 Task: Look for Airbnb properties in Trincomalee, Sri Lanka from 8th December, 2023 to 15th December, 2023 for 9 adults. Place can be shared room with 5 bedrooms having 9 beds and 5 bathrooms. Property type can be flat. Amenities needed are: wifi, TV, free parkinig on premises, gym, breakfast. Look for 3 properties as per requirement.
Action: Key pressed trincom
Screenshot: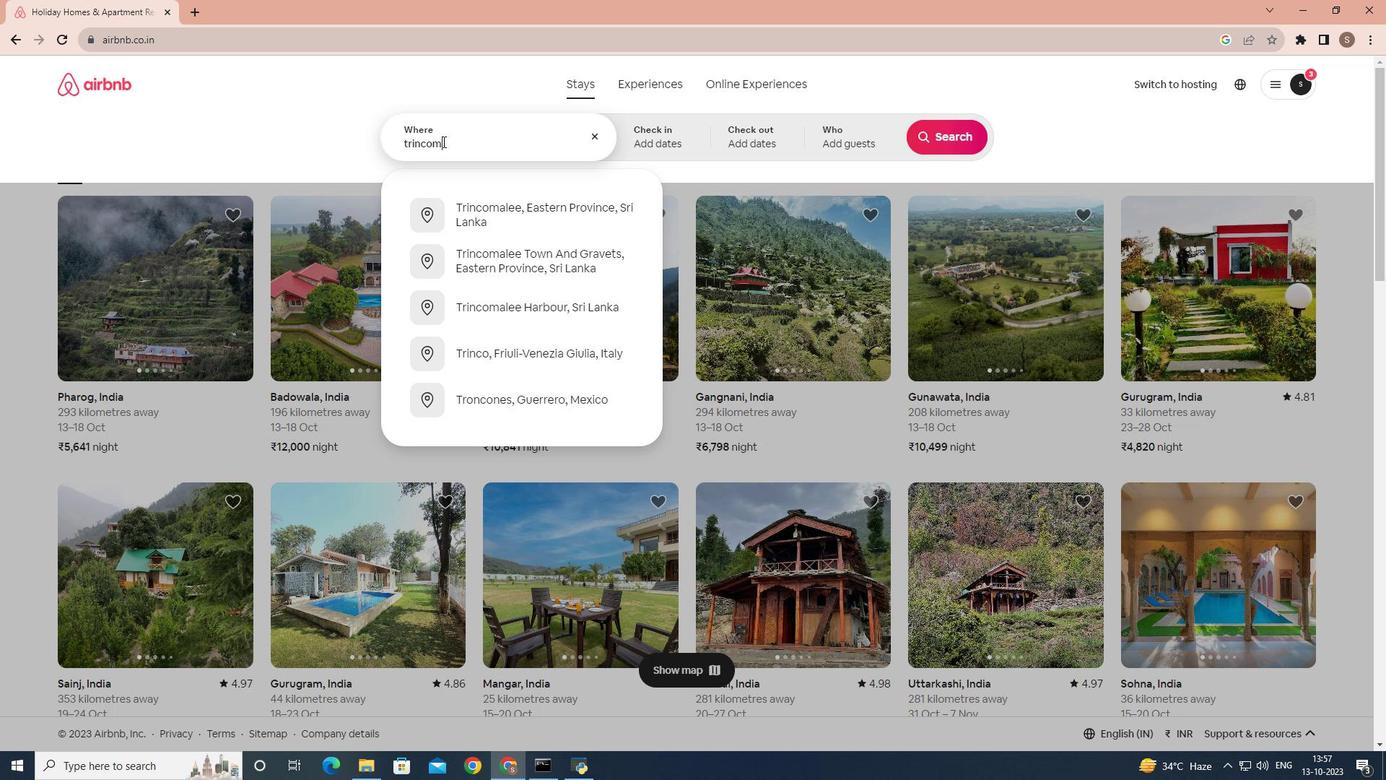 
Action: Mouse moved to (590, 216)
Screenshot: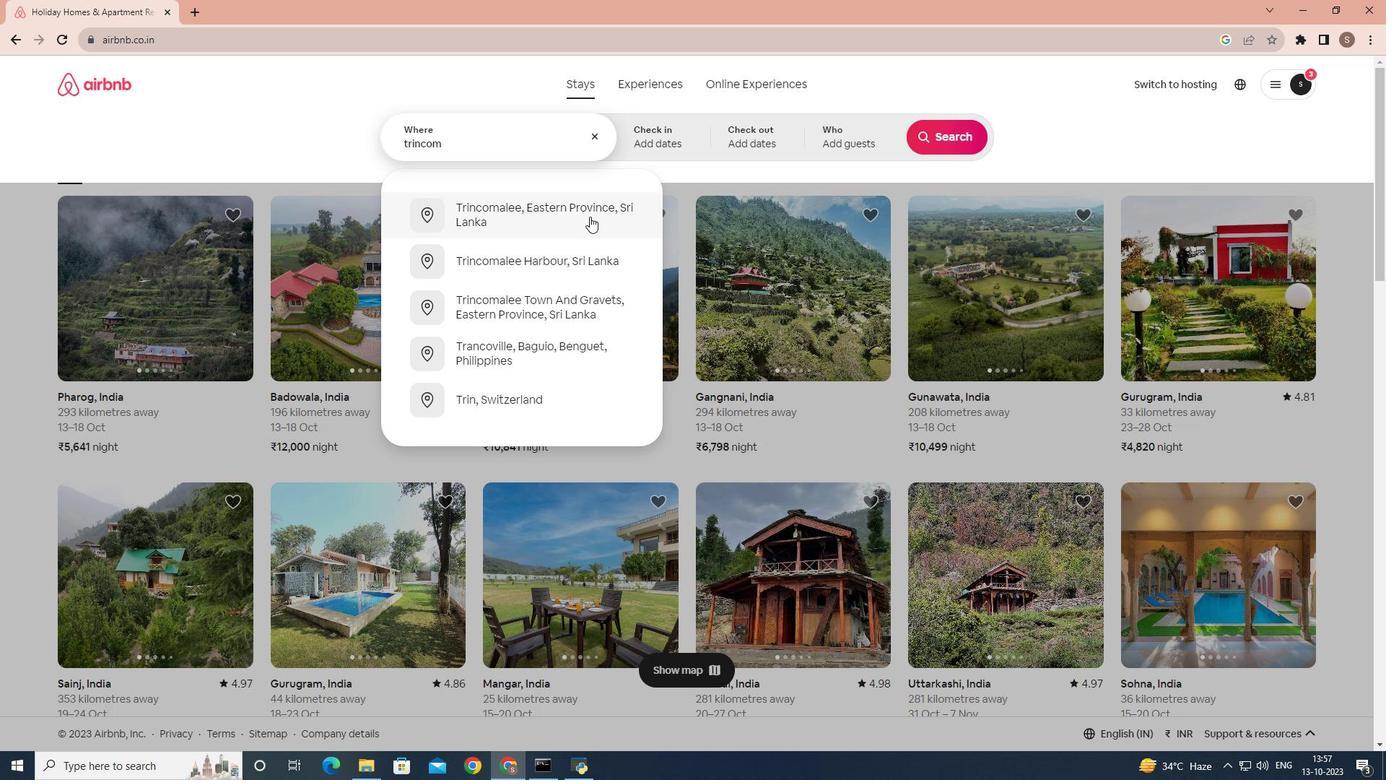 
Action: Mouse pressed left at (590, 216)
Screenshot: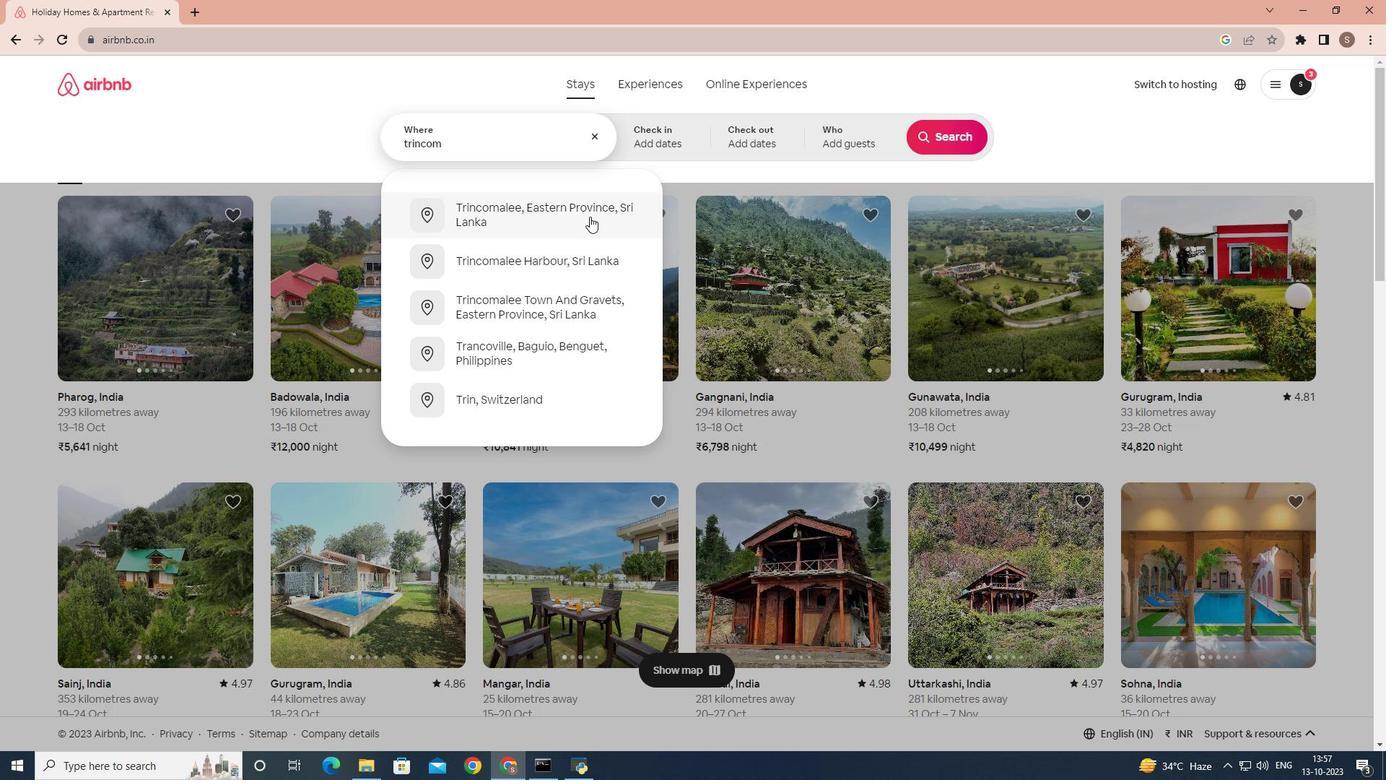 
Action: Mouse moved to (941, 256)
Screenshot: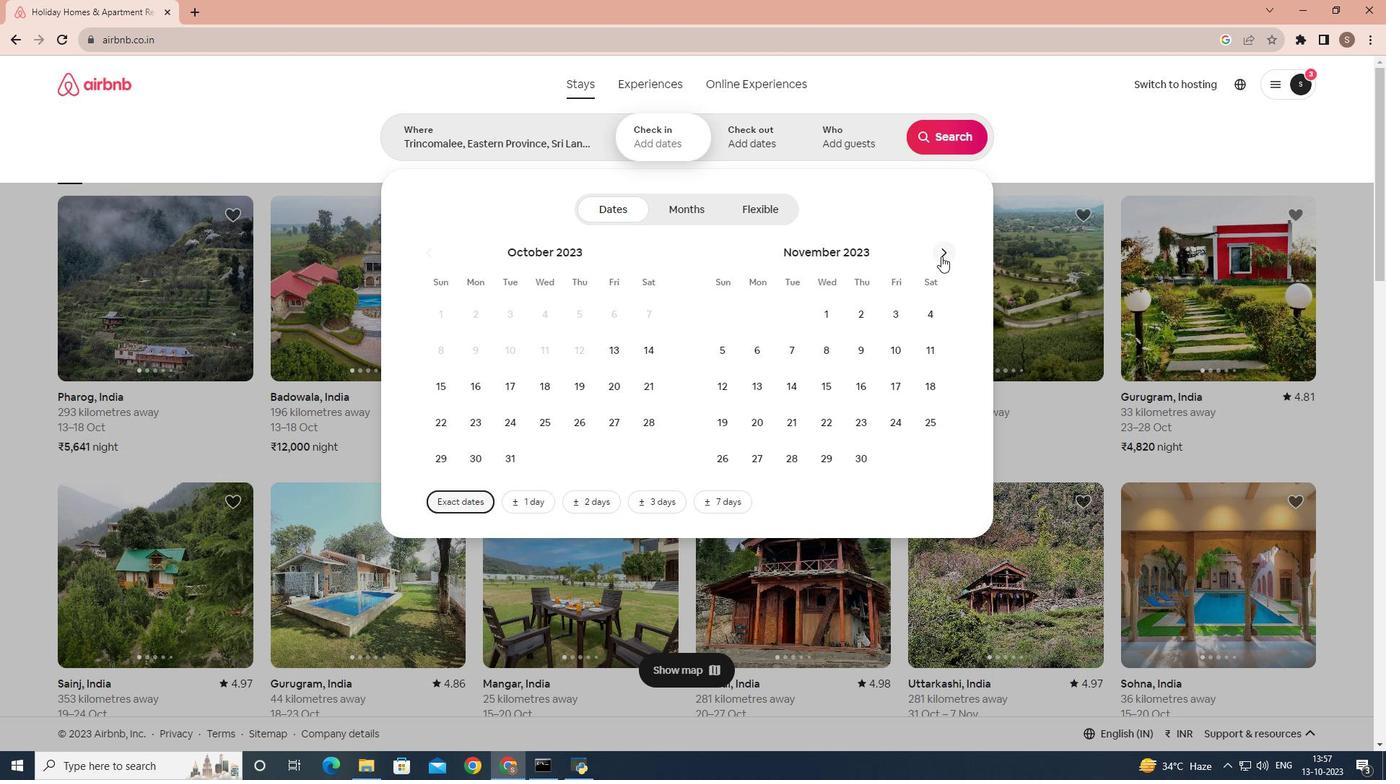 
Action: Mouse pressed left at (941, 256)
Screenshot: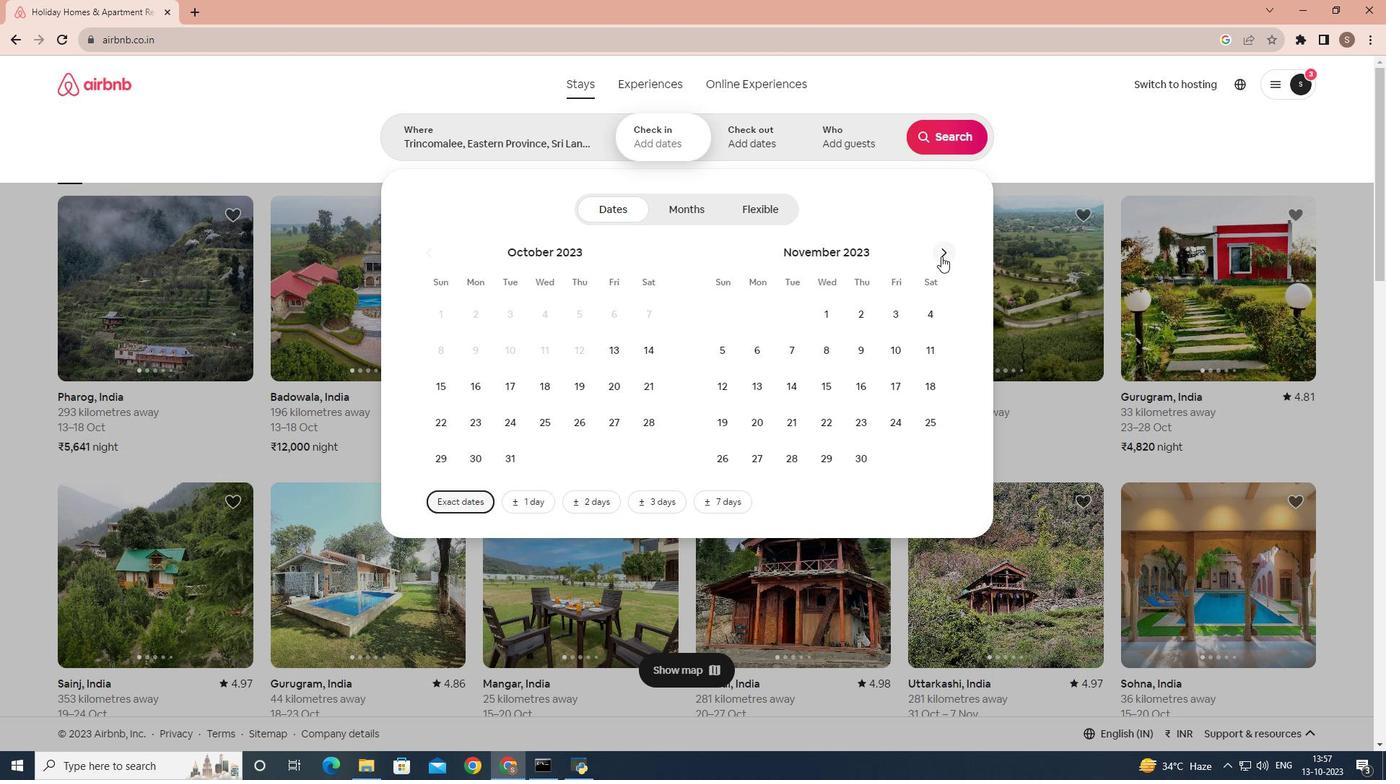 
Action: Mouse moved to (905, 360)
Screenshot: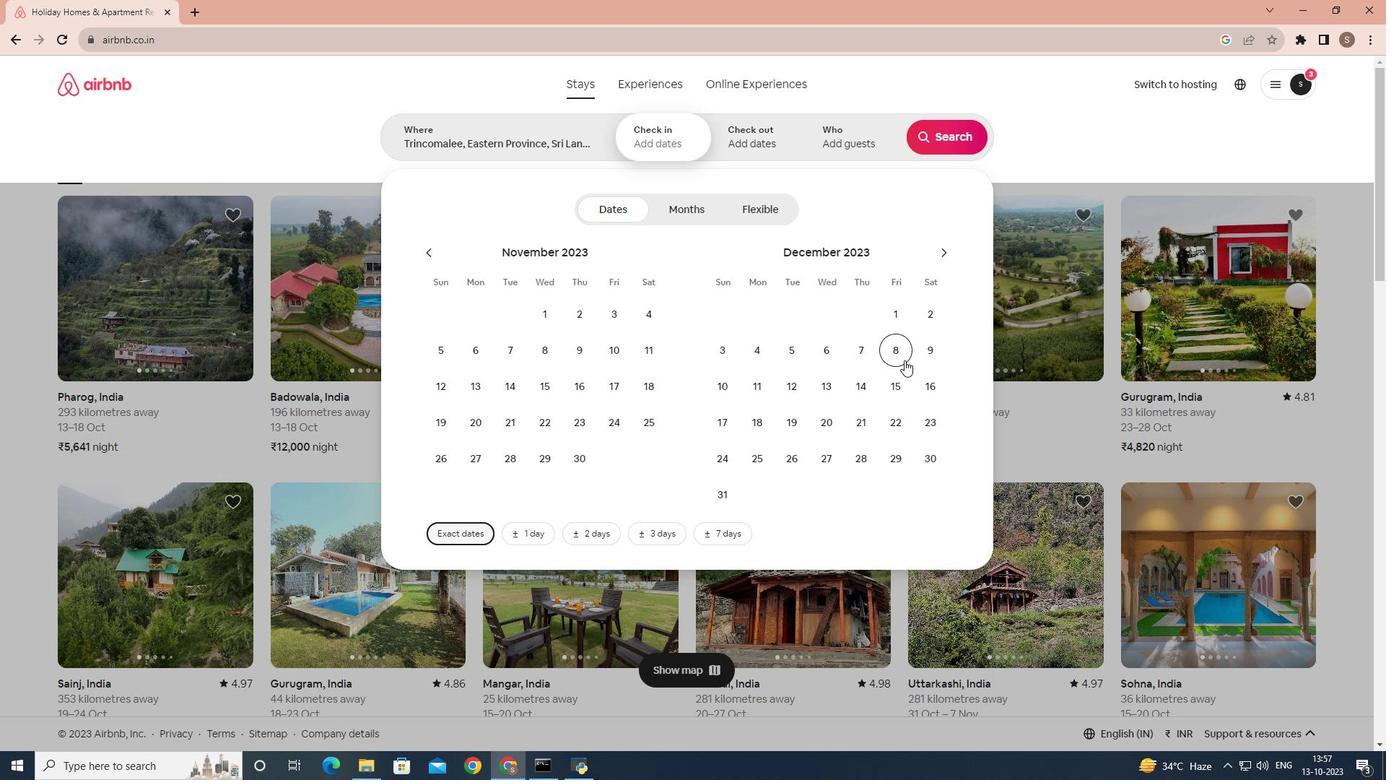 
Action: Mouse pressed left at (905, 360)
Screenshot: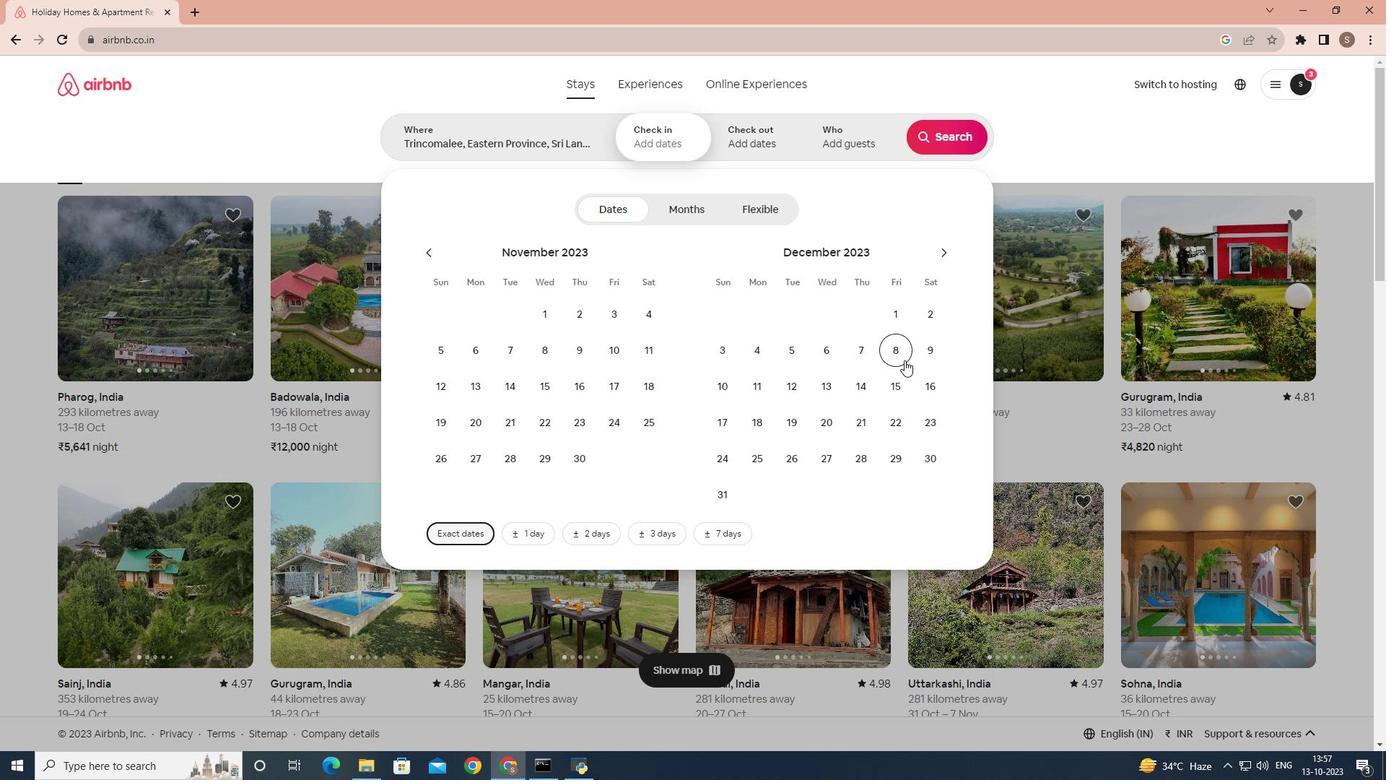 
Action: Mouse moved to (890, 392)
Screenshot: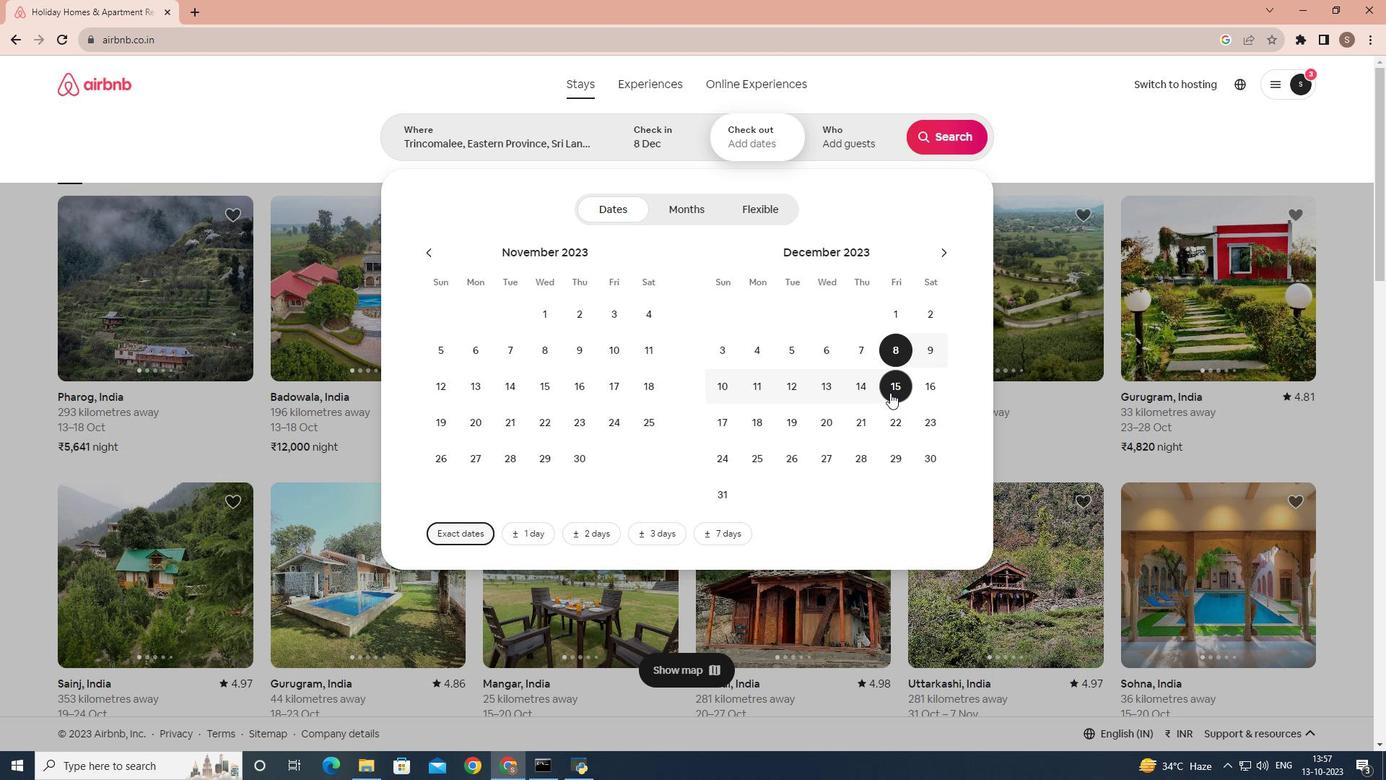 
Action: Mouse pressed left at (890, 392)
Screenshot: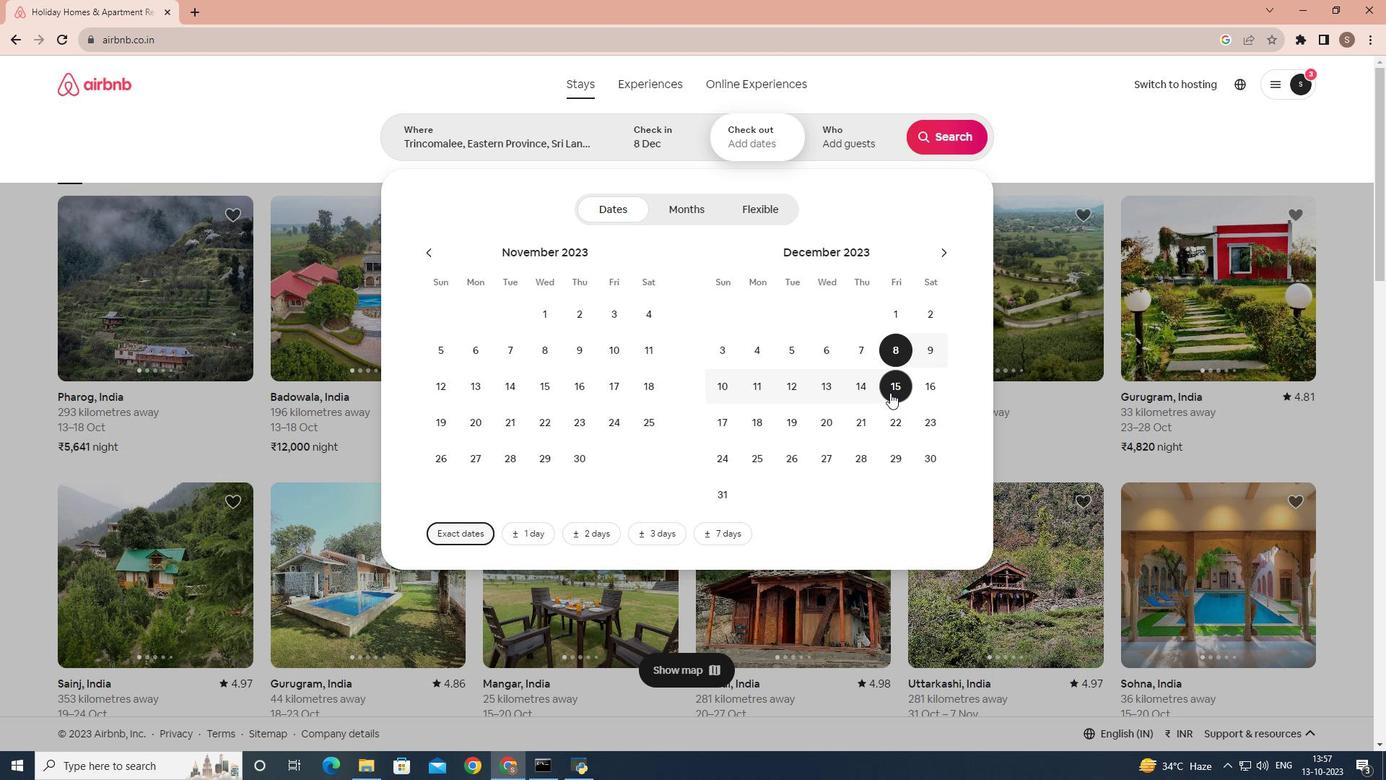 
Action: Mouse moved to (863, 126)
Screenshot: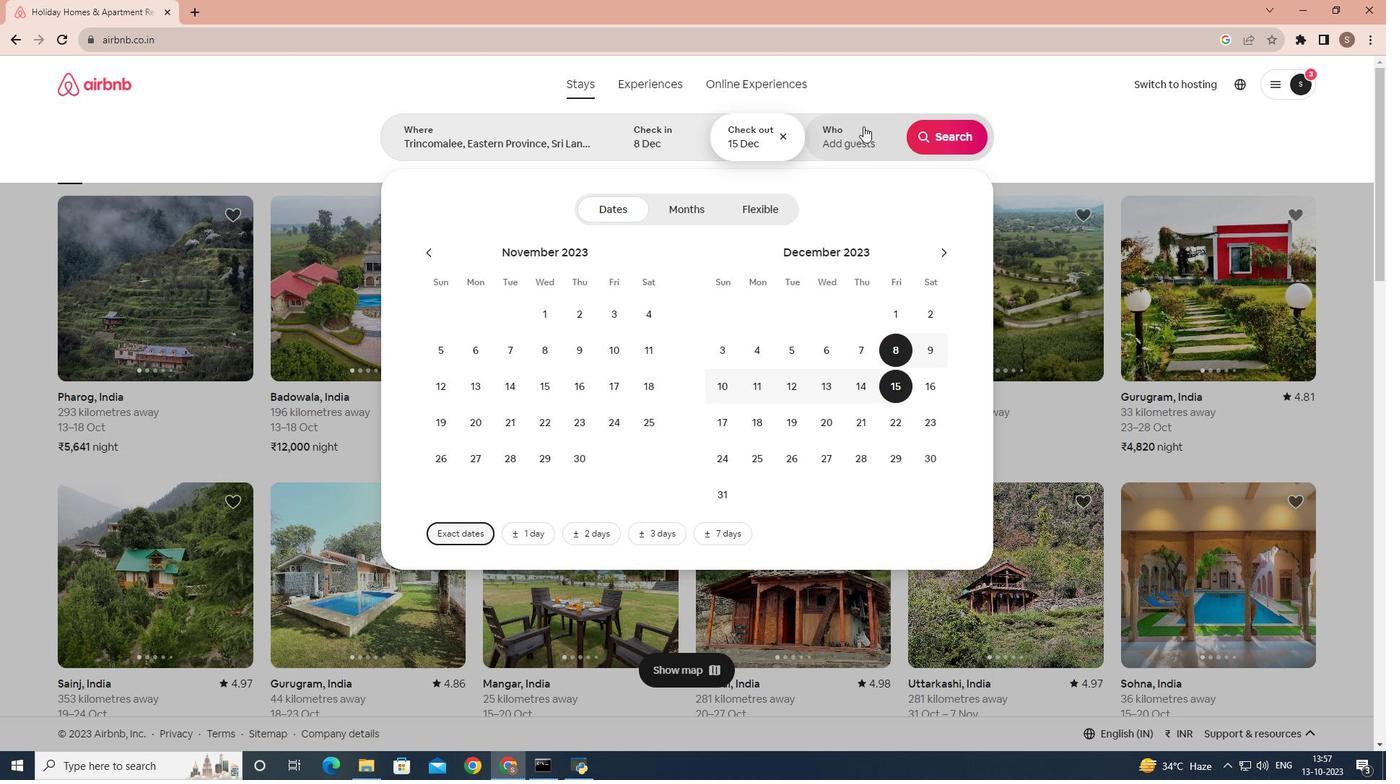 
Action: Mouse pressed left at (863, 126)
Screenshot: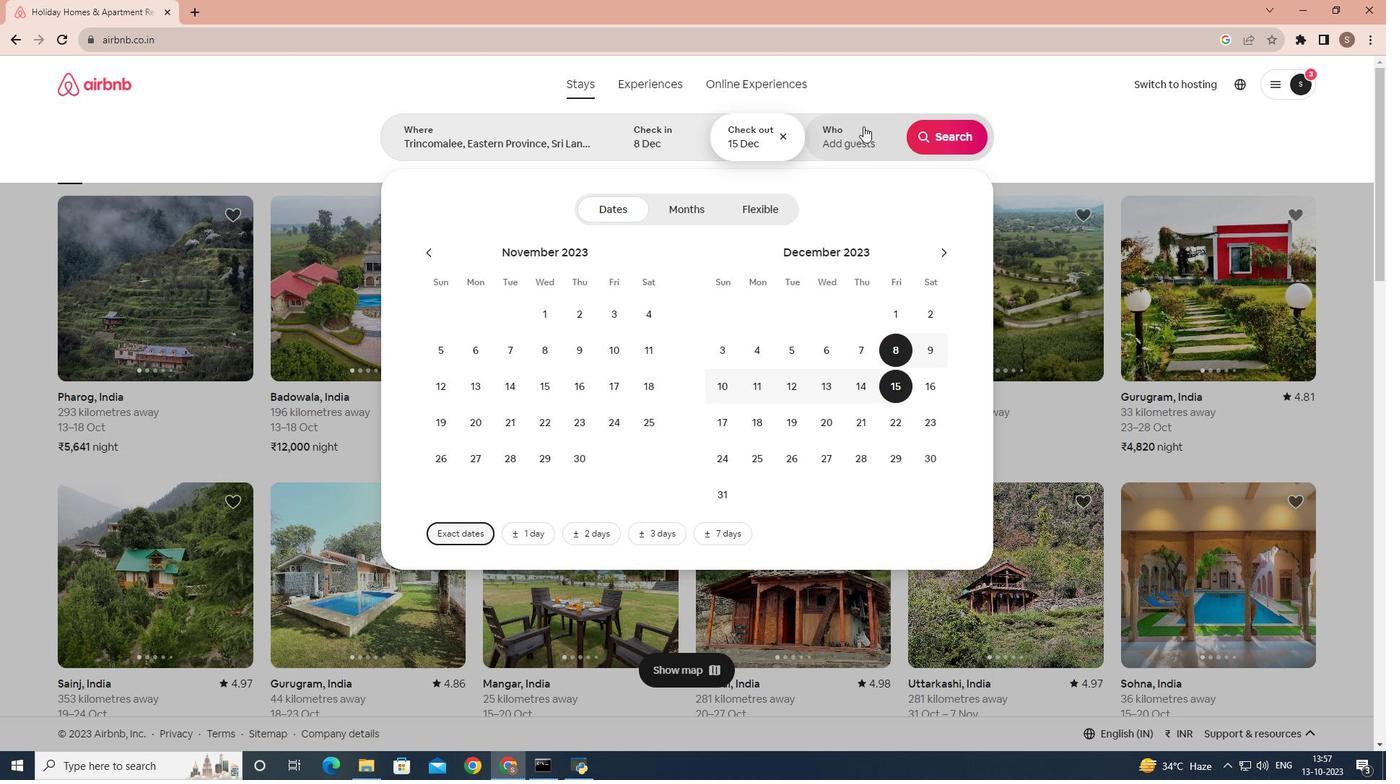 
Action: Mouse moved to (959, 215)
Screenshot: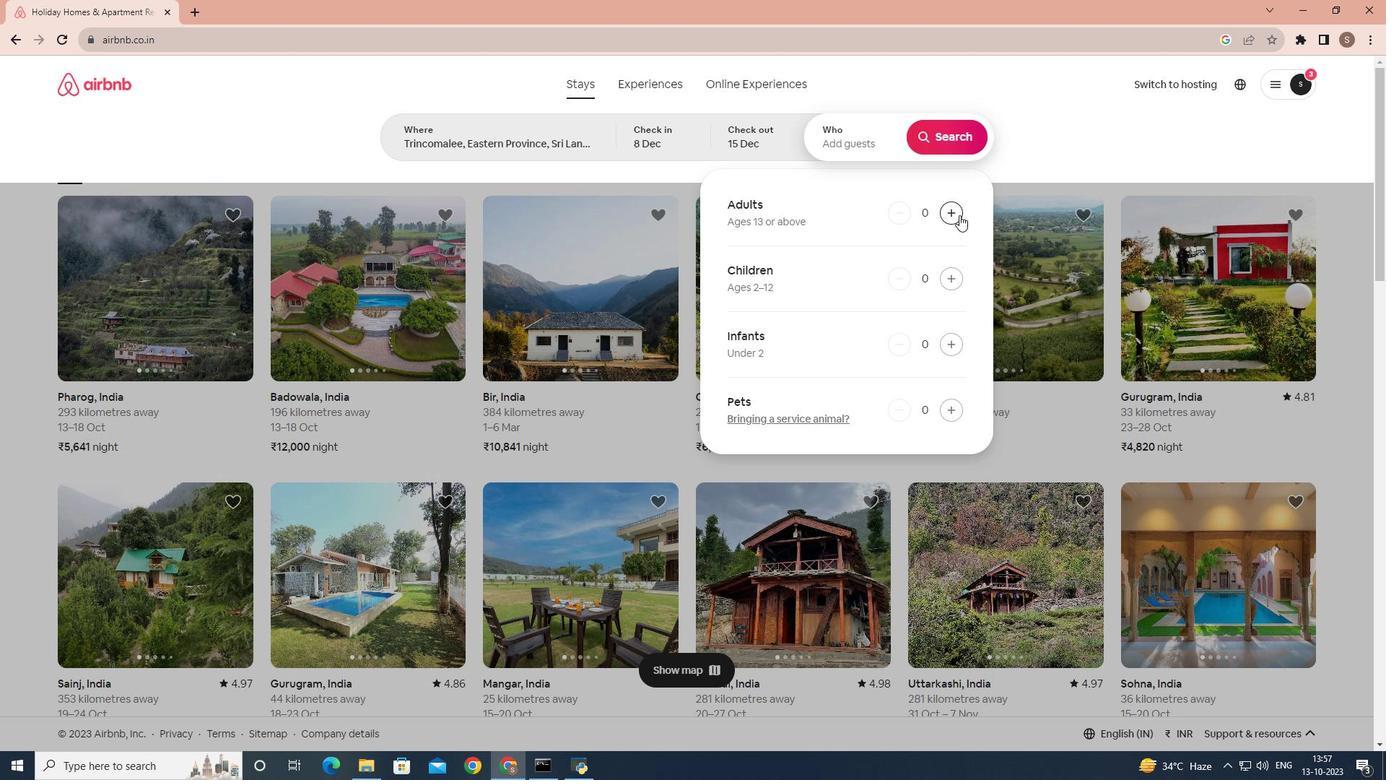 
Action: Mouse pressed left at (959, 215)
Screenshot: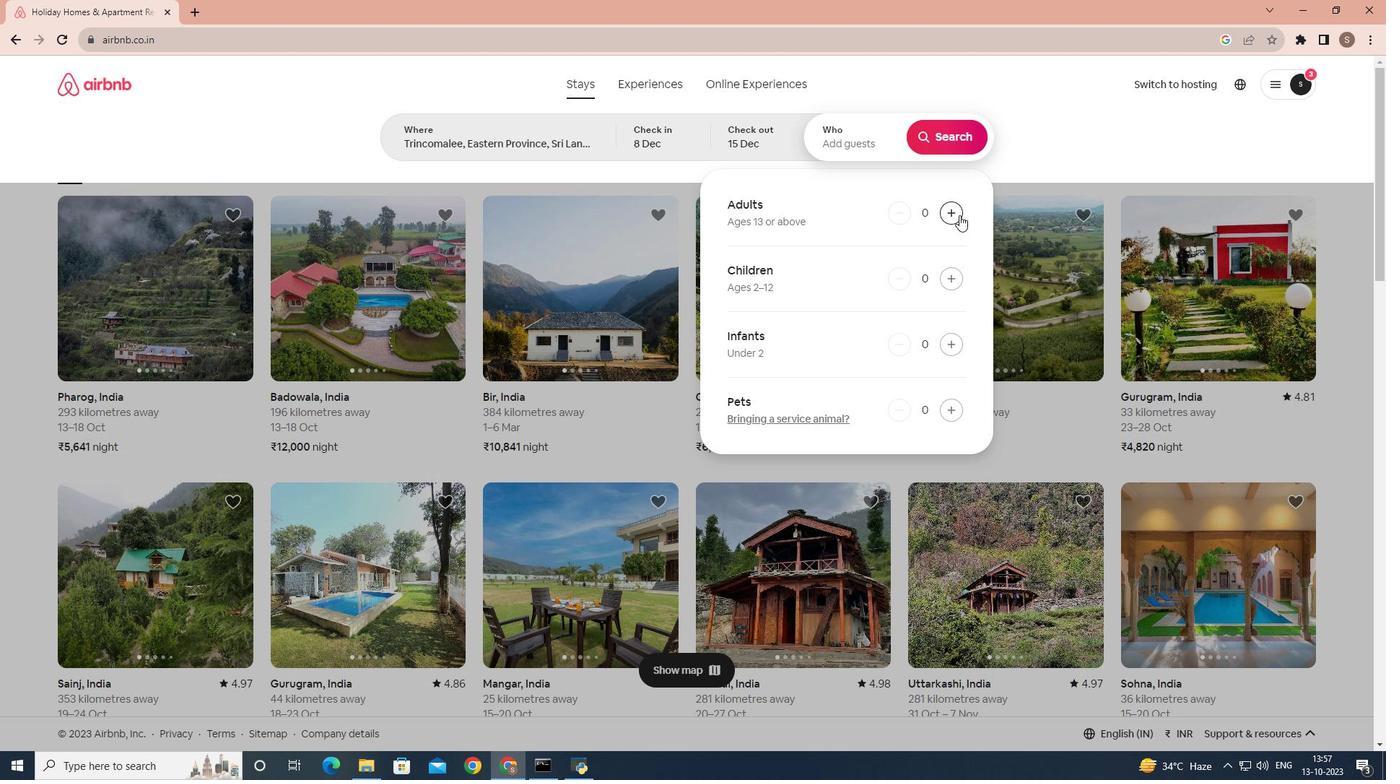 
Action: Mouse pressed left at (959, 215)
Screenshot: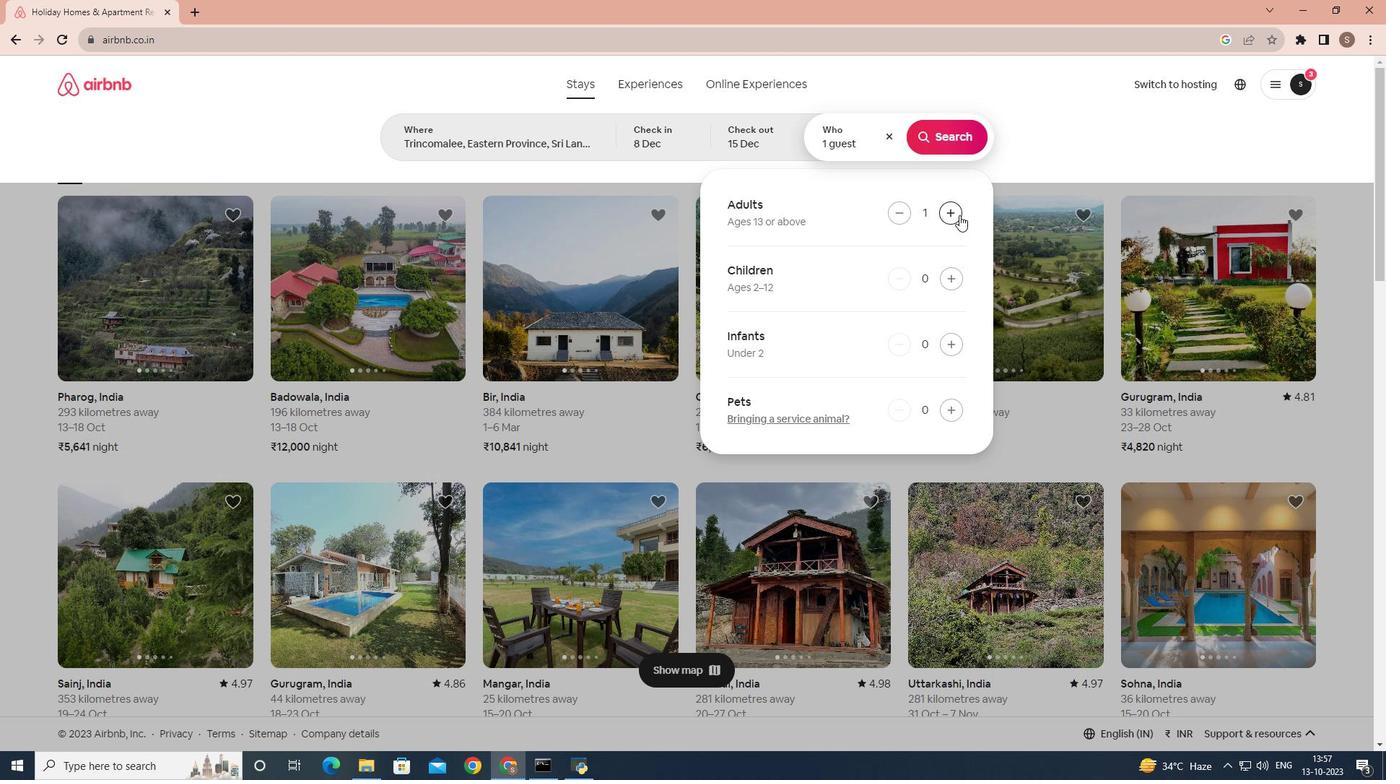 
Action: Mouse pressed left at (959, 215)
Screenshot: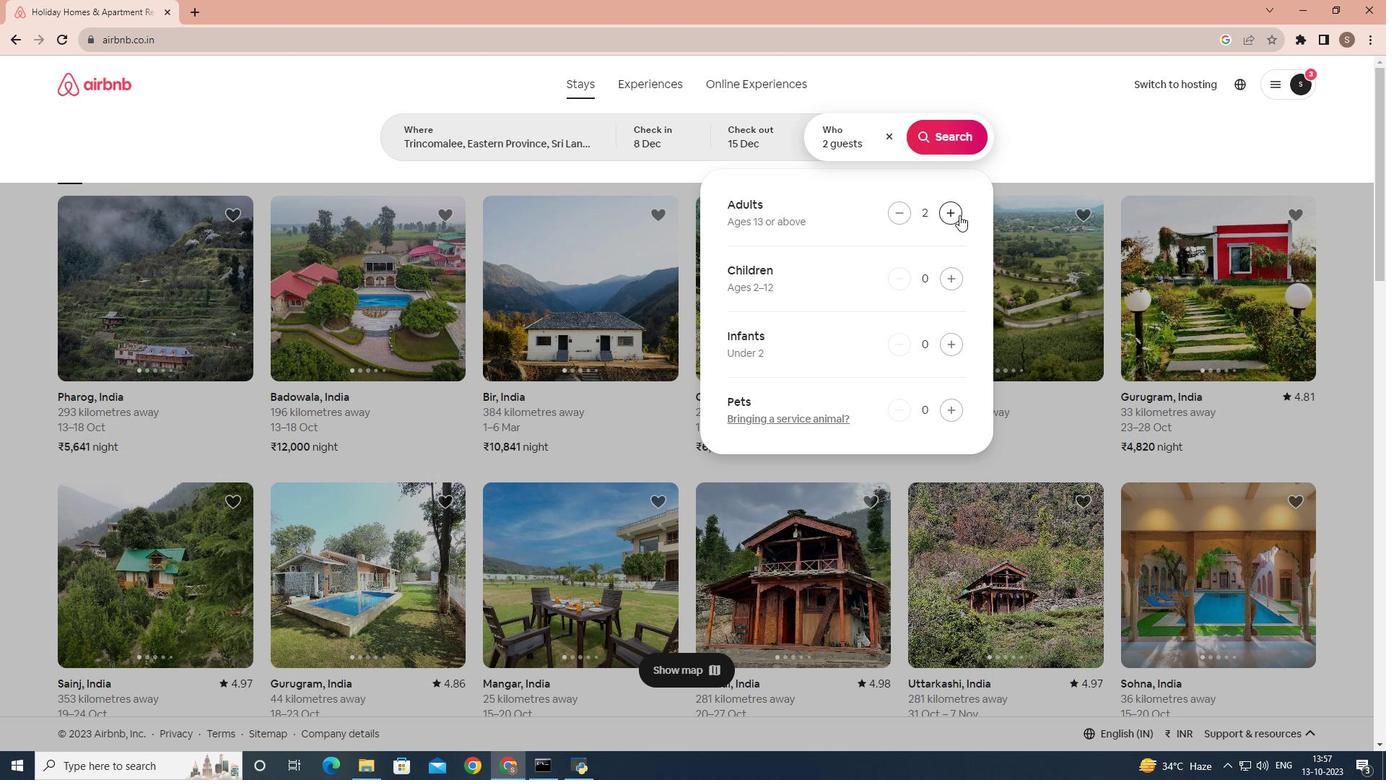 
Action: Mouse pressed left at (959, 215)
Screenshot: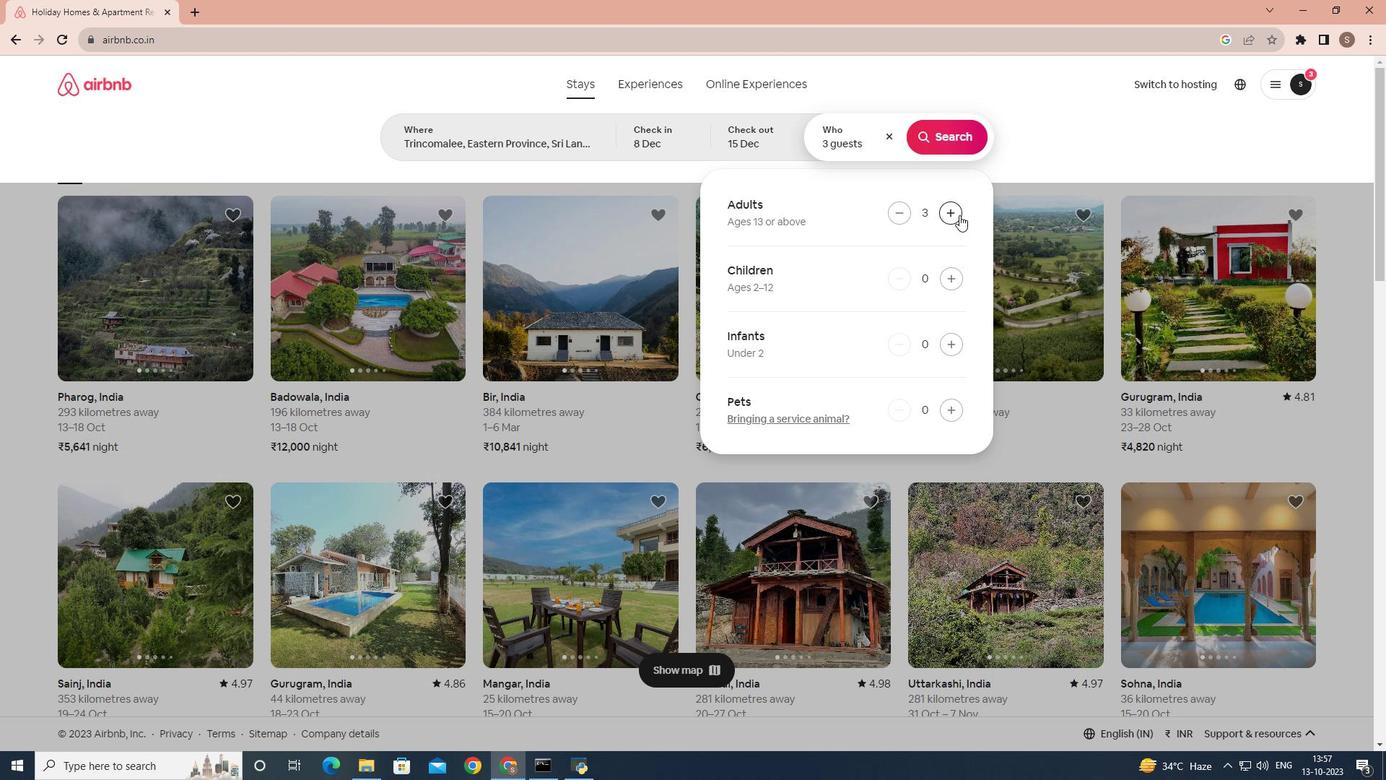 
Action: Mouse pressed left at (959, 215)
Screenshot: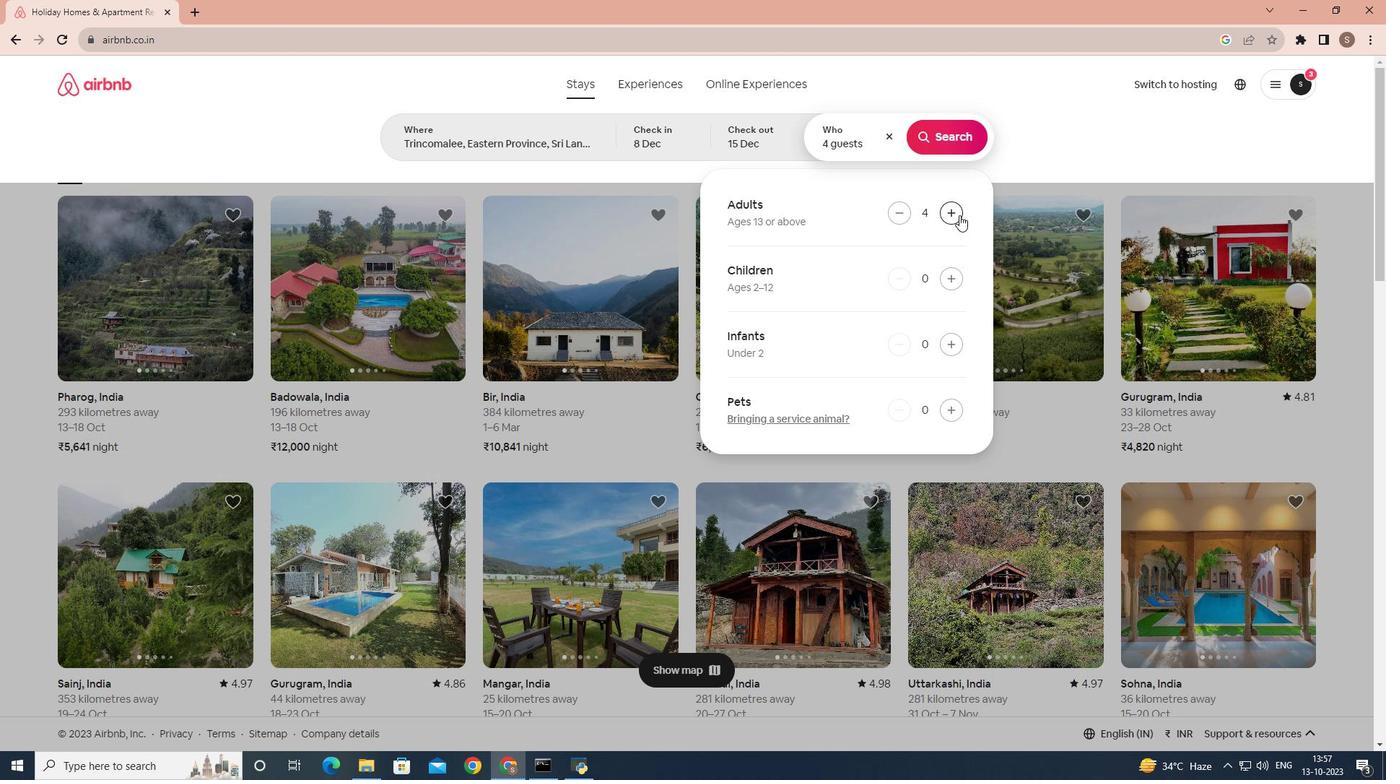 
Action: Mouse pressed left at (959, 215)
Screenshot: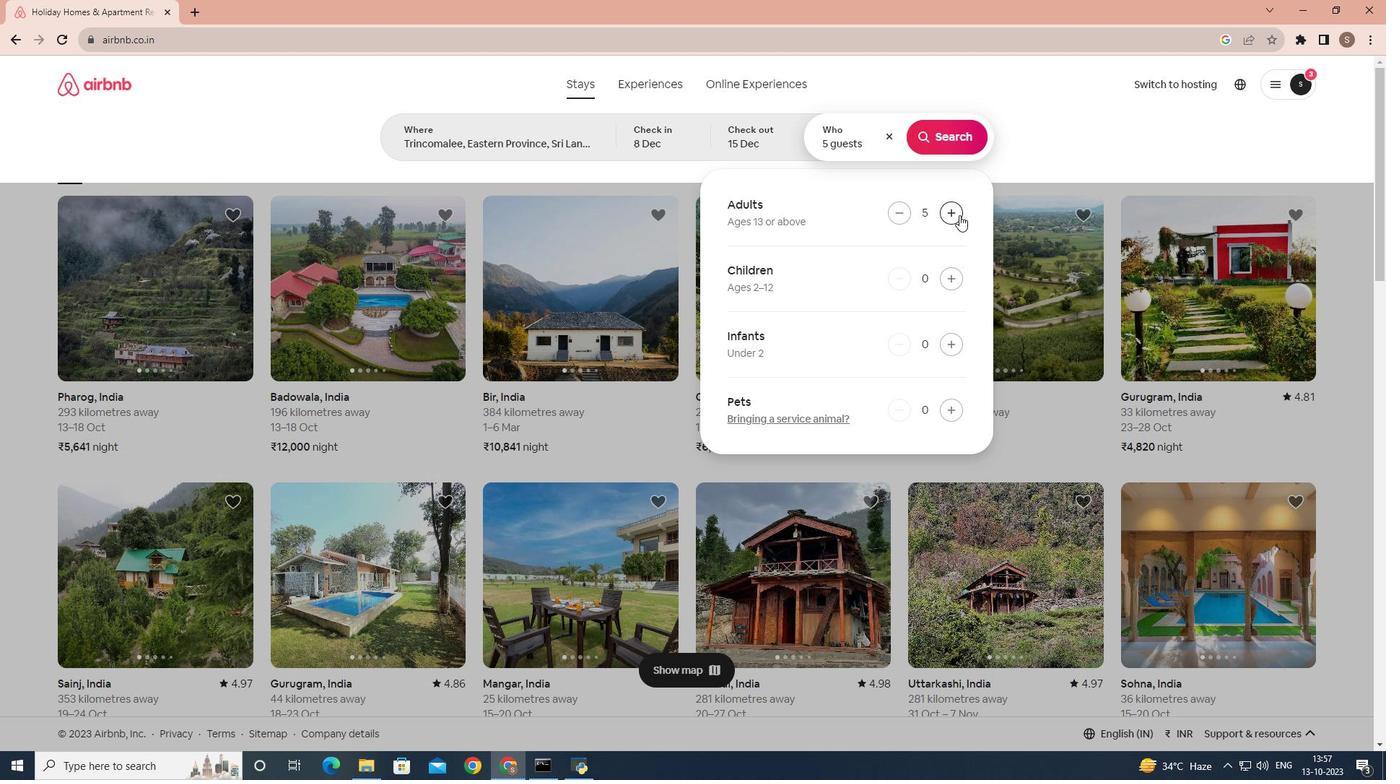 
Action: Mouse pressed left at (959, 215)
Screenshot: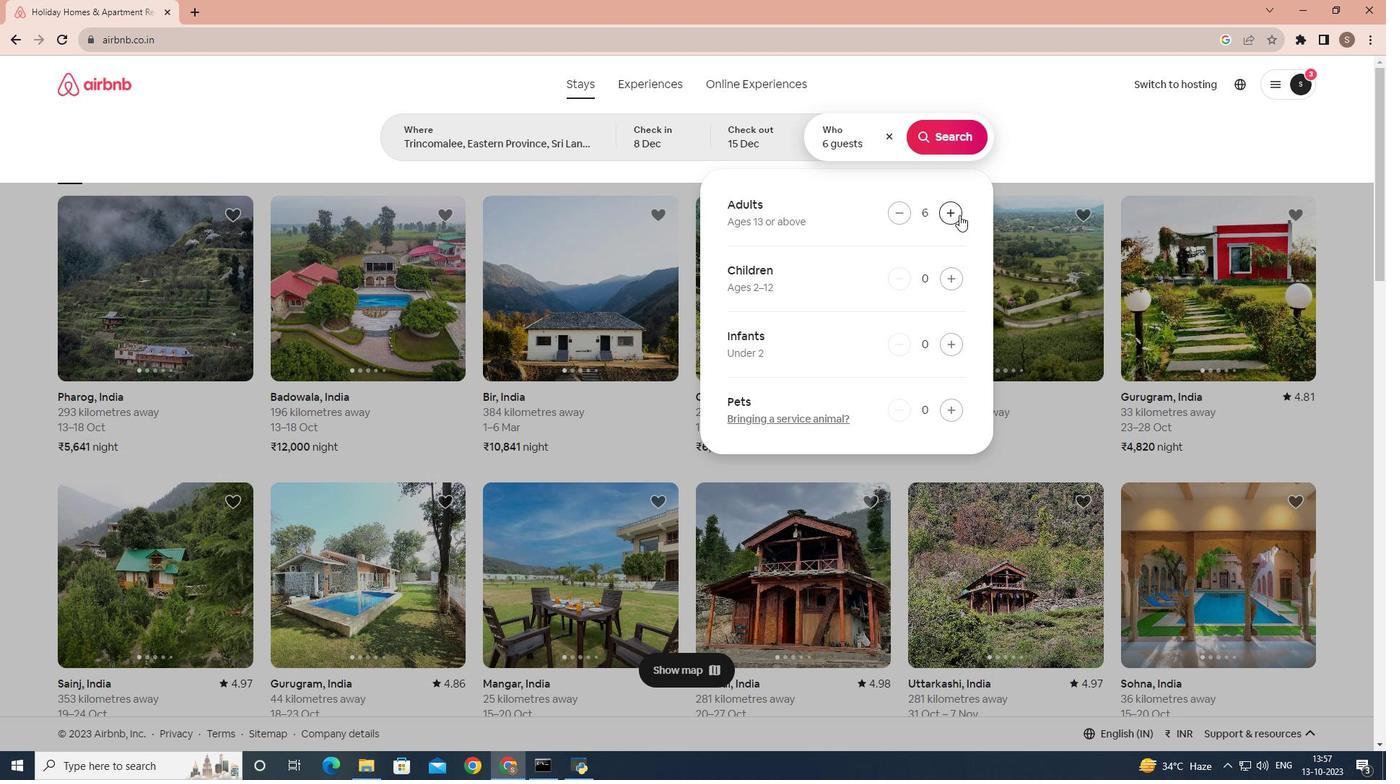 
Action: Mouse moved to (959, 215)
Screenshot: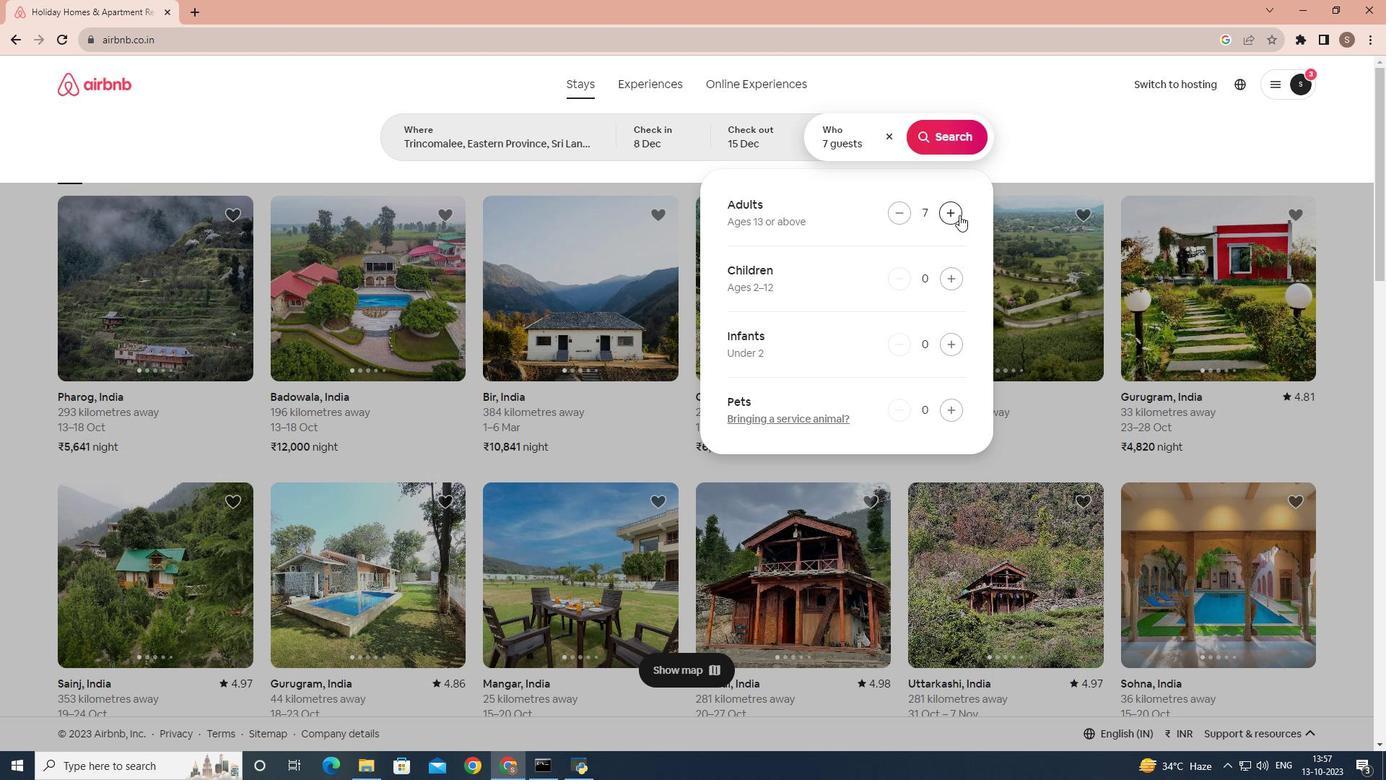 
Action: Mouse pressed left at (959, 215)
Screenshot: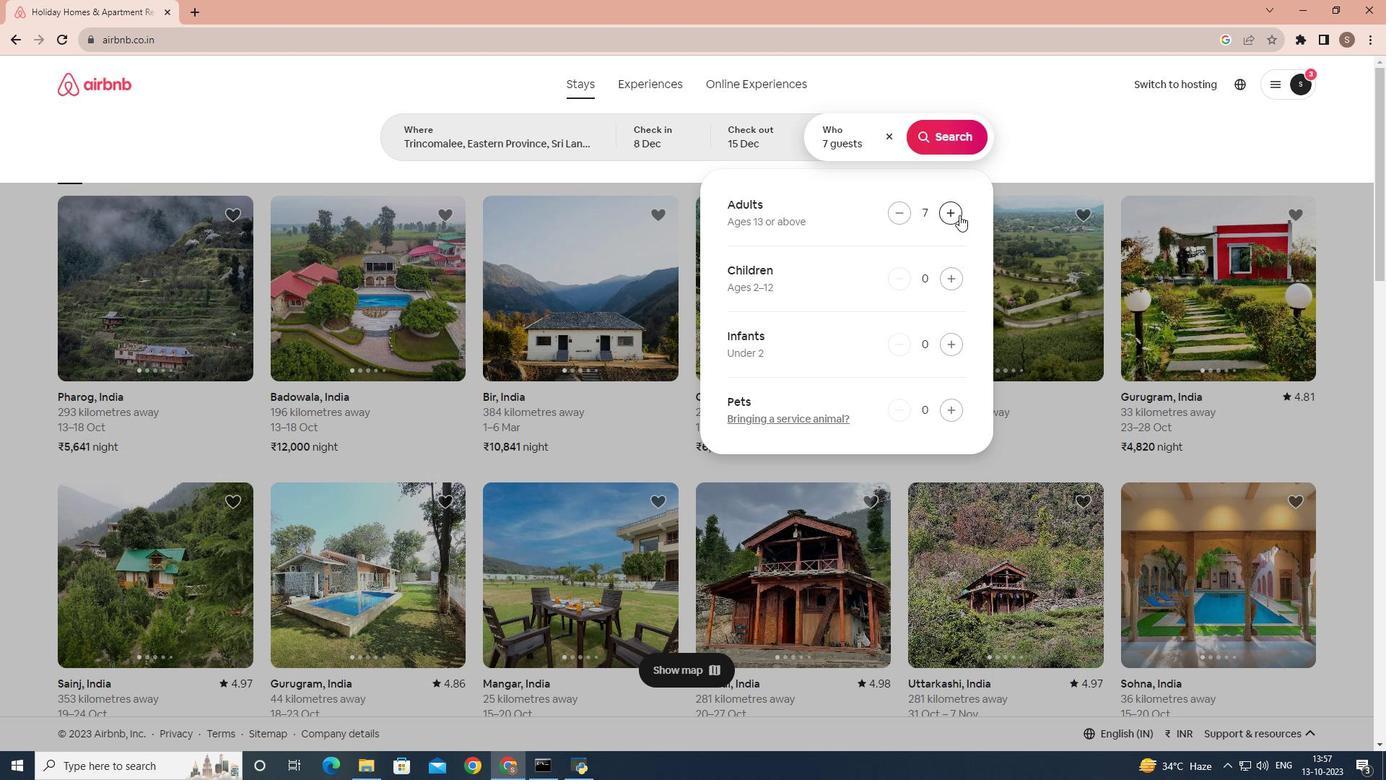 
Action: Mouse pressed left at (959, 215)
Screenshot: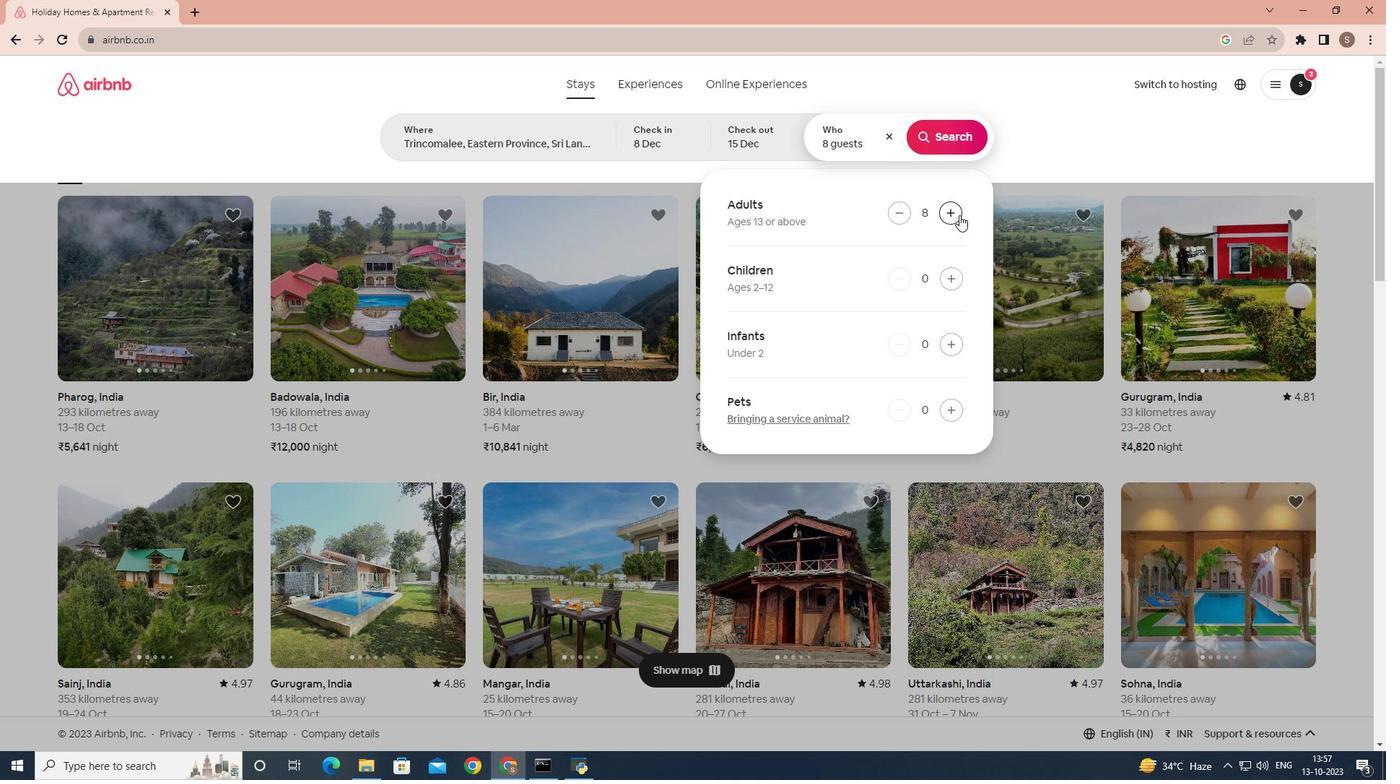 
Action: Mouse moved to (964, 153)
Screenshot: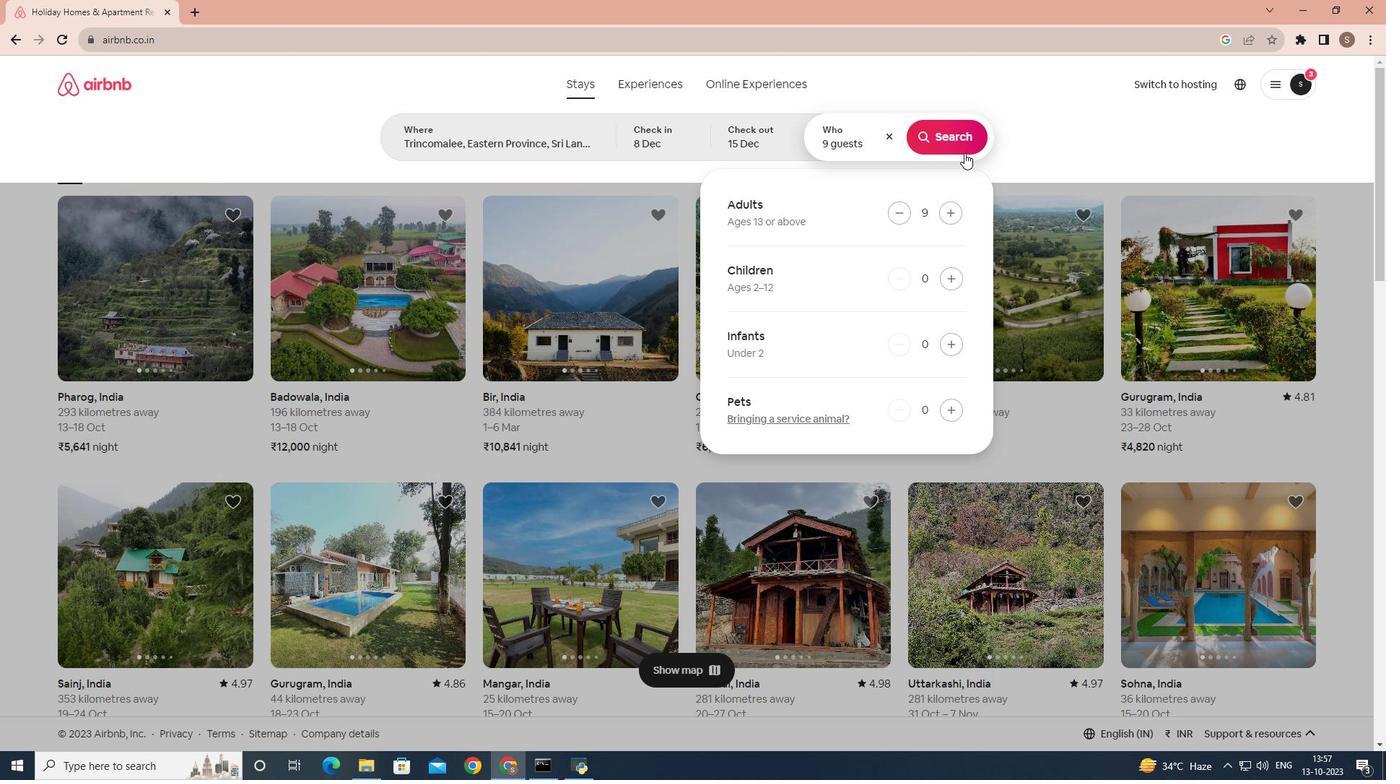 
Action: Mouse pressed left at (964, 153)
Screenshot: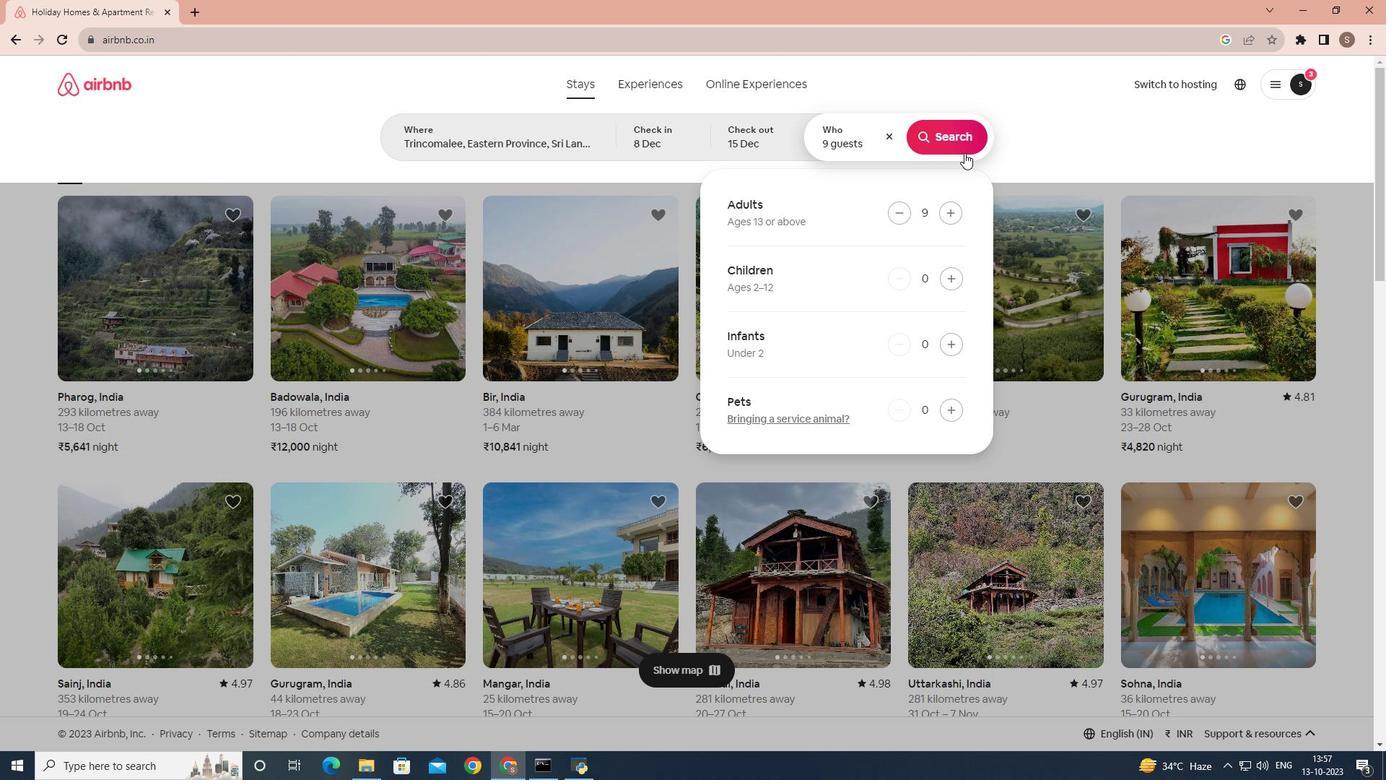 
Action: Mouse moved to (1159, 144)
Screenshot: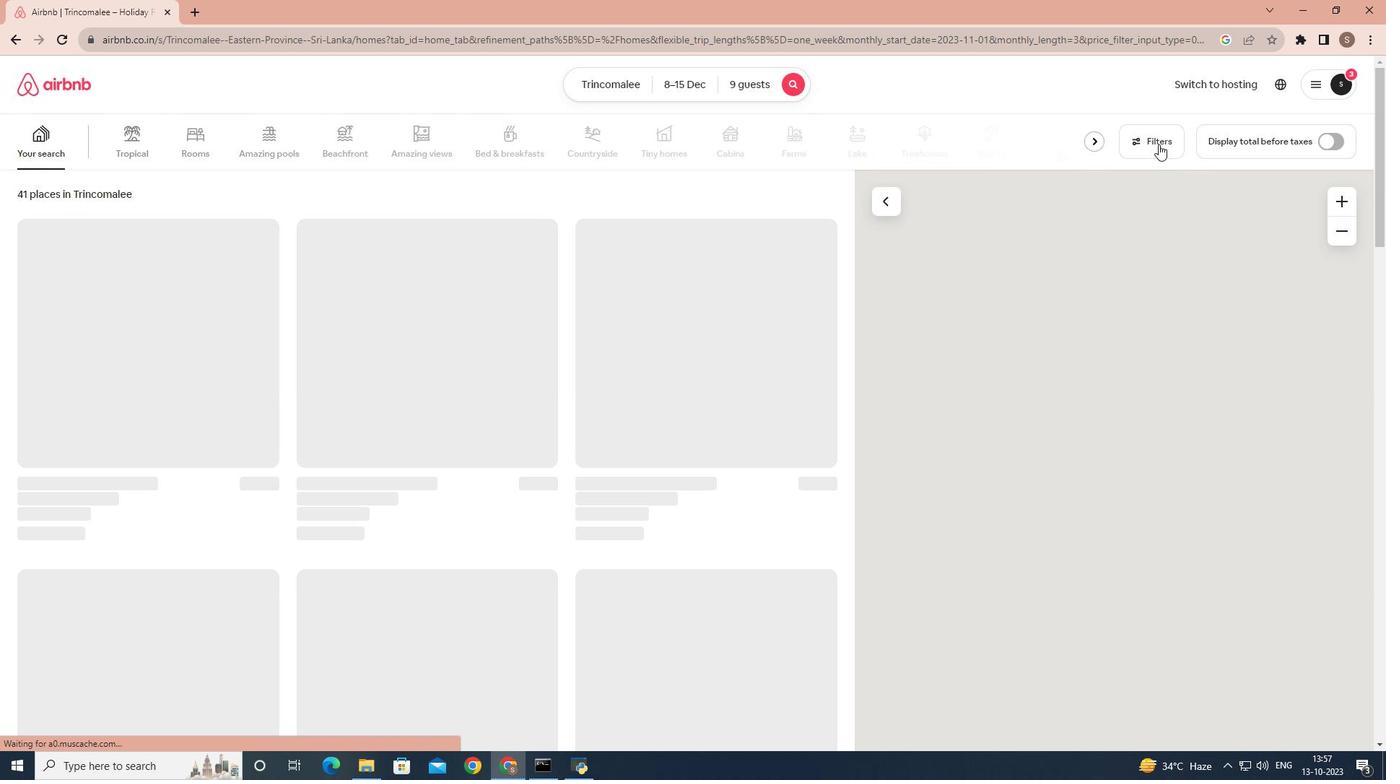 
Action: Mouse pressed left at (1159, 144)
Screenshot: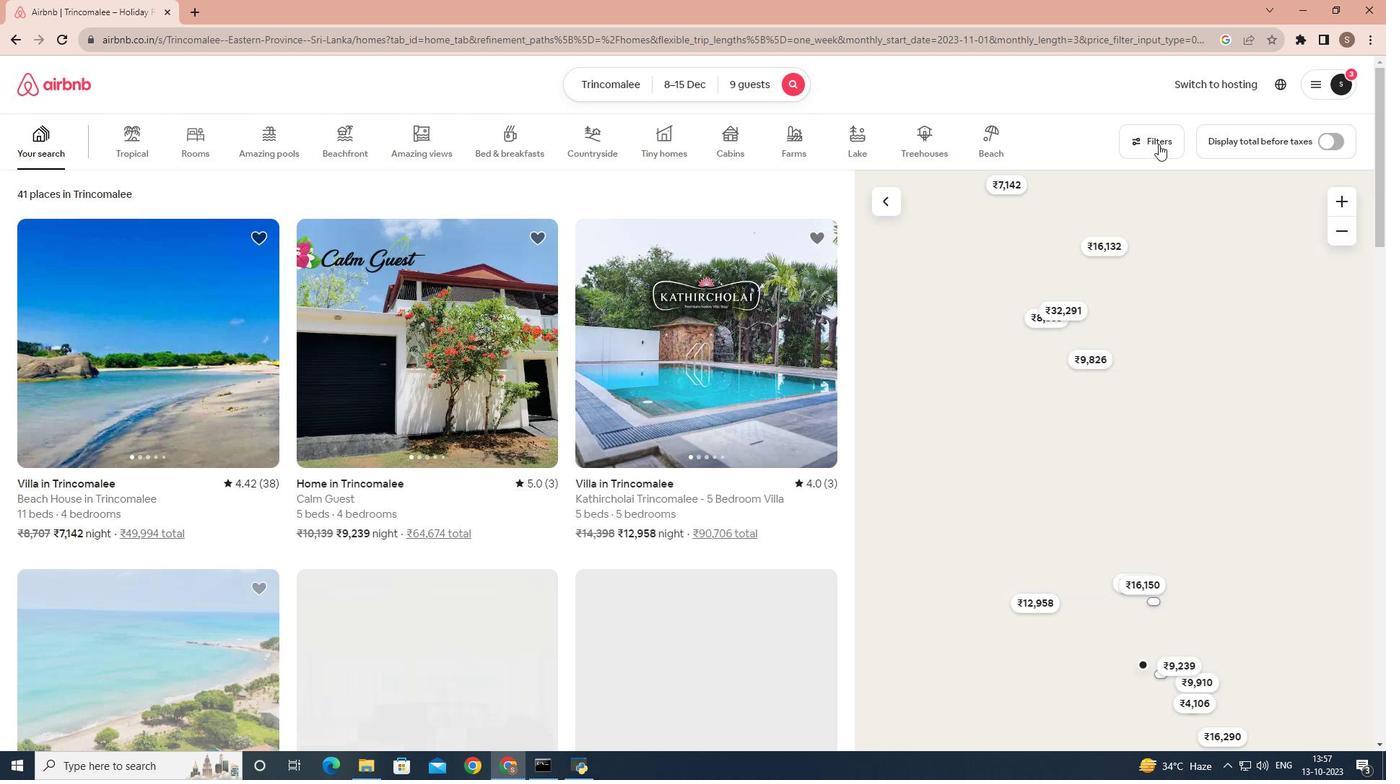 
Action: Mouse moved to (416, 390)
Screenshot: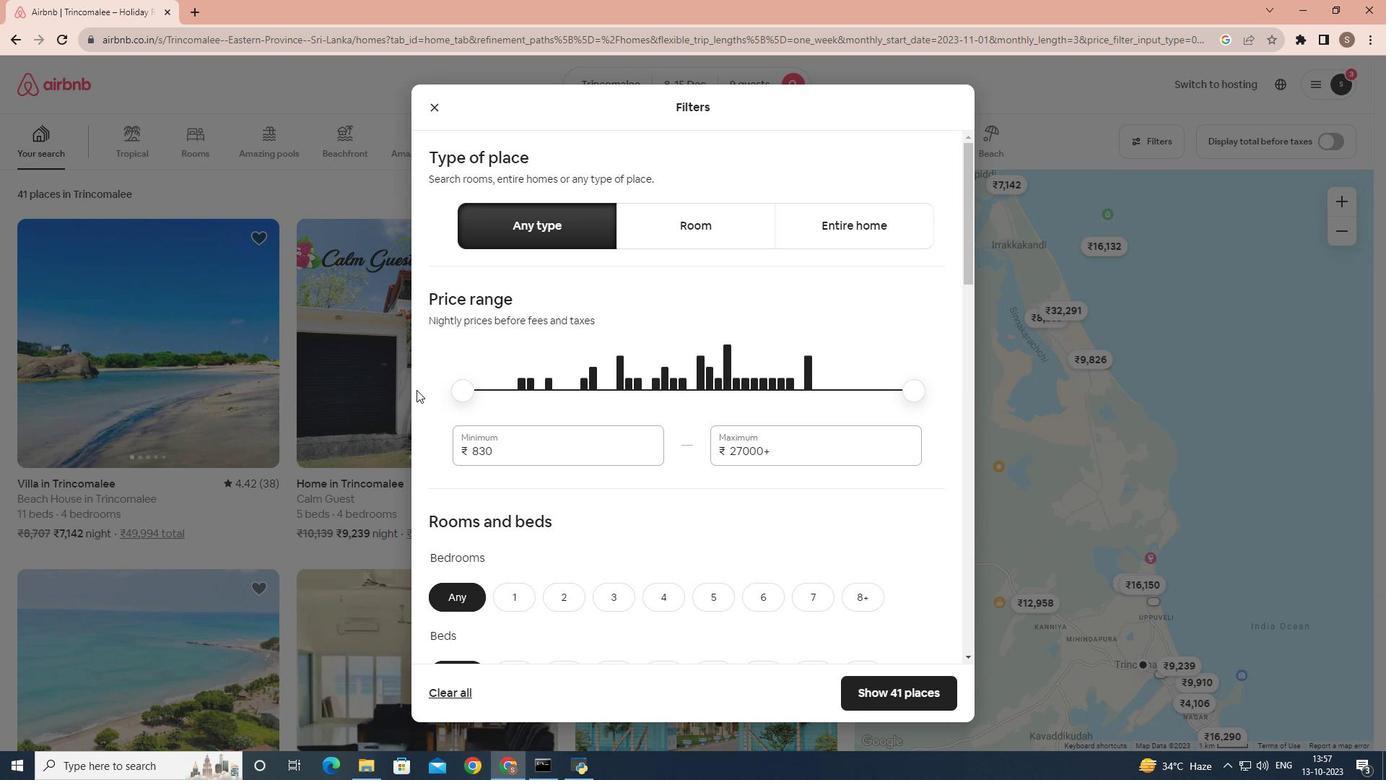 
Action: Mouse scrolled (416, 389) with delta (0, 0)
Screenshot: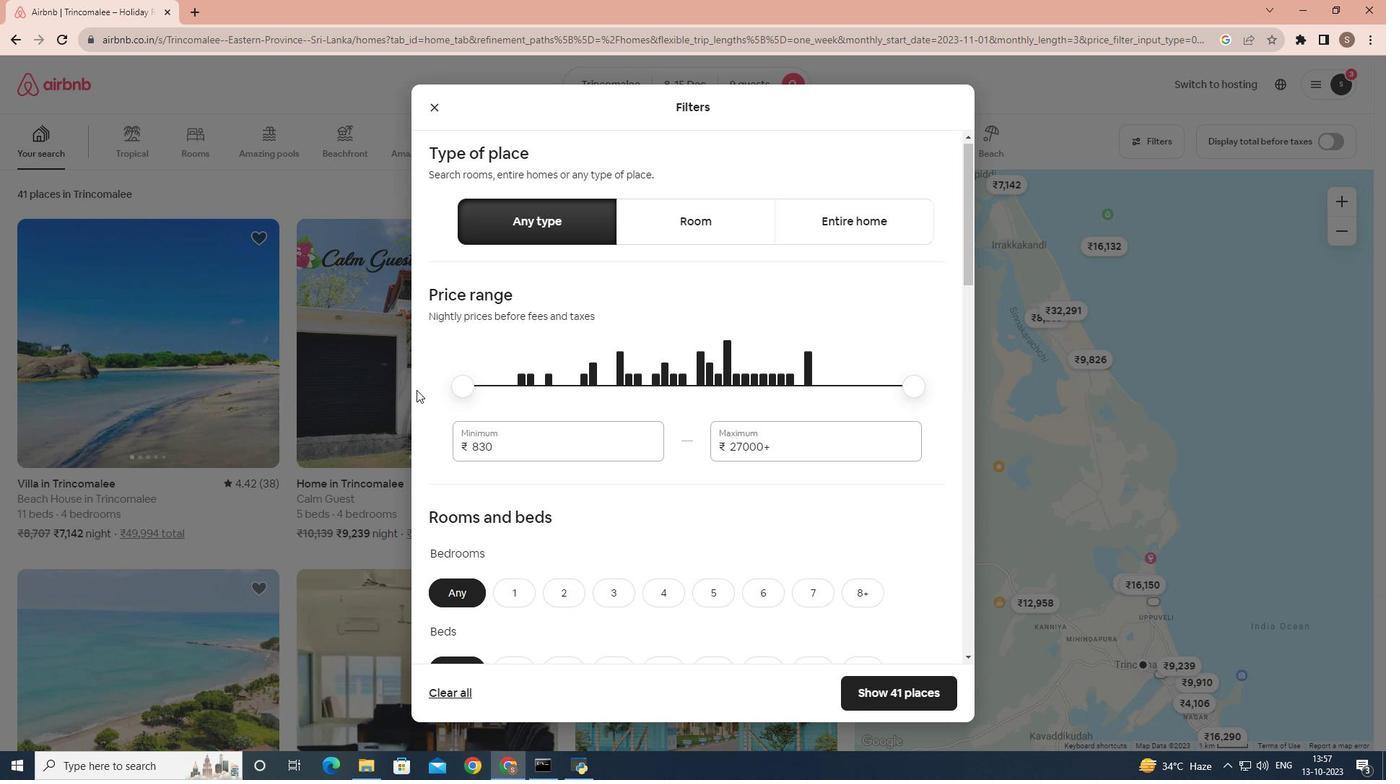 
Action: Mouse scrolled (416, 389) with delta (0, 0)
Screenshot: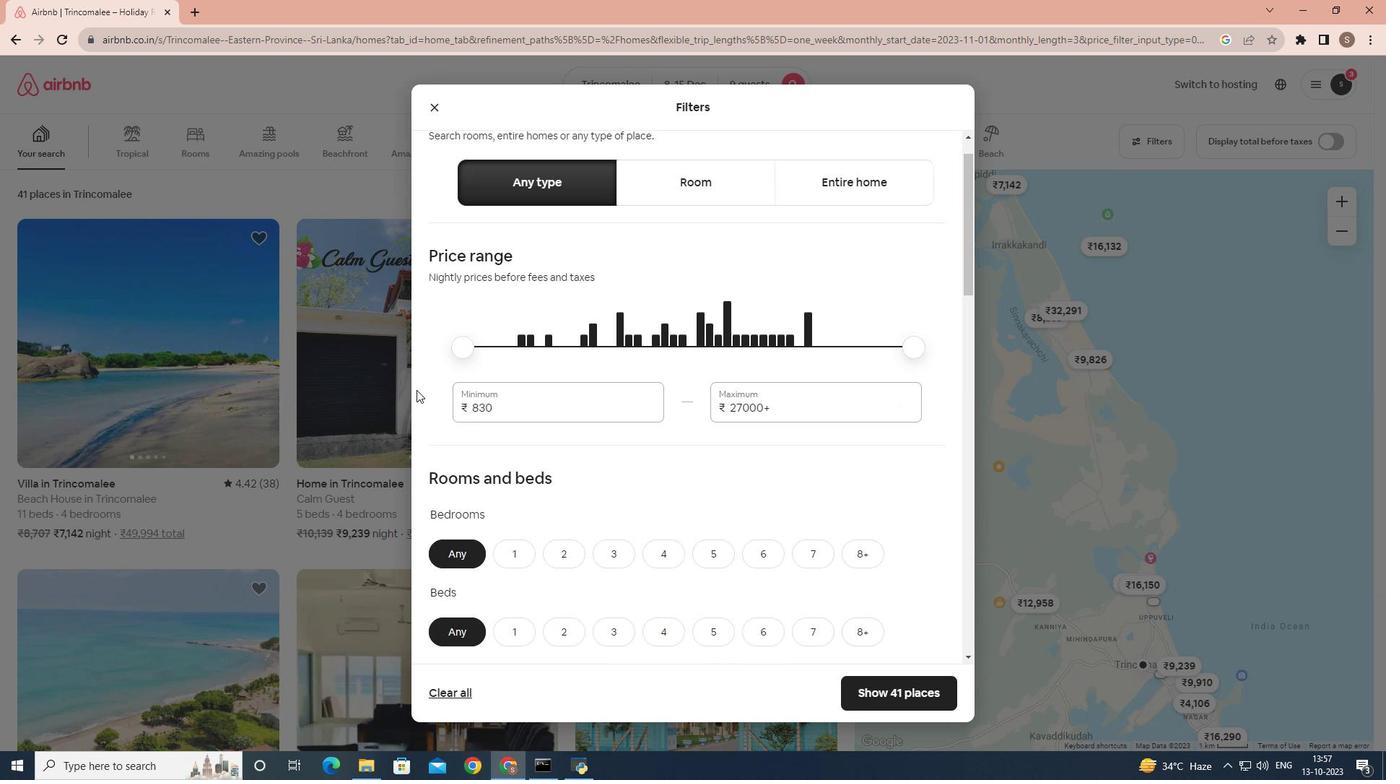 
Action: Mouse scrolled (416, 389) with delta (0, 0)
Screenshot: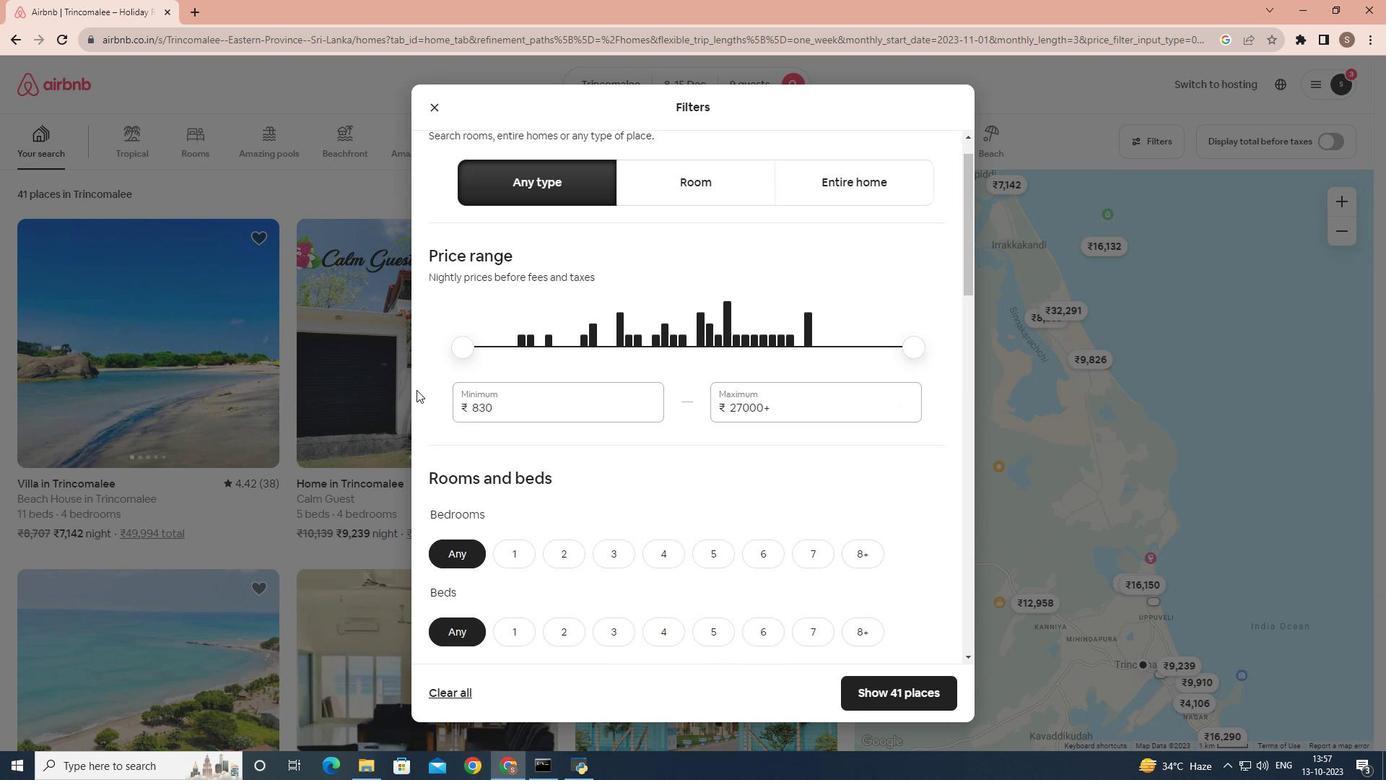 
Action: Mouse moved to (696, 379)
Screenshot: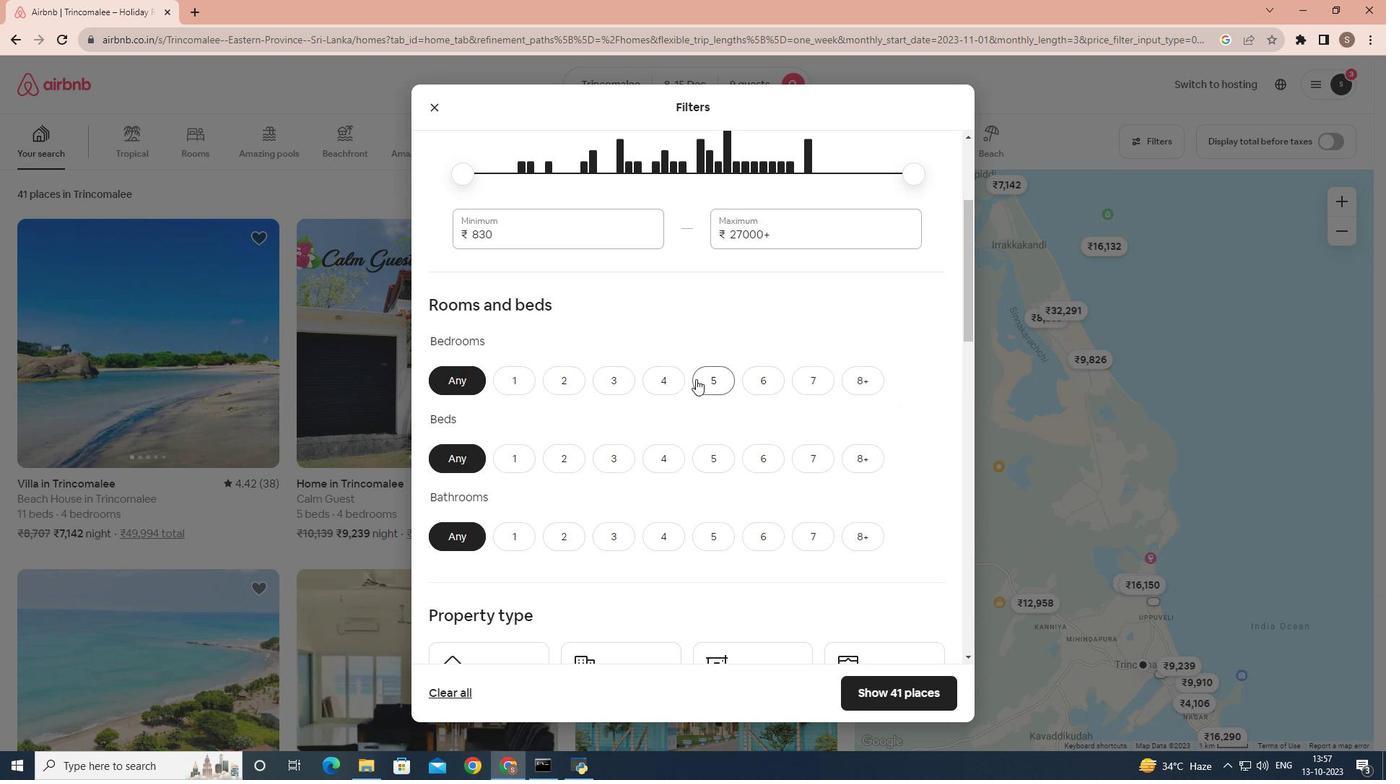 
Action: Mouse pressed left at (696, 379)
Screenshot: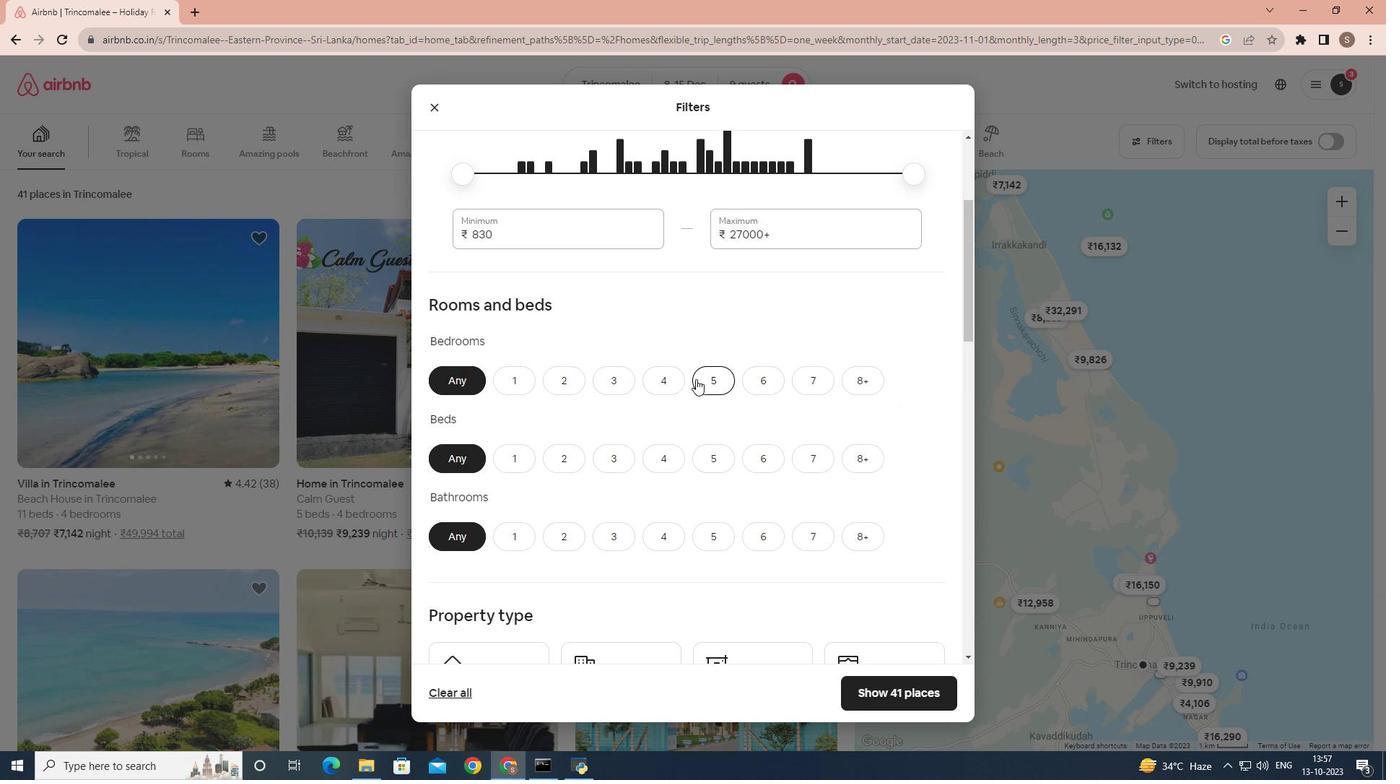 
Action: Mouse moved to (863, 458)
Screenshot: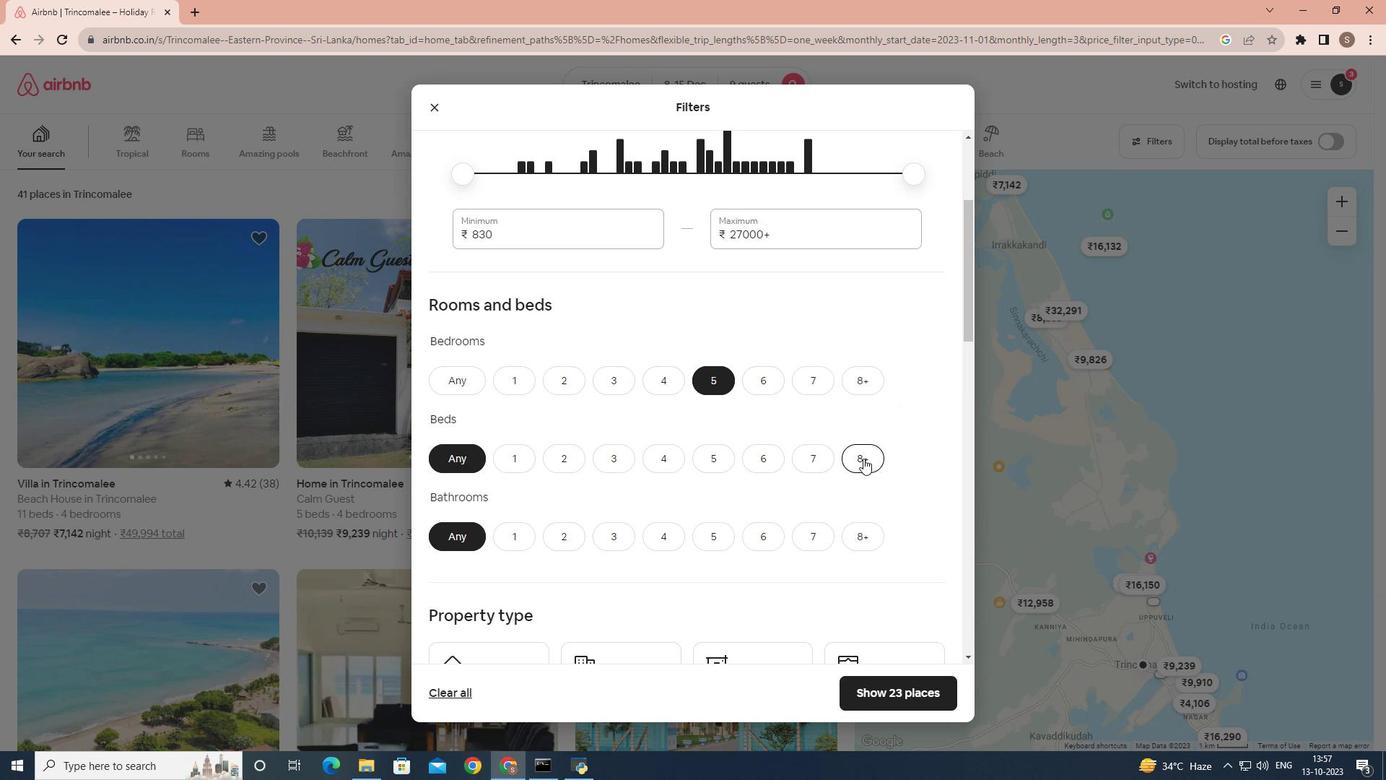 
Action: Mouse pressed left at (863, 458)
Screenshot: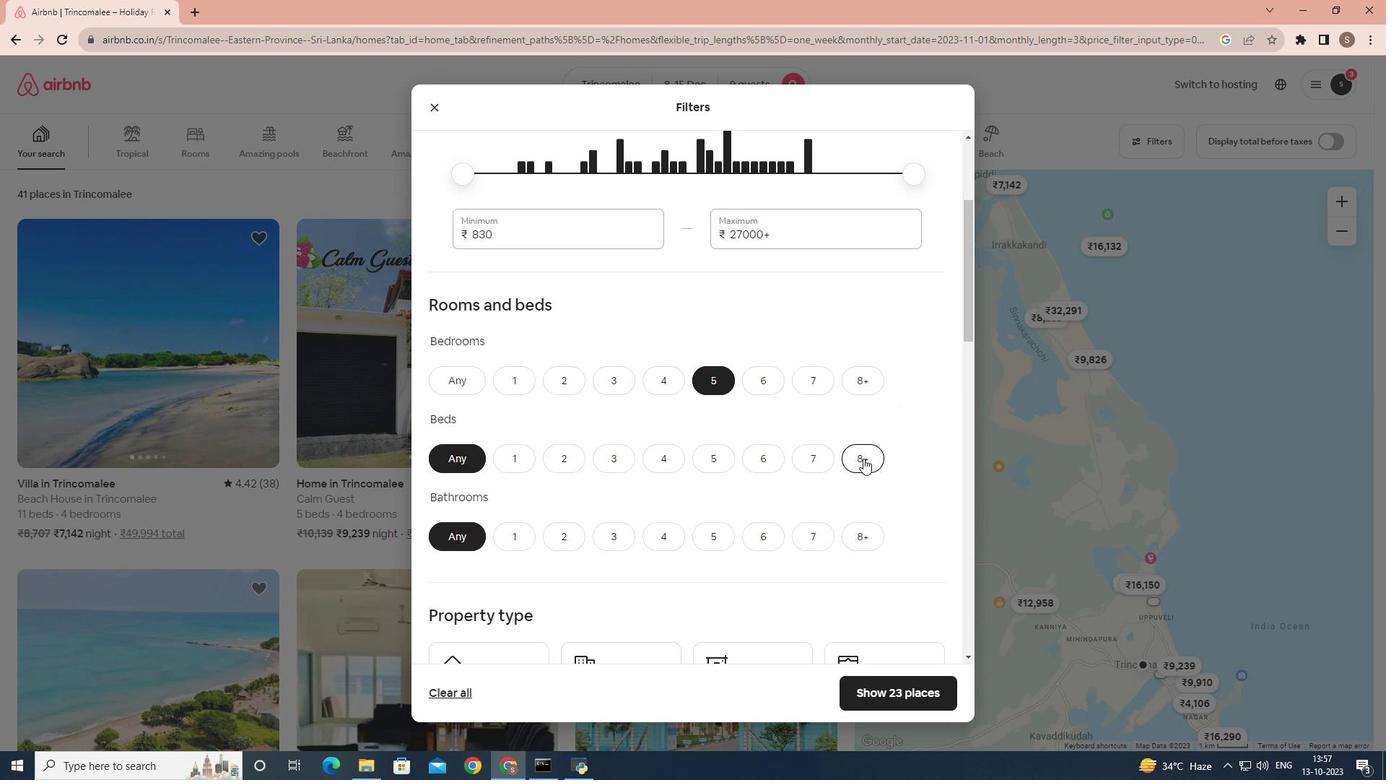 
Action: Mouse moved to (736, 540)
Screenshot: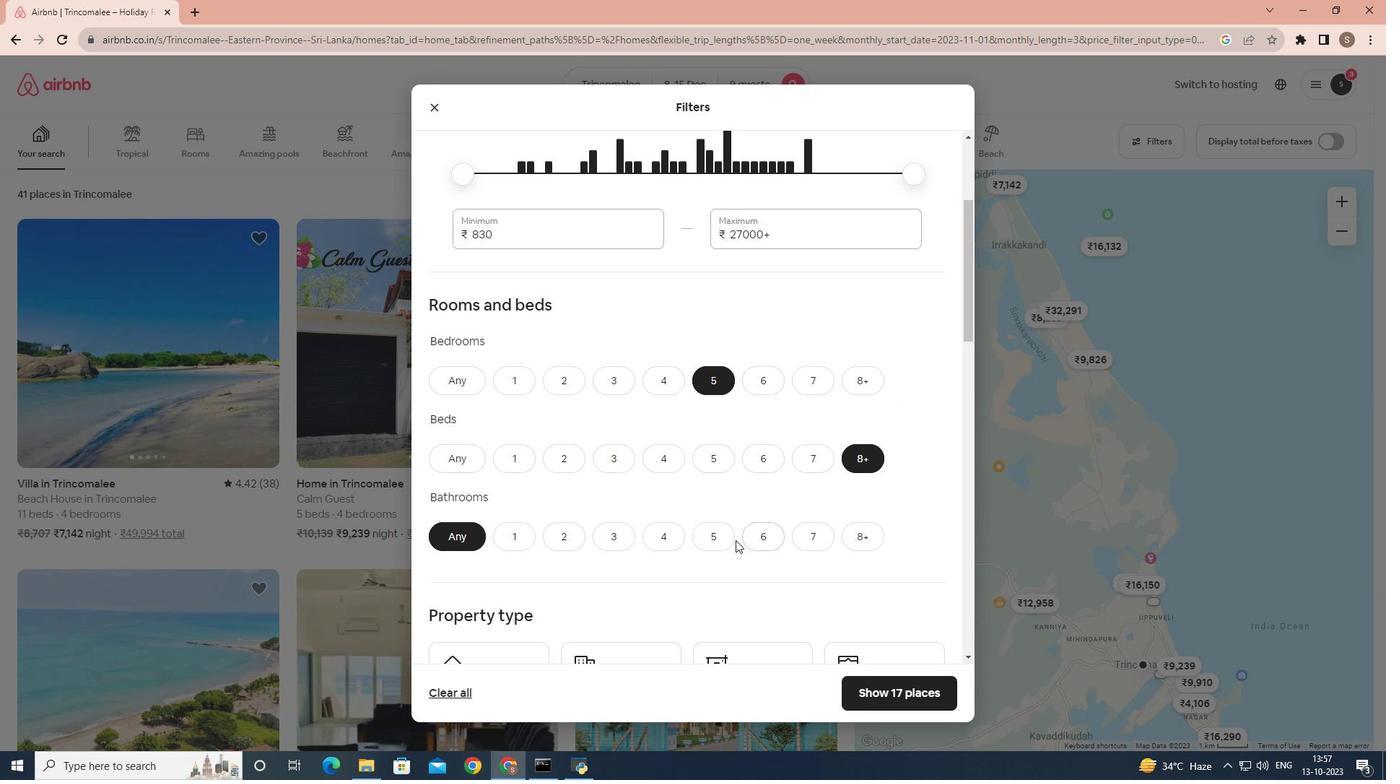 
Action: Mouse pressed left at (736, 540)
Screenshot: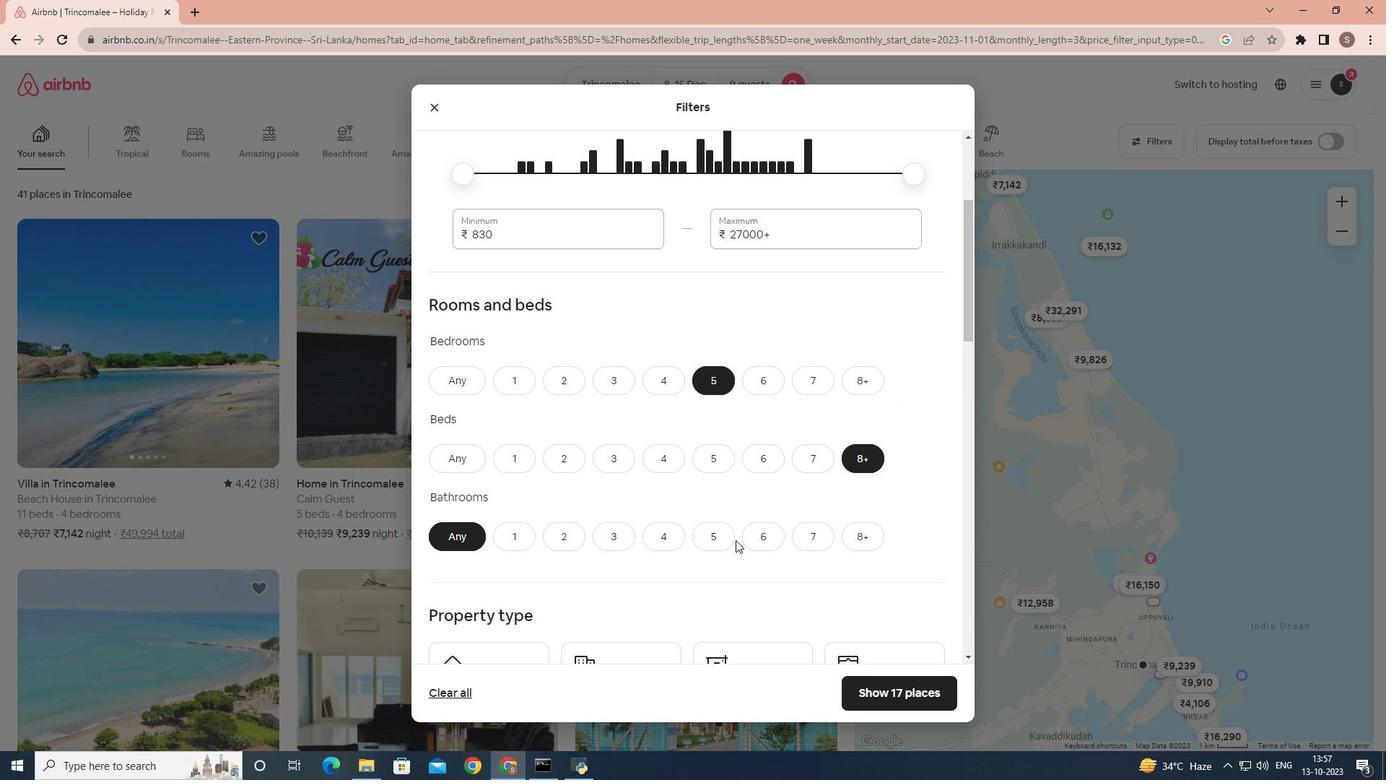 
Action: Mouse moved to (728, 541)
Screenshot: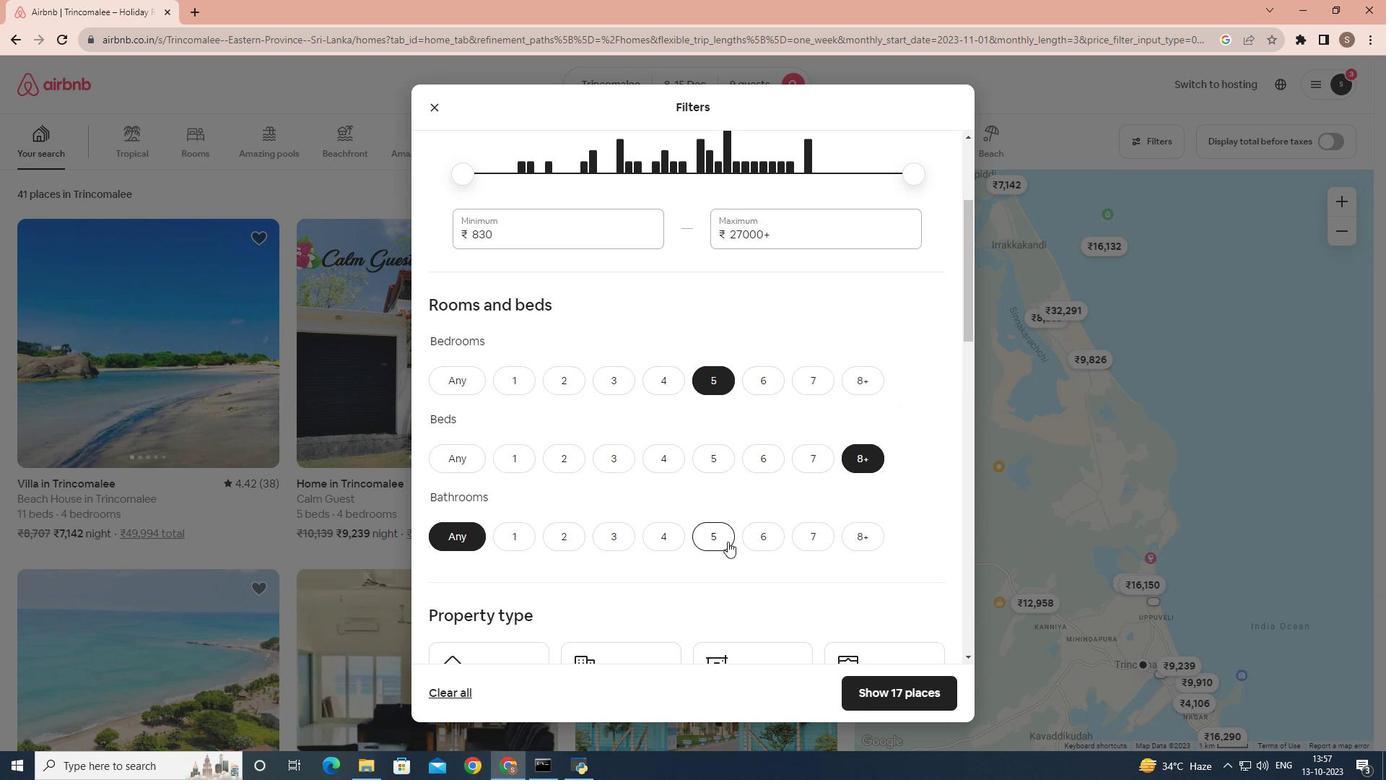 
Action: Mouse pressed left at (728, 541)
Screenshot: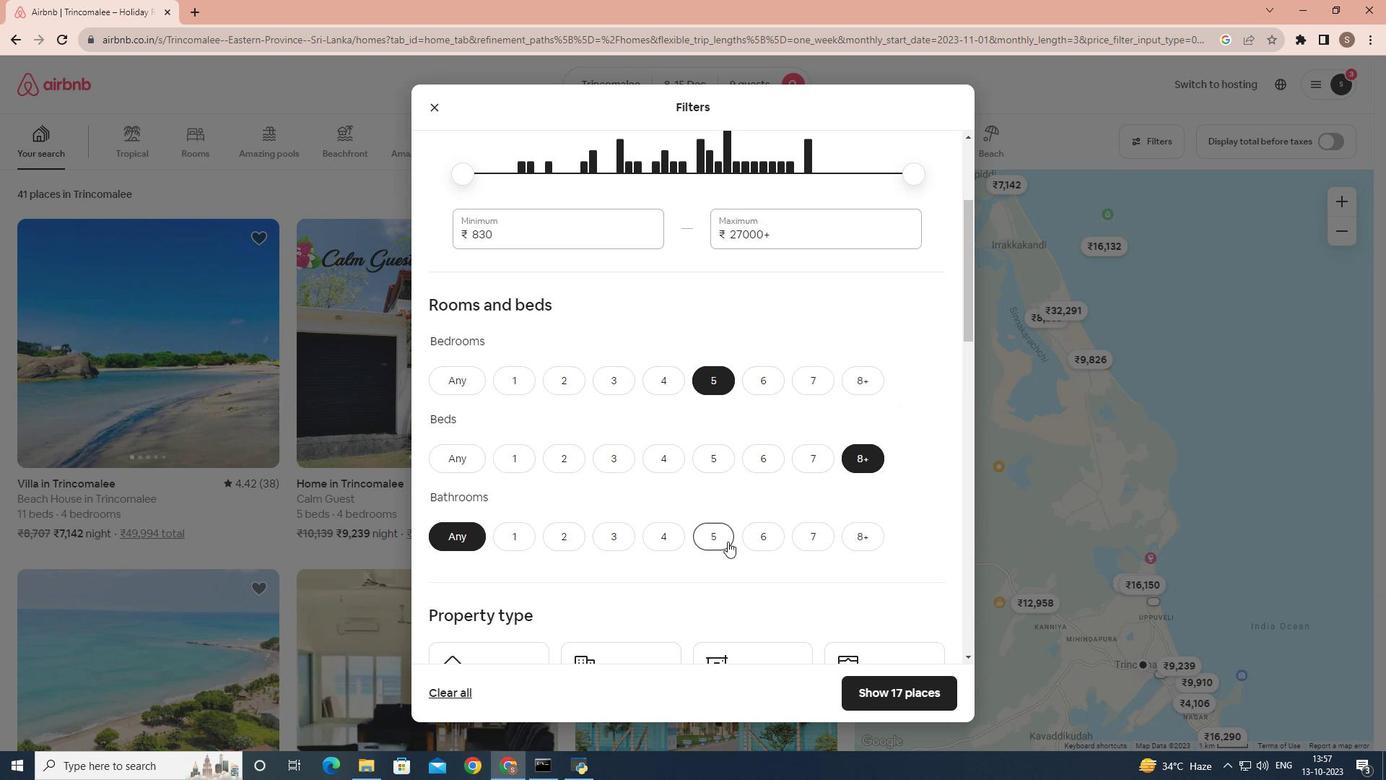 
Action: Mouse moved to (668, 462)
Screenshot: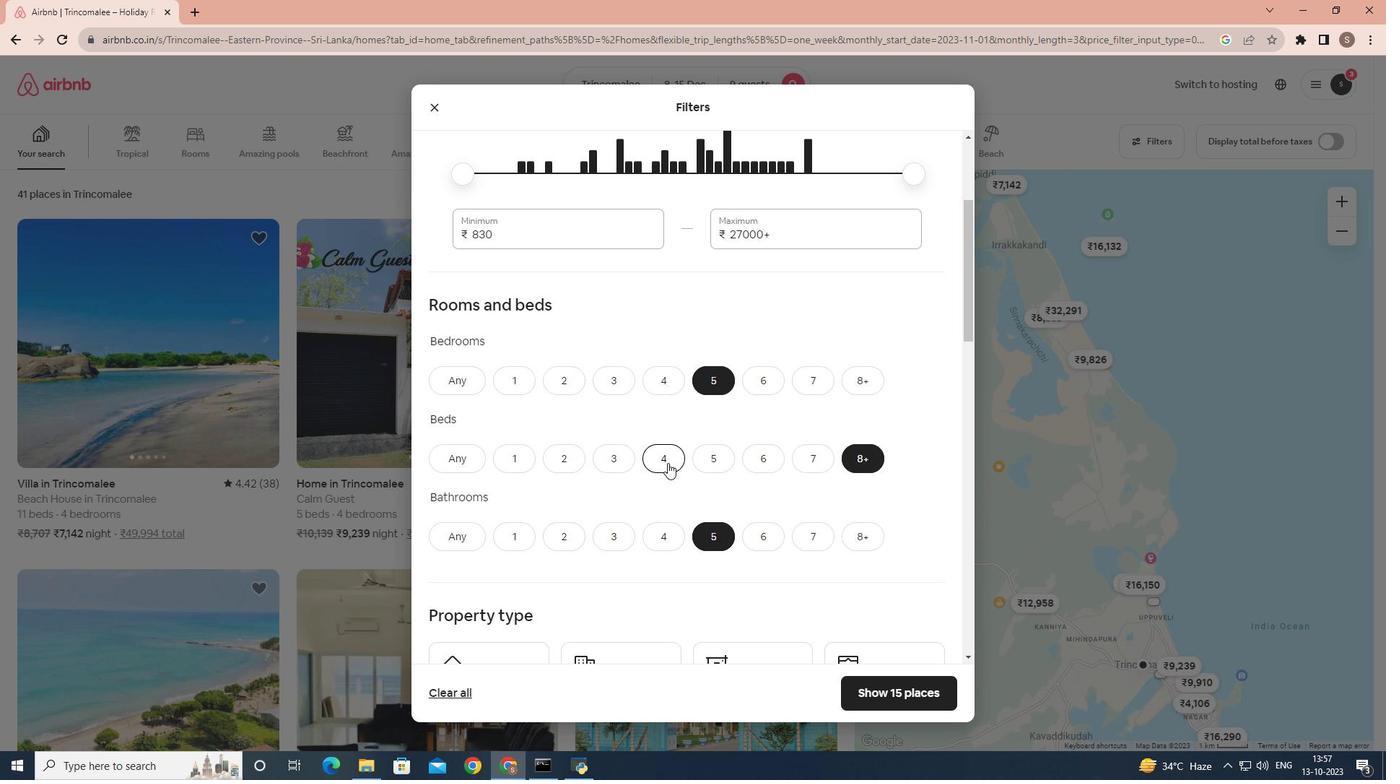 
Action: Mouse scrolled (668, 462) with delta (0, 0)
Screenshot: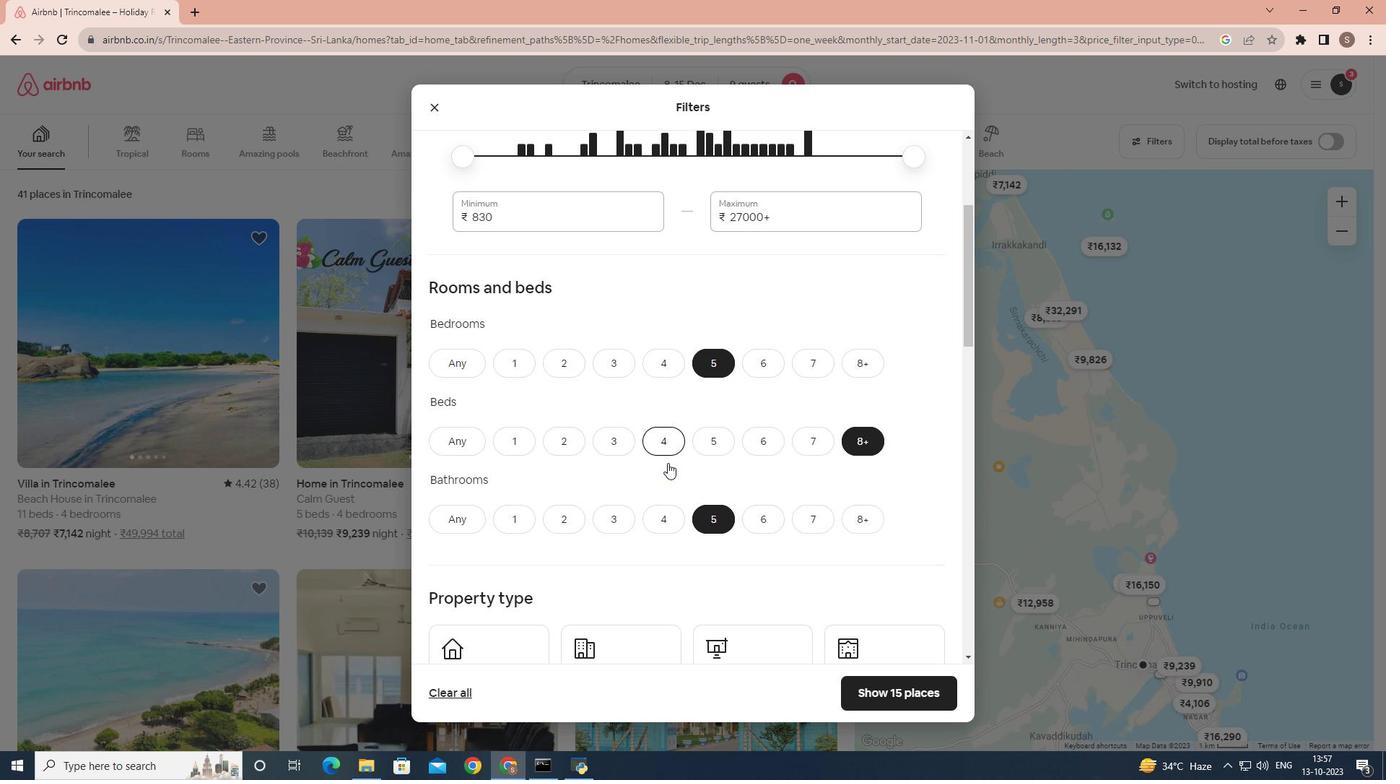 
Action: Mouse scrolled (668, 462) with delta (0, 0)
Screenshot: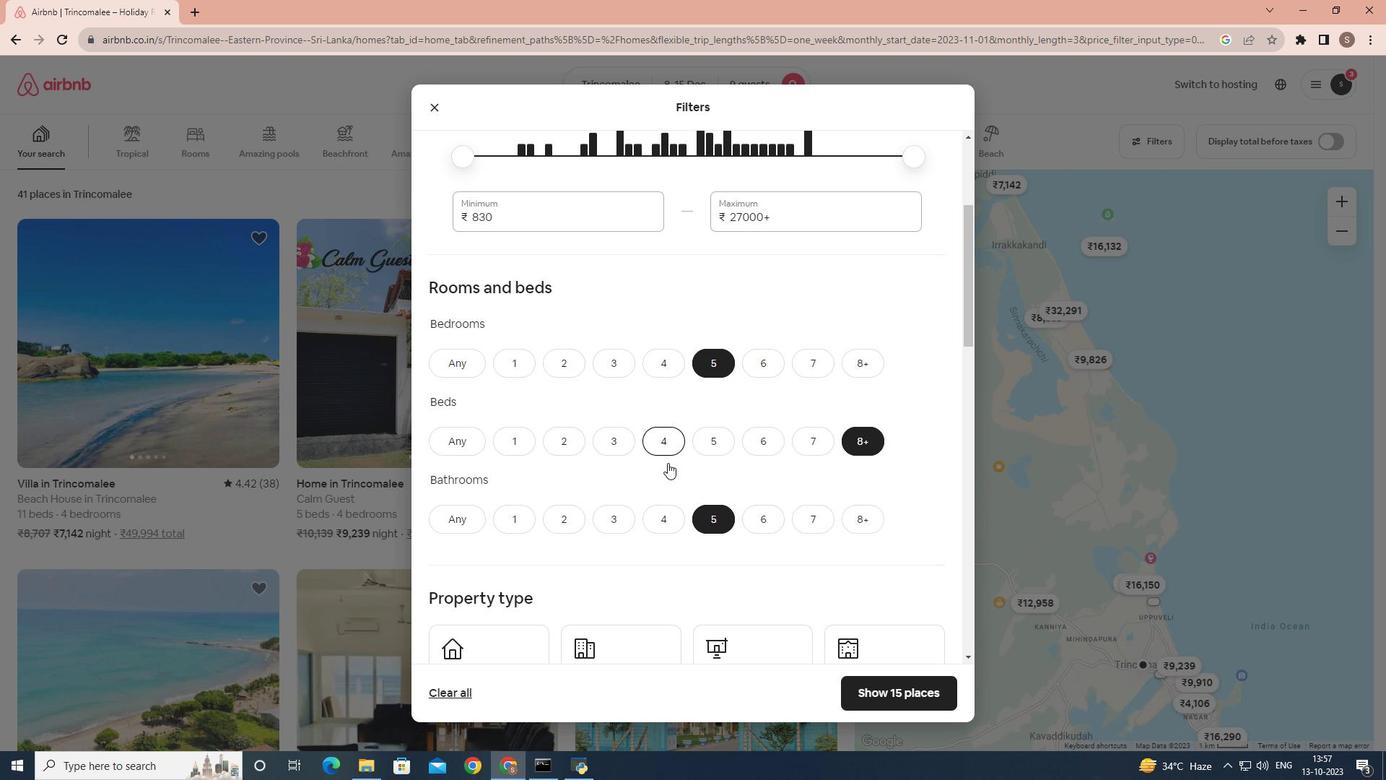 
Action: Mouse scrolled (668, 462) with delta (0, 0)
Screenshot: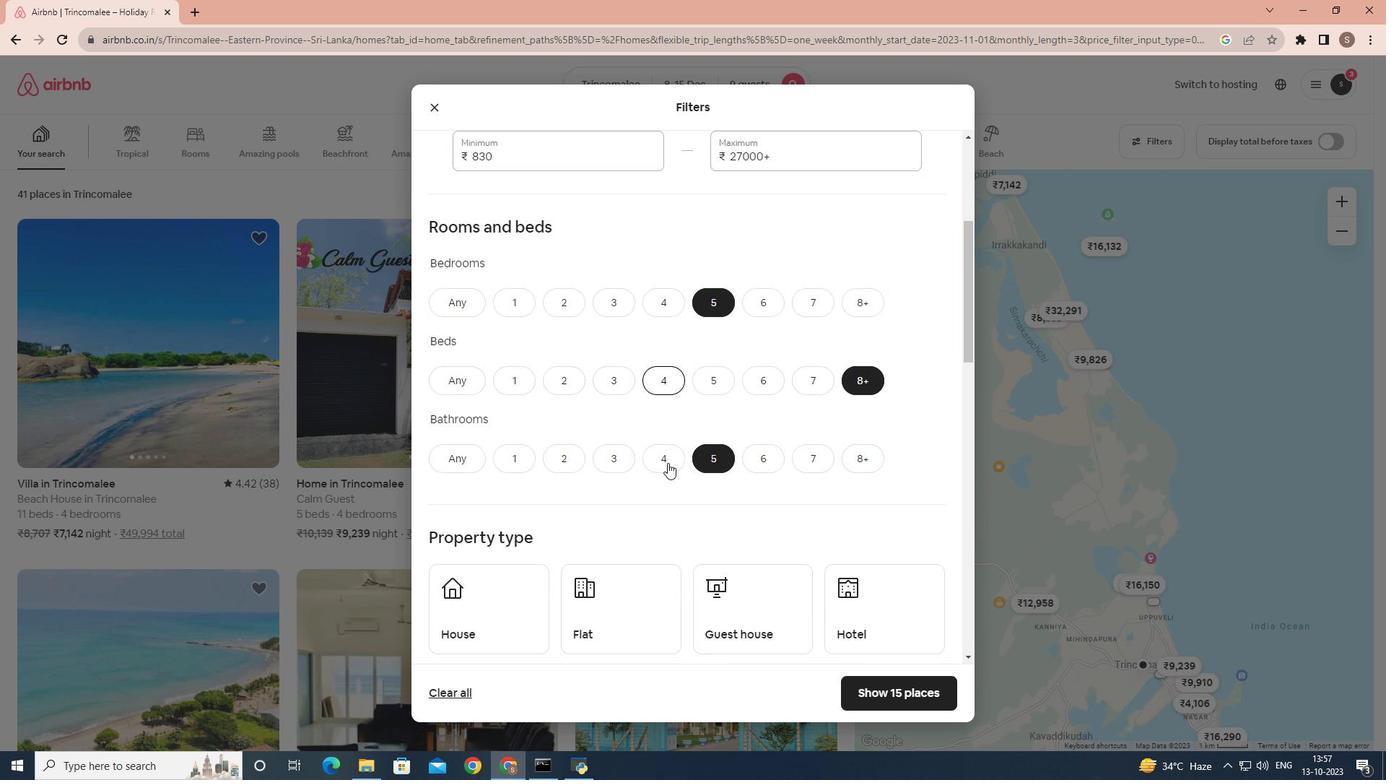 
Action: Mouse scrolled (668, 462) with delta (0, 0)
Screenshot: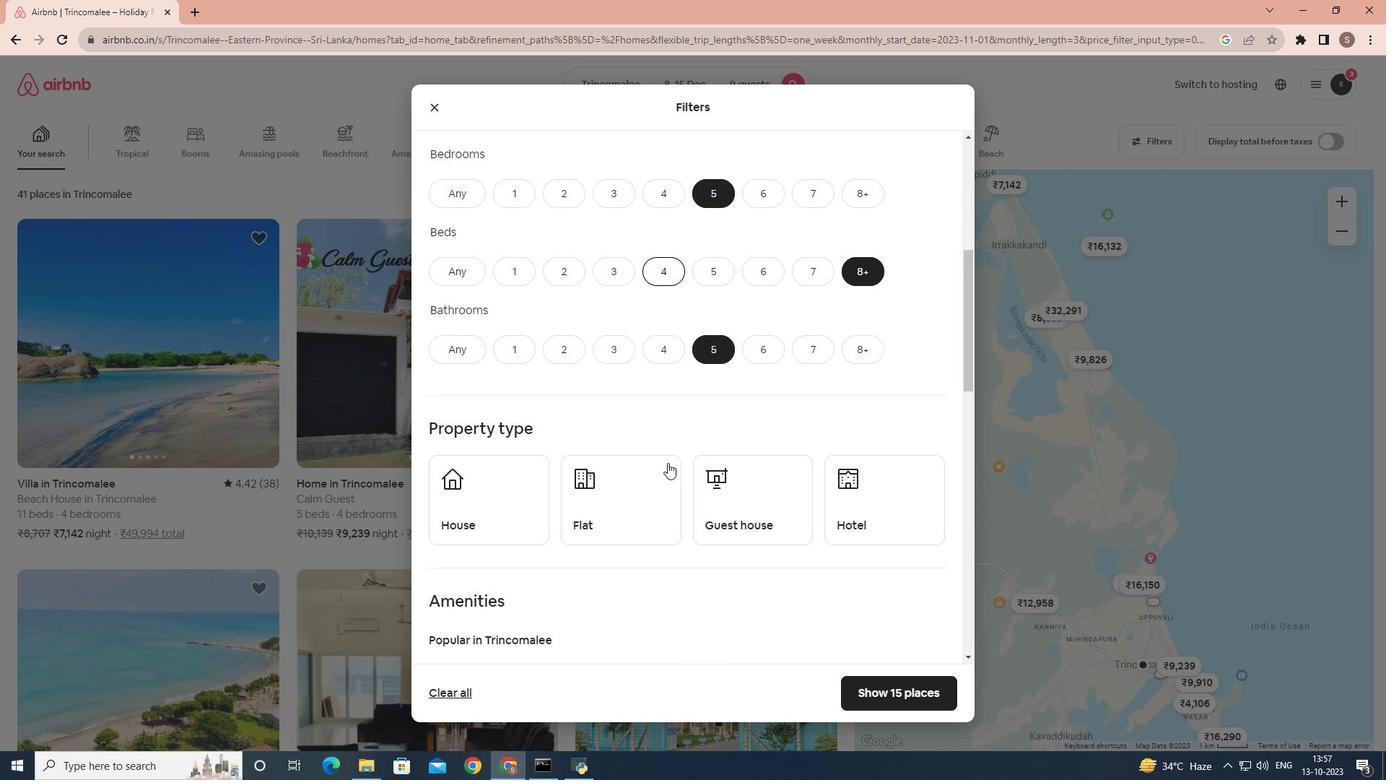 
Action: Mouse moved to (594, 400)
Screenshot: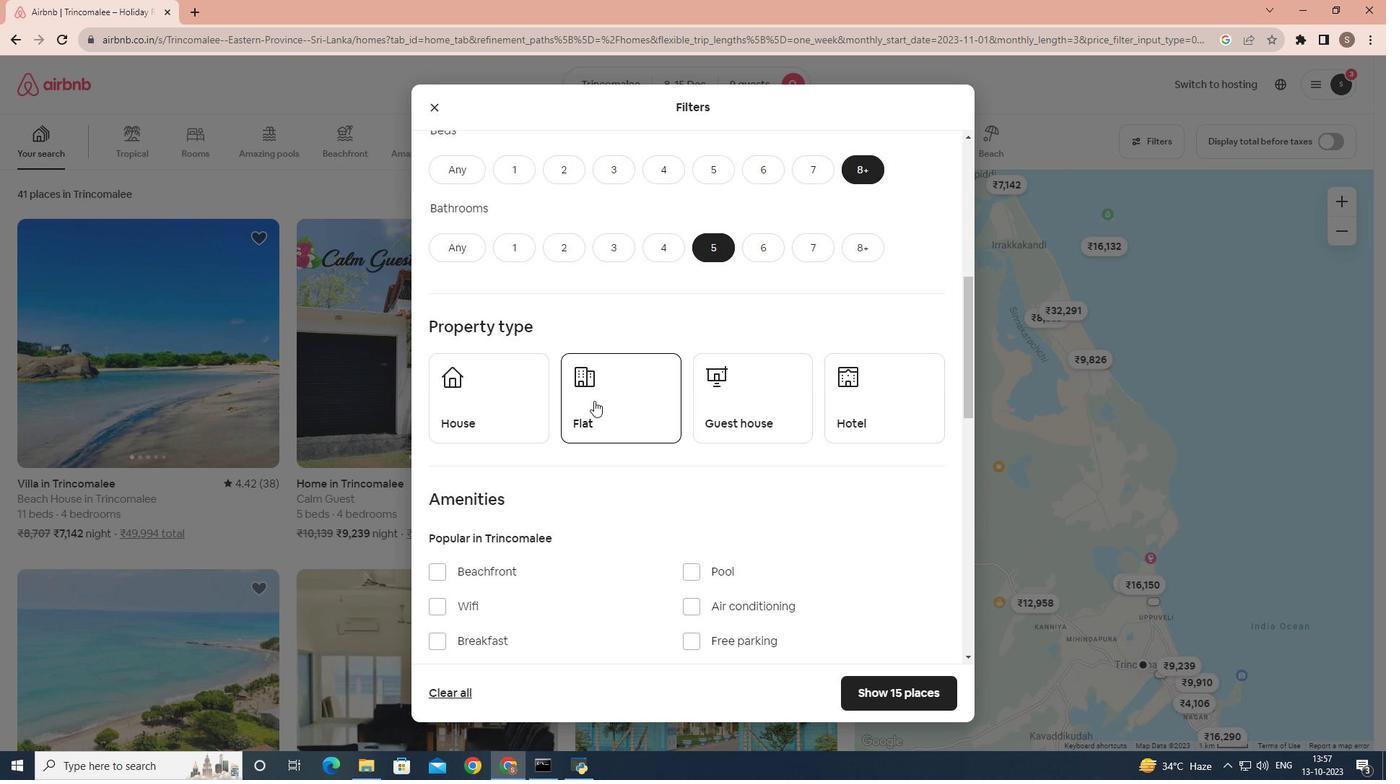 
Action: Mouse pressed left at (594, 400)
Screenshot: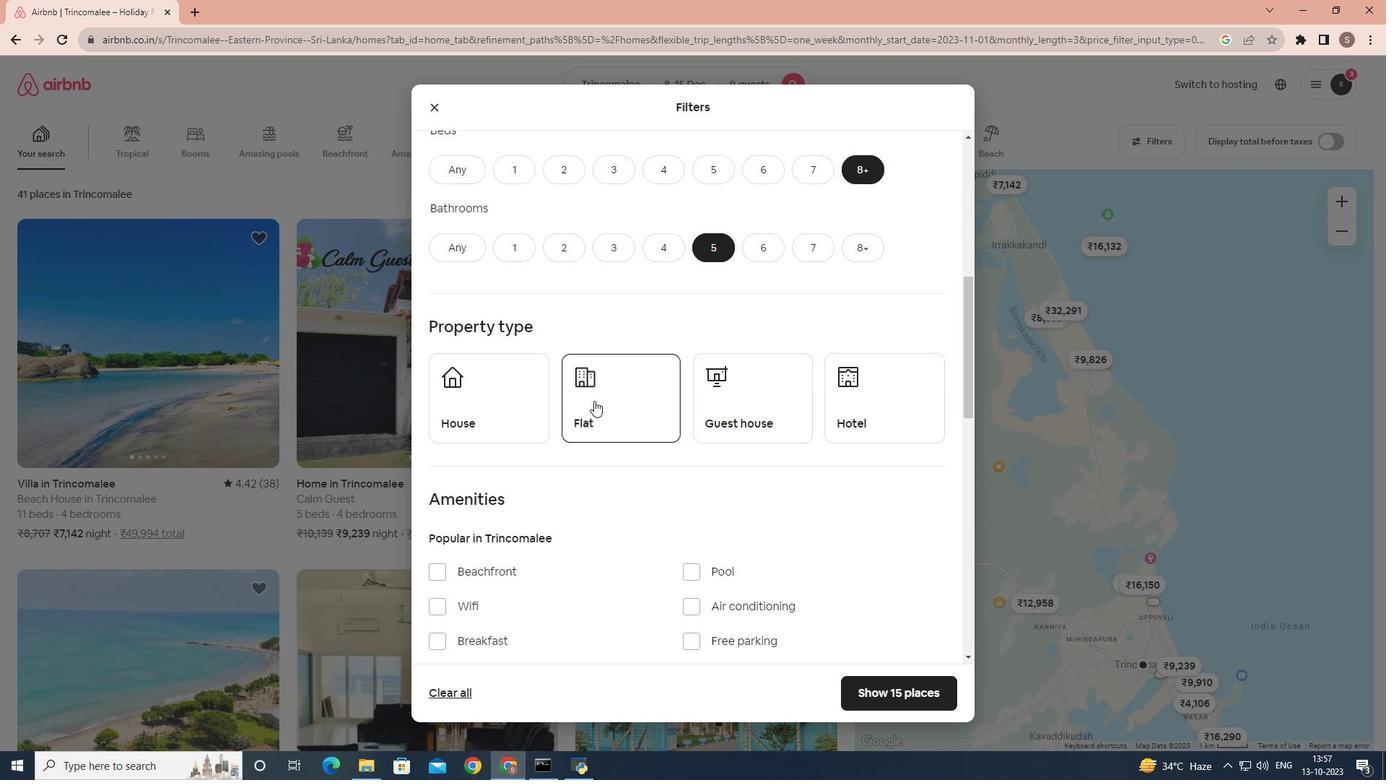 
Action: Mouse moved to (568, 509)
Screenshot: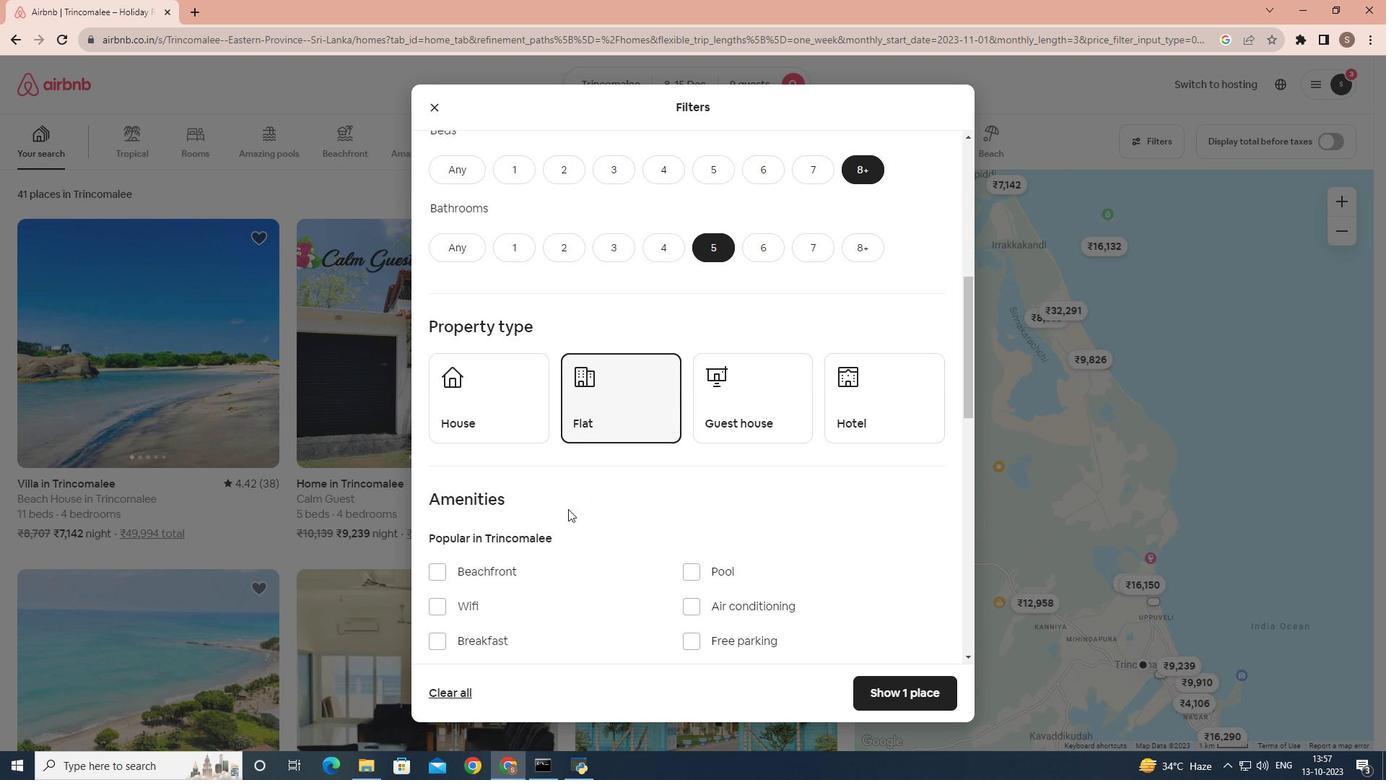 
Action: Mouse scrolled (568, 508) with delta (0, 0)
Screenshot: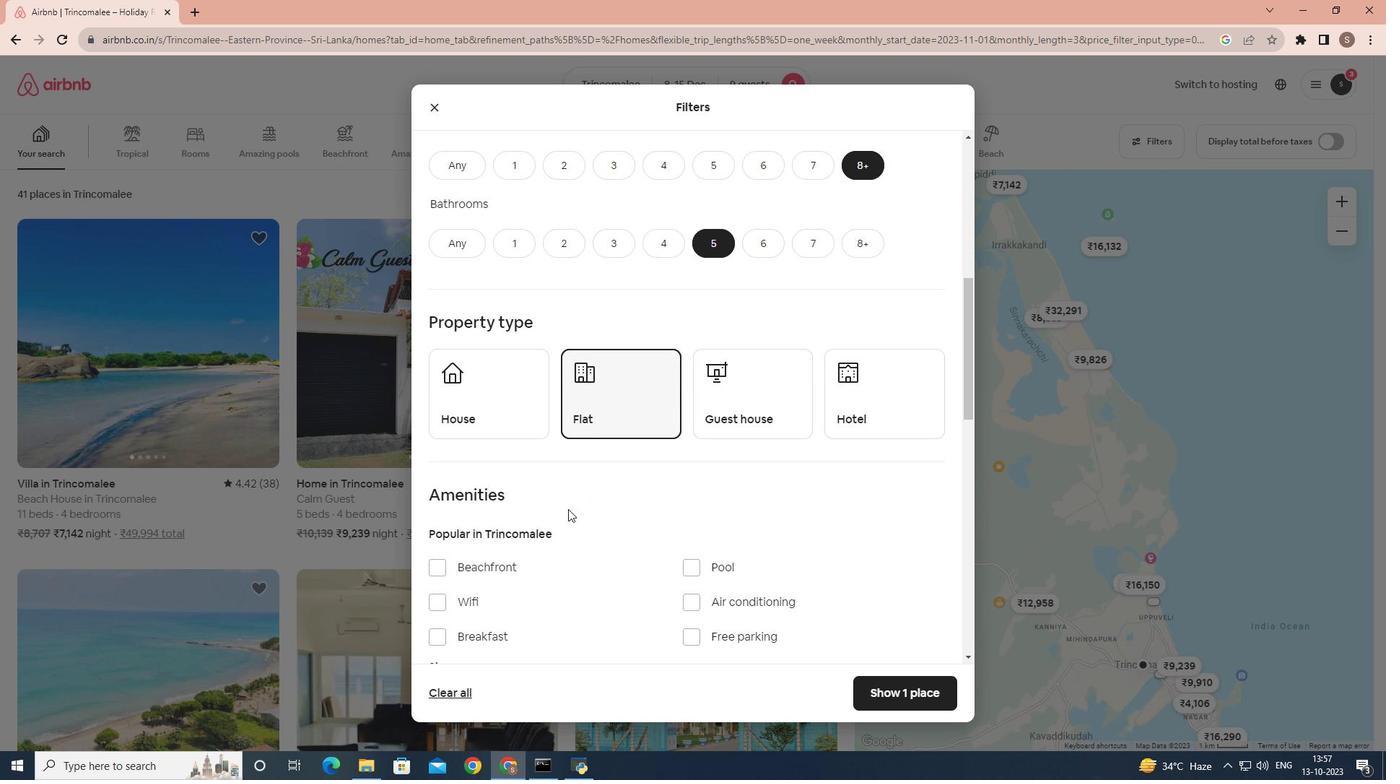 
Action: Mouse scrolled (568, 508) with delta (0, 0)
Screenshot: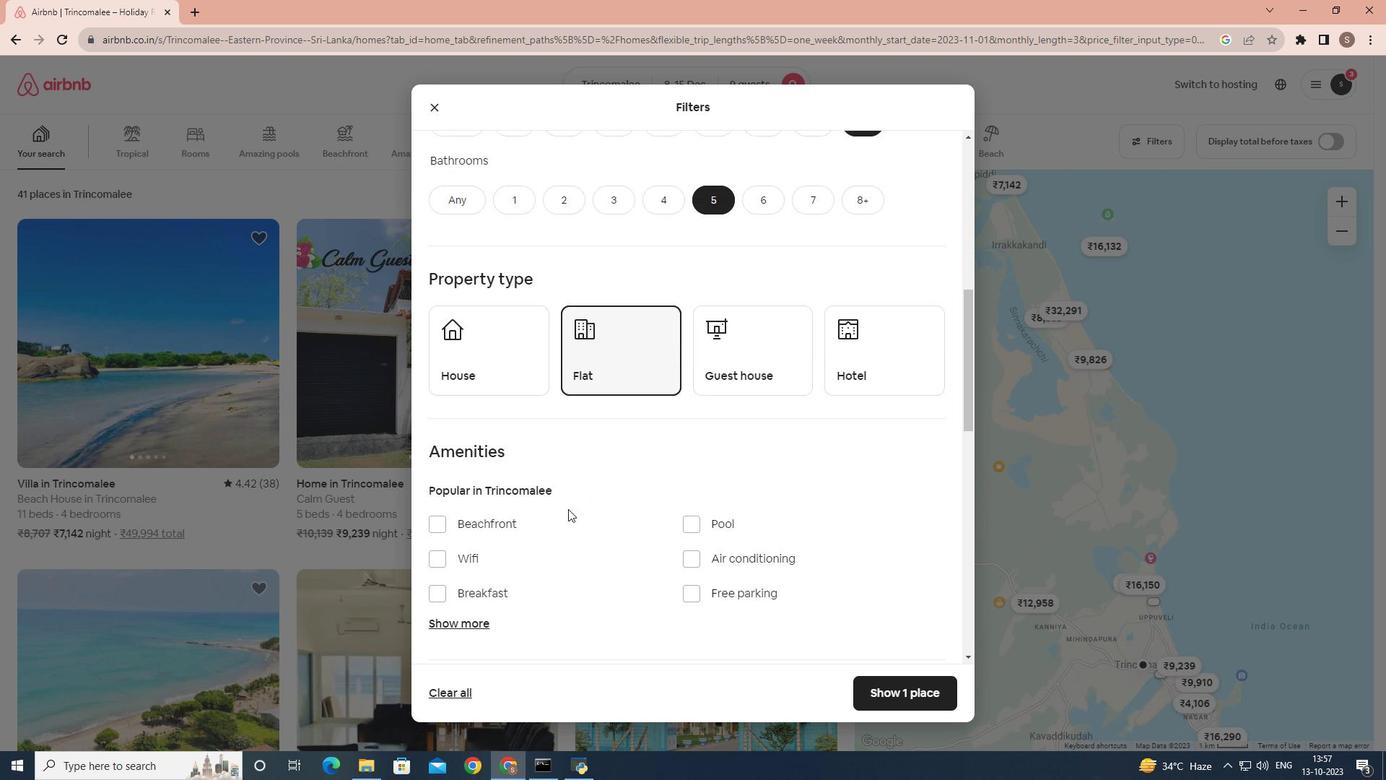 
Action: Mouse scrolled (568, 508) with delta (0, 0)
Screenshot: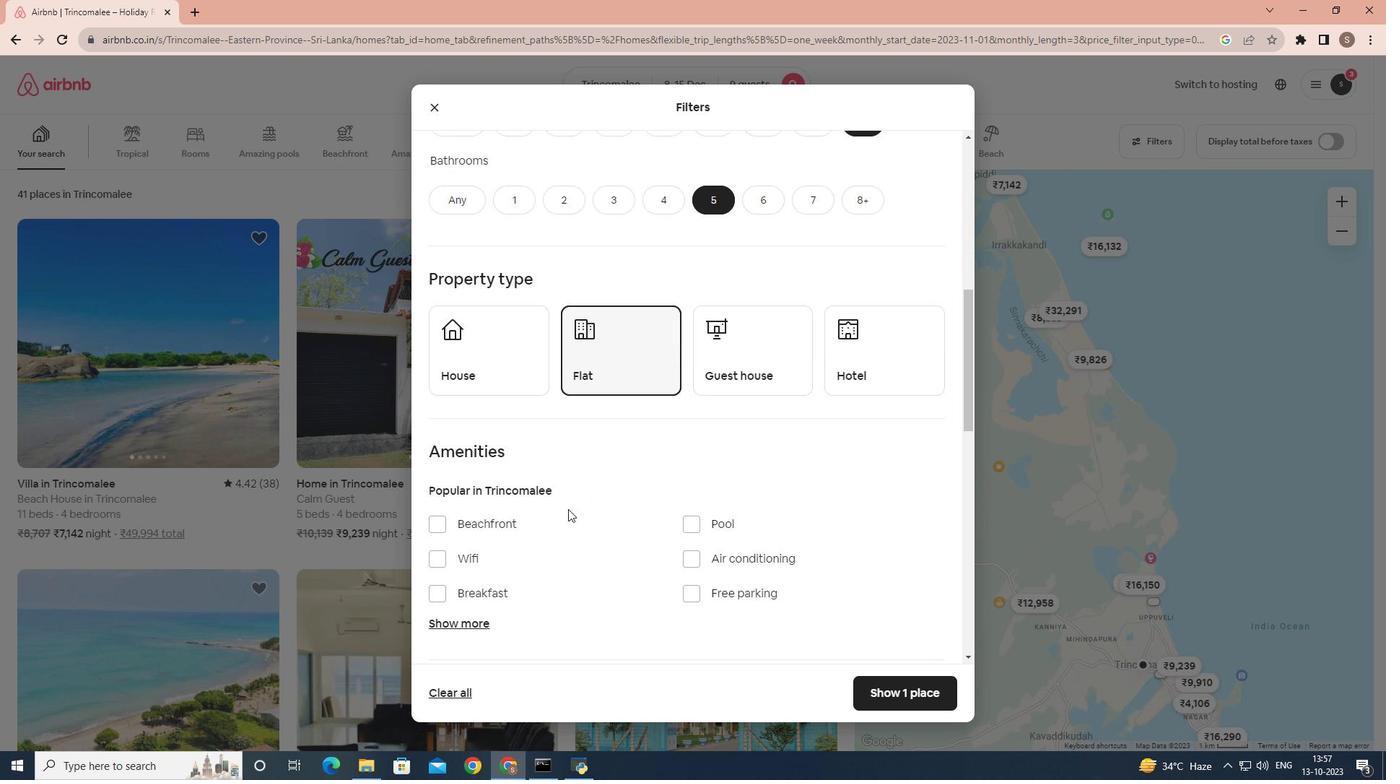 
Action: Mouse moved to (567, 496)
Screenshot: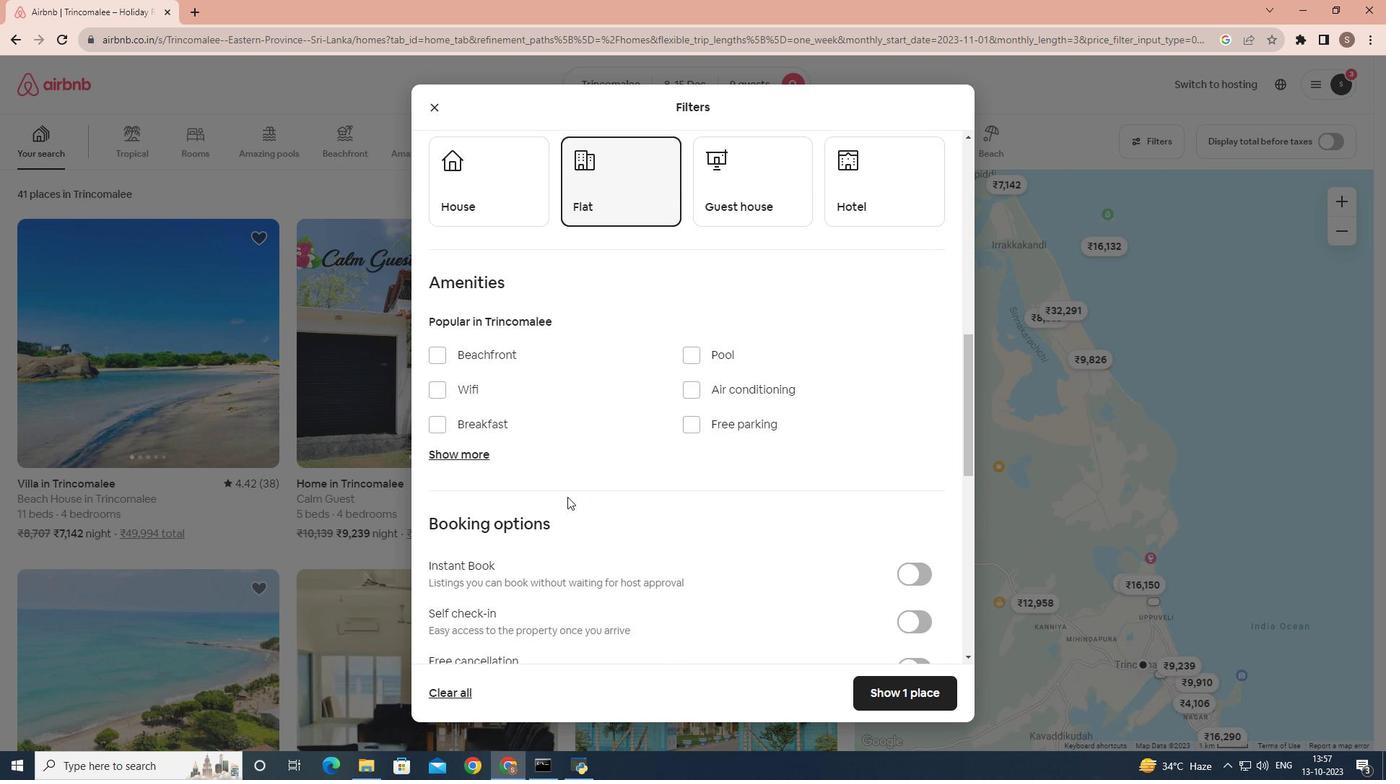 
Action: Mouse scrolled (567, 496) with delta (0, 0)
Screenshot: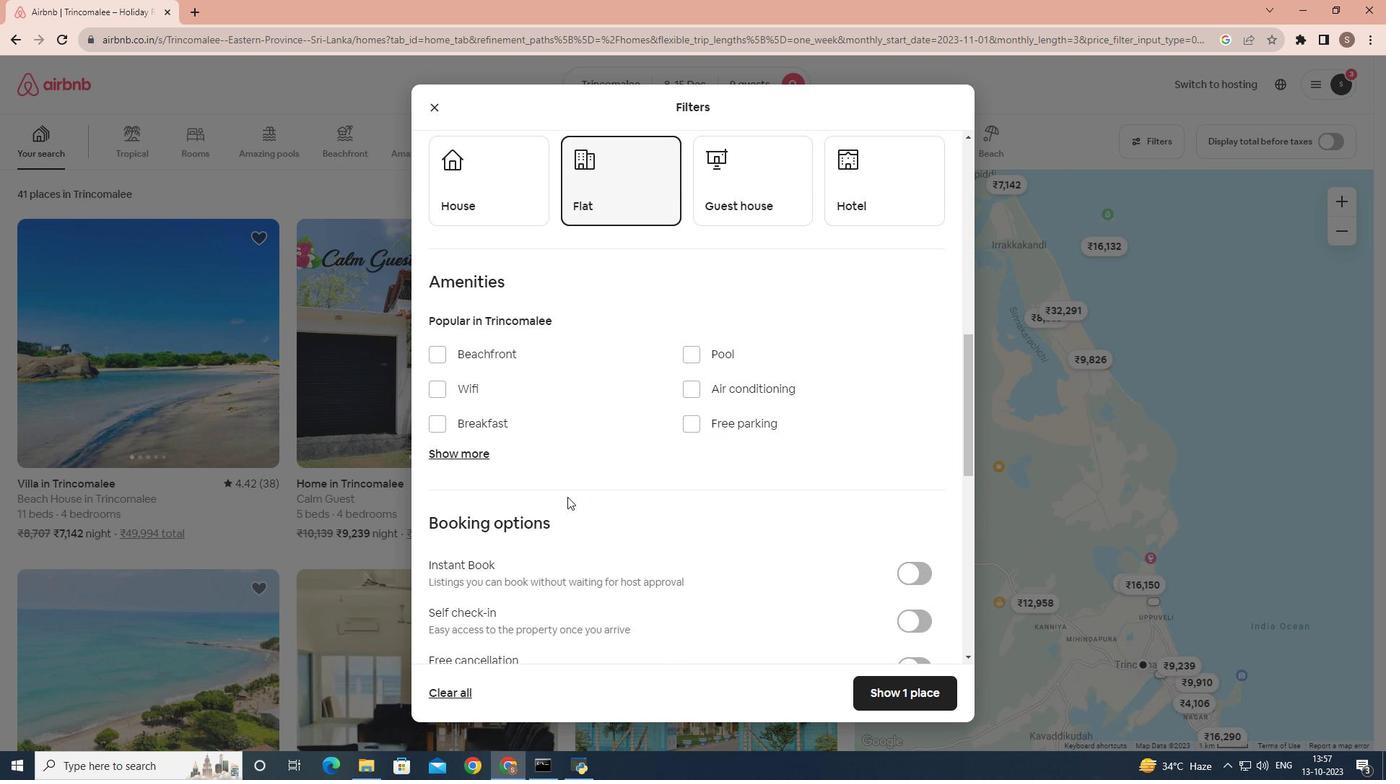 
Action: Mouse scrolled (567, 496) with delta (0, 0)
Screenshot: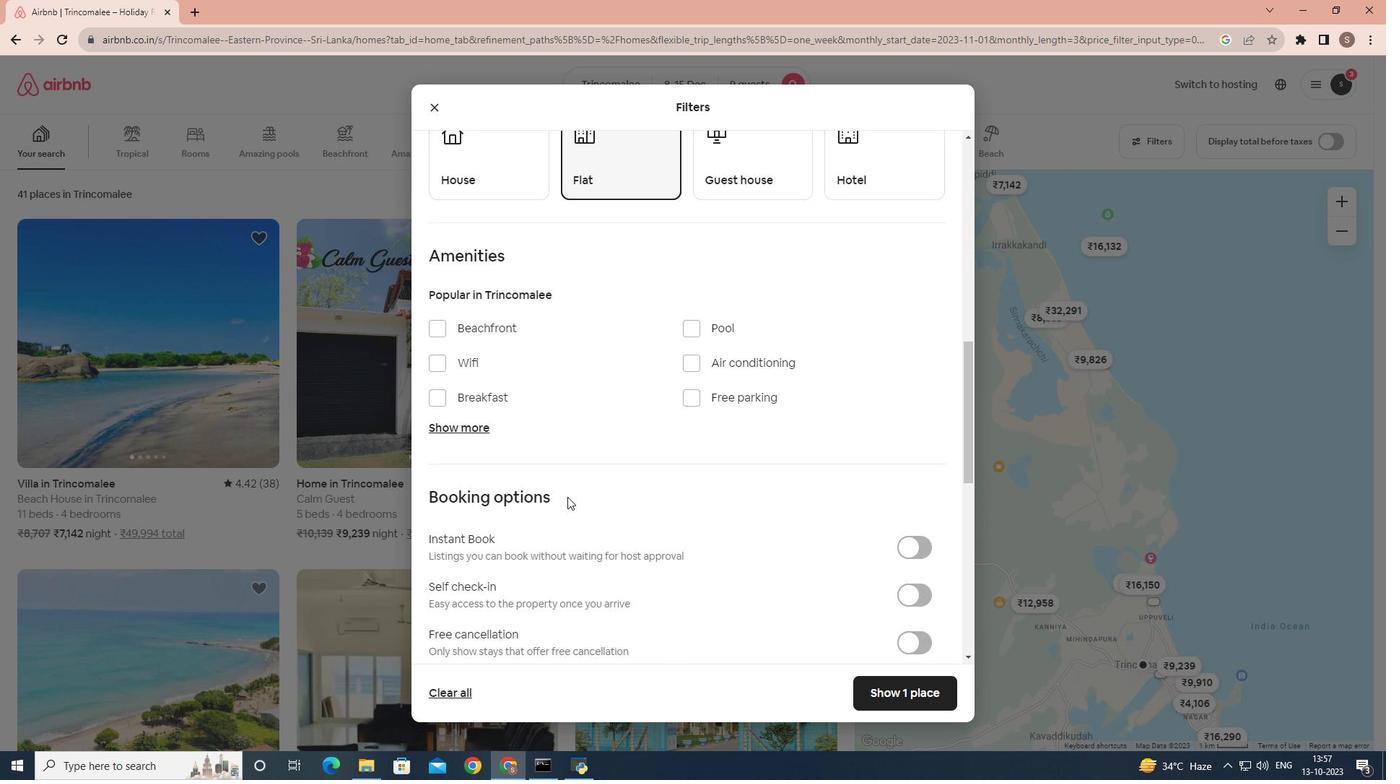 
Action: Mouse moved to (460, 250)
Screenshot: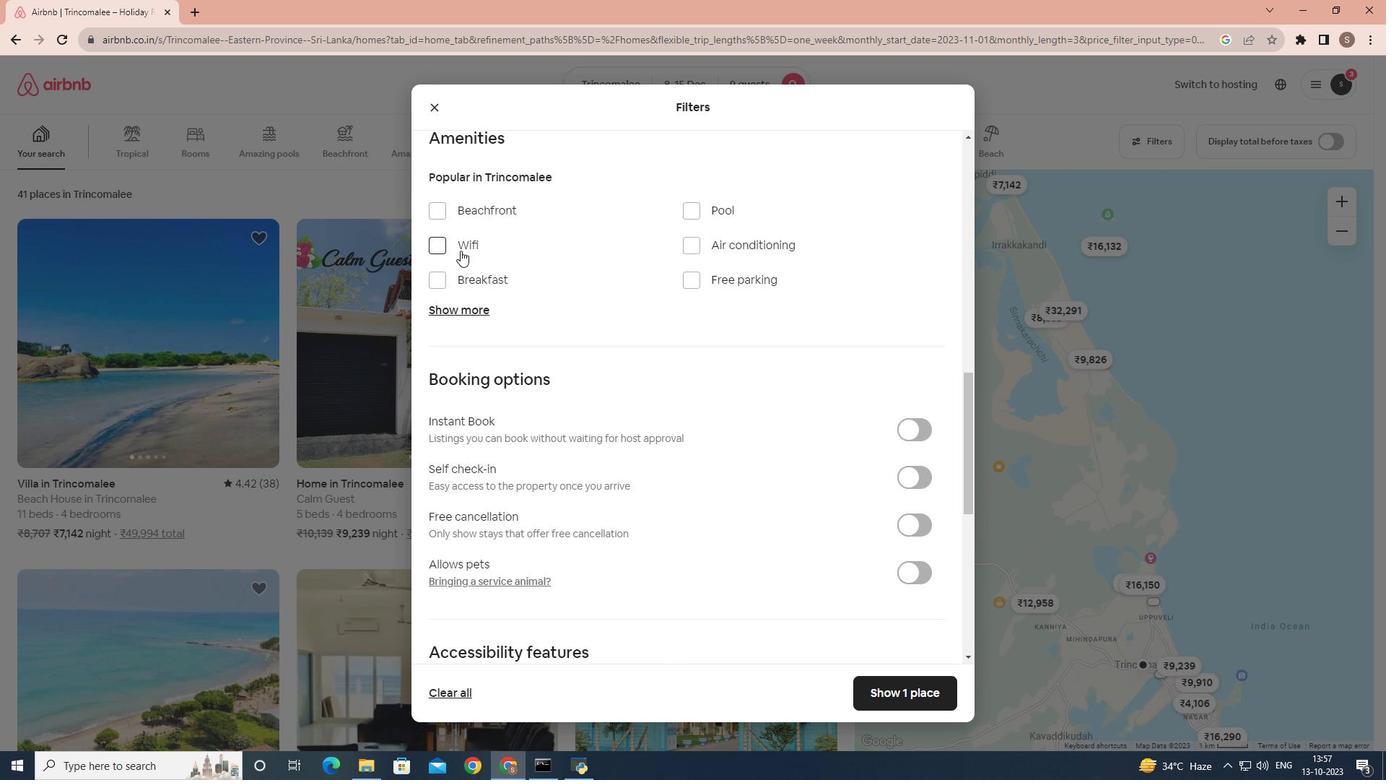
Action: Mouse pressed left at (460, 250)
Screenshot: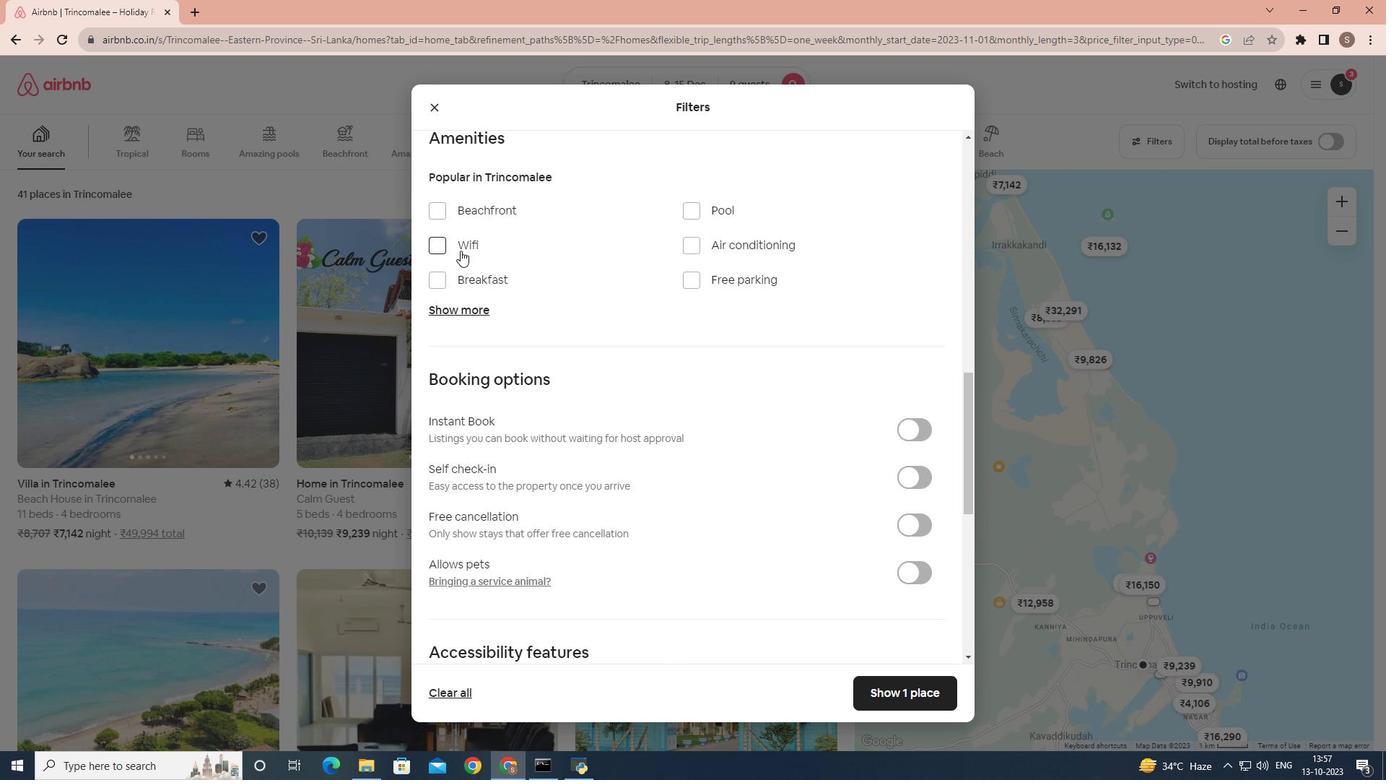 
Action: Mouse moved to (448, 306)
Screenshot: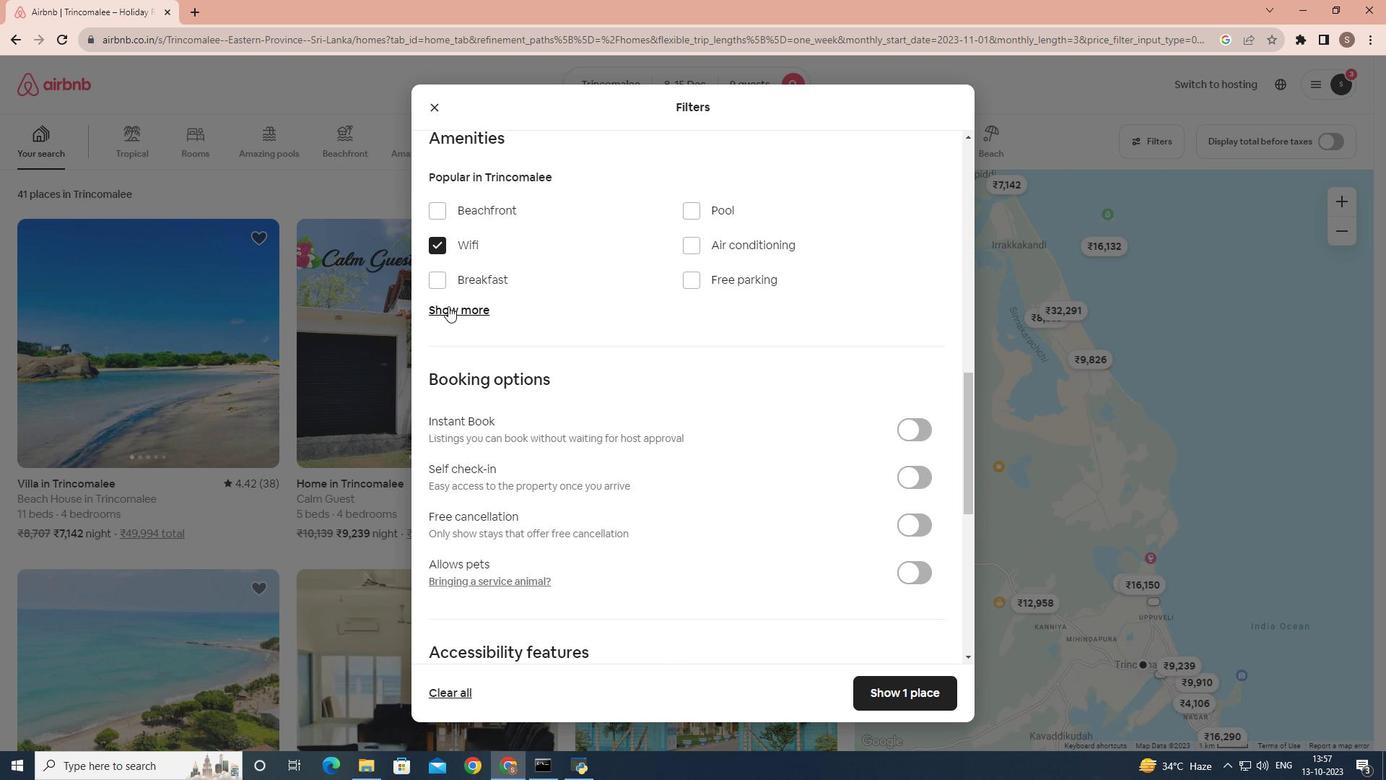 
Action: Mouse pressed left at (448, 306)
Screenshot: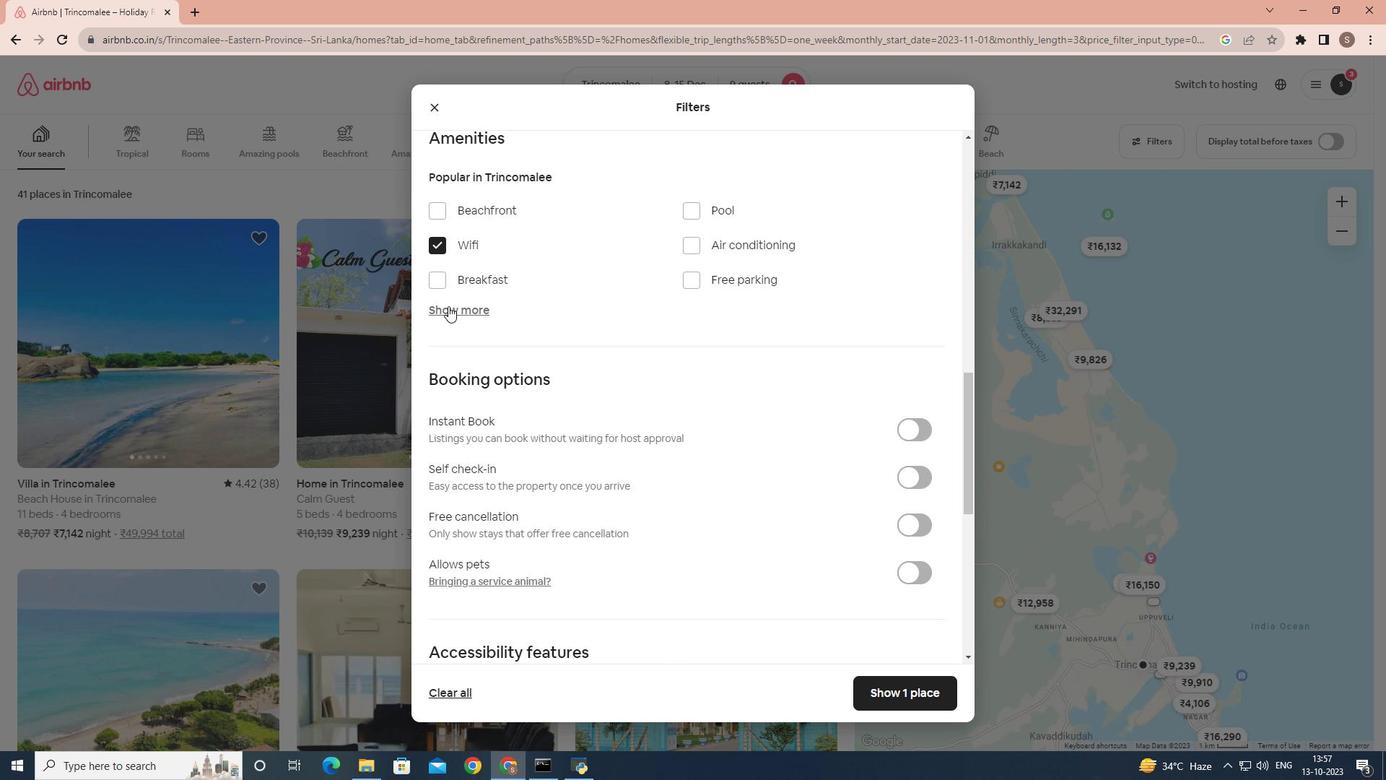 
Action: Mouse moved to (696, 428)
Screenshot: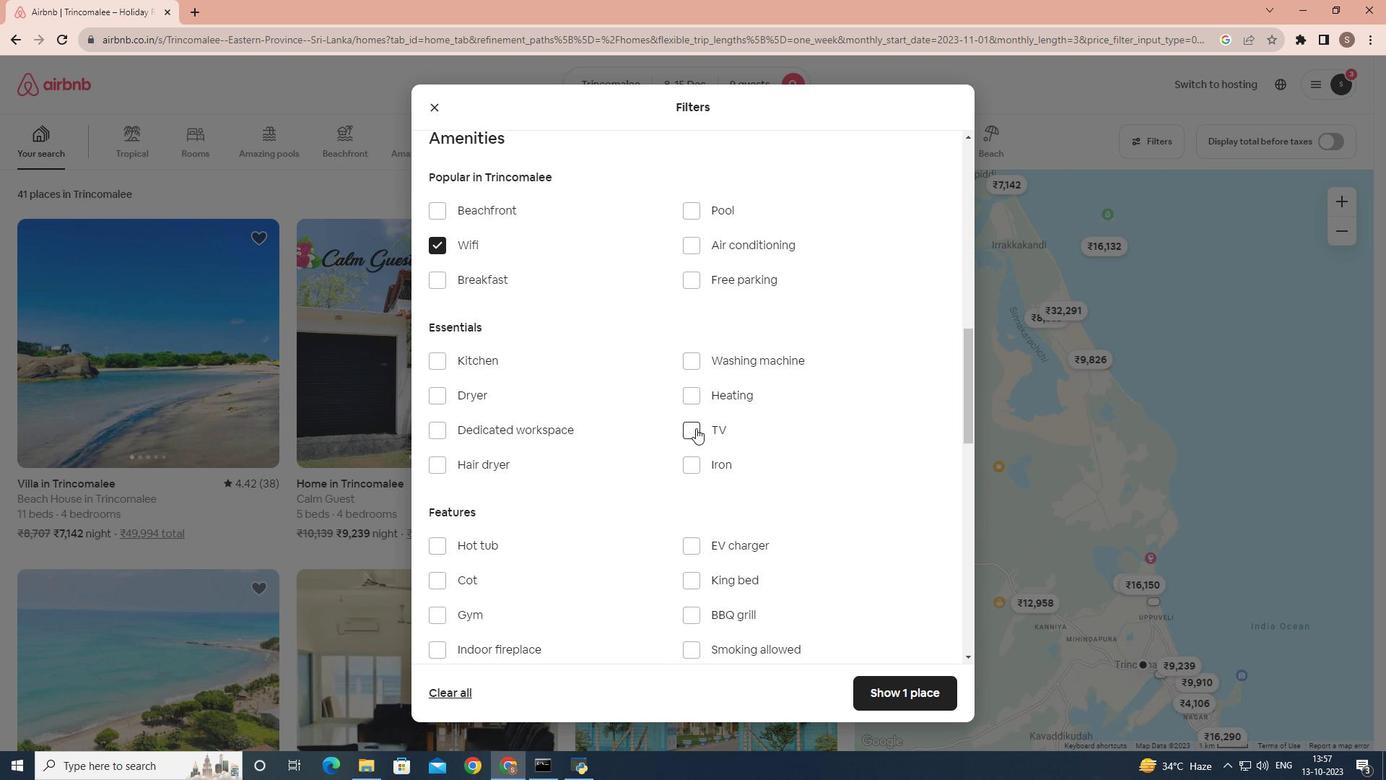 
Action: Mouse pressed left at (696, 428)
Screenshot: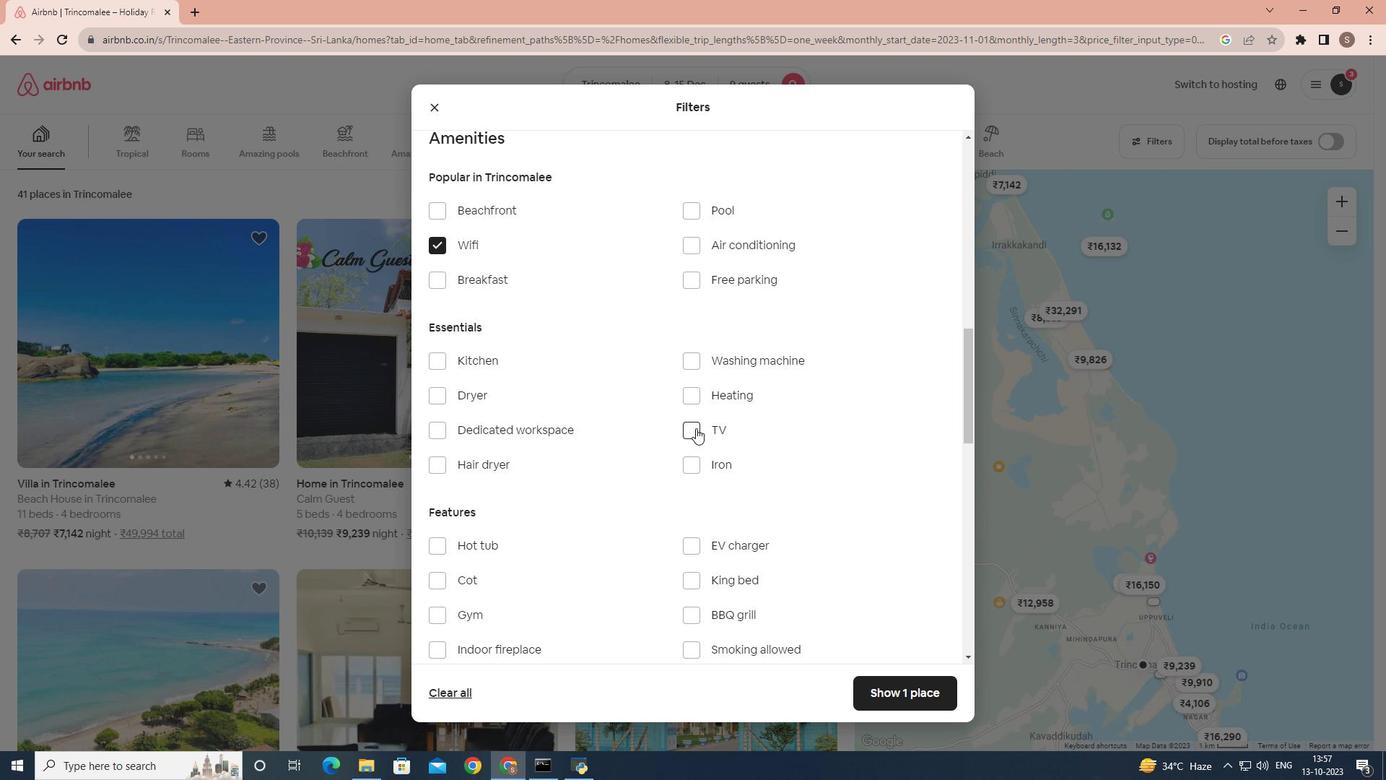 
Action: Mouse moved to (724, 274)
Screenshot: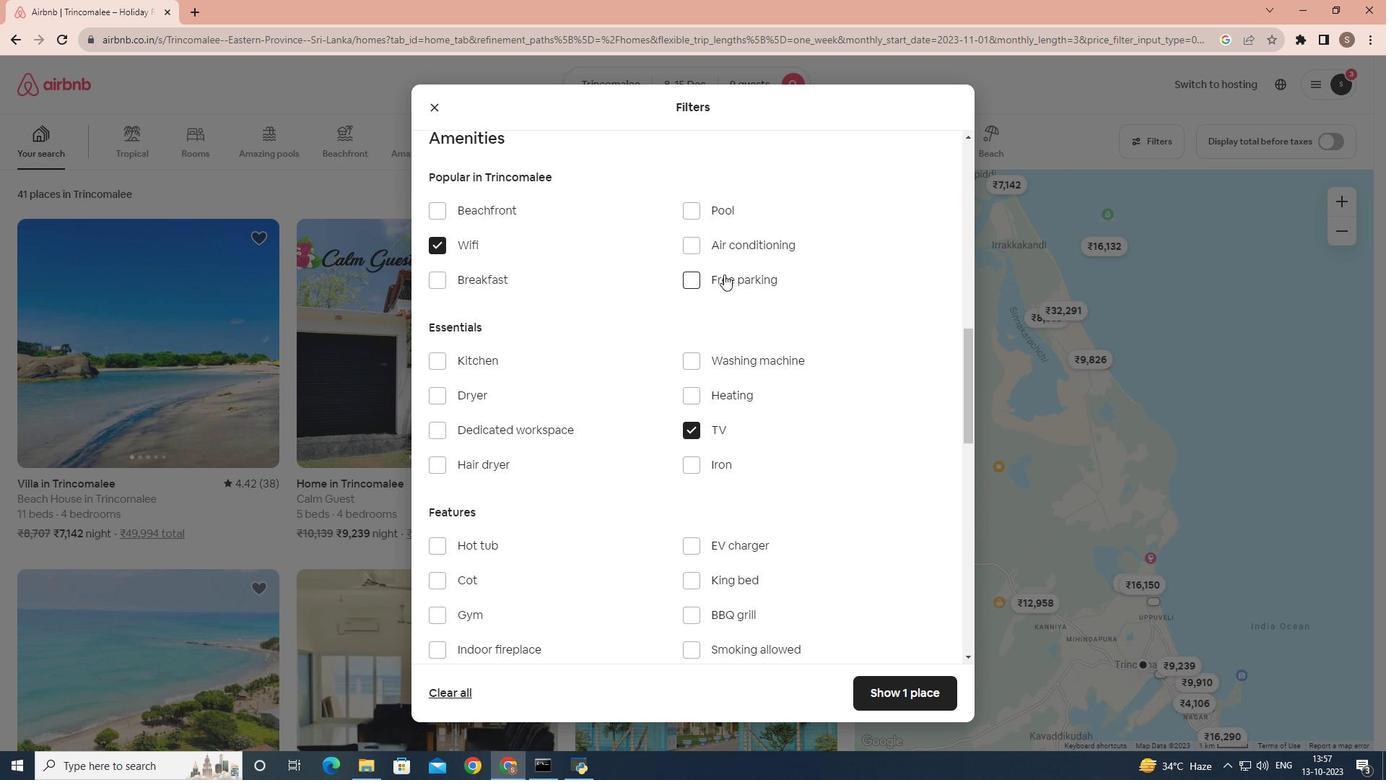 
Action: Mouse pressed left at (724, 274)
Screenshot: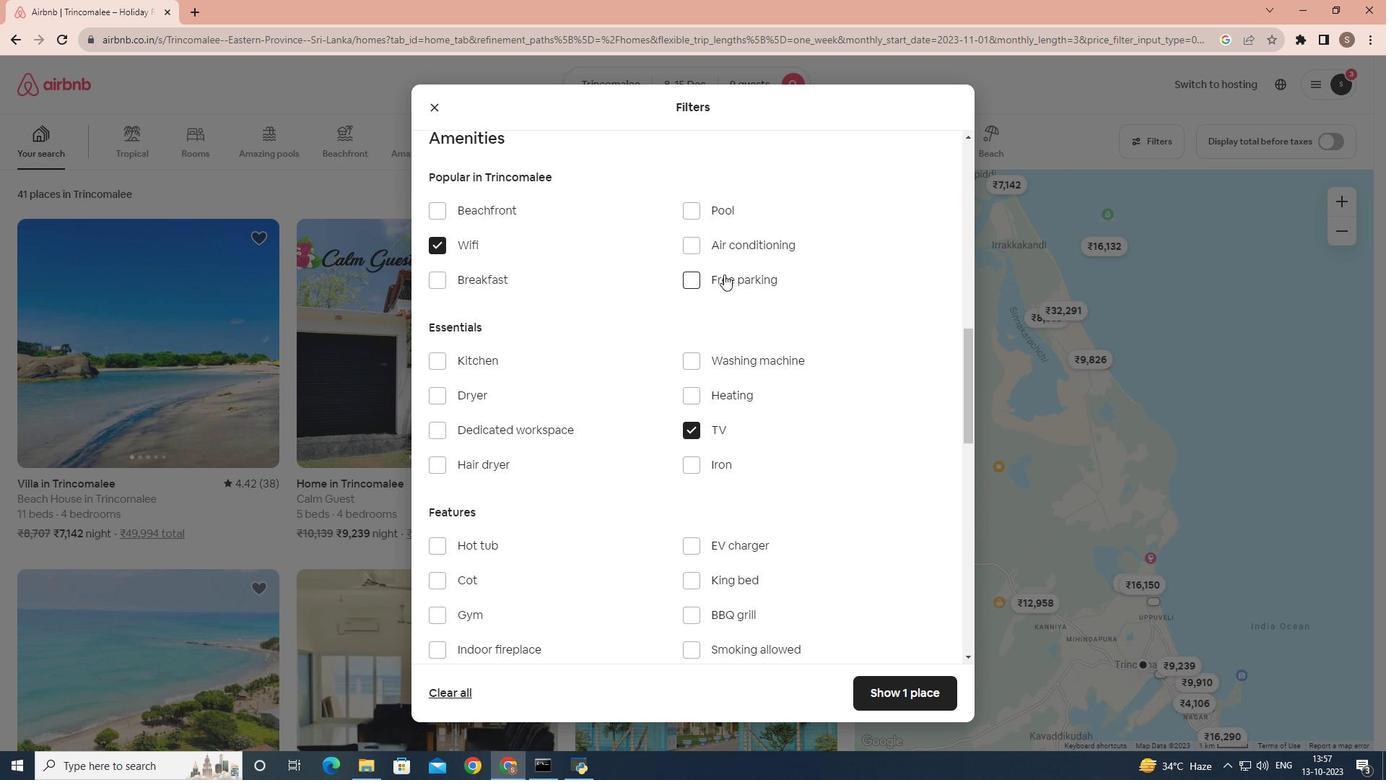 
Action: Mouse moved to (655, 400)
Screenshot: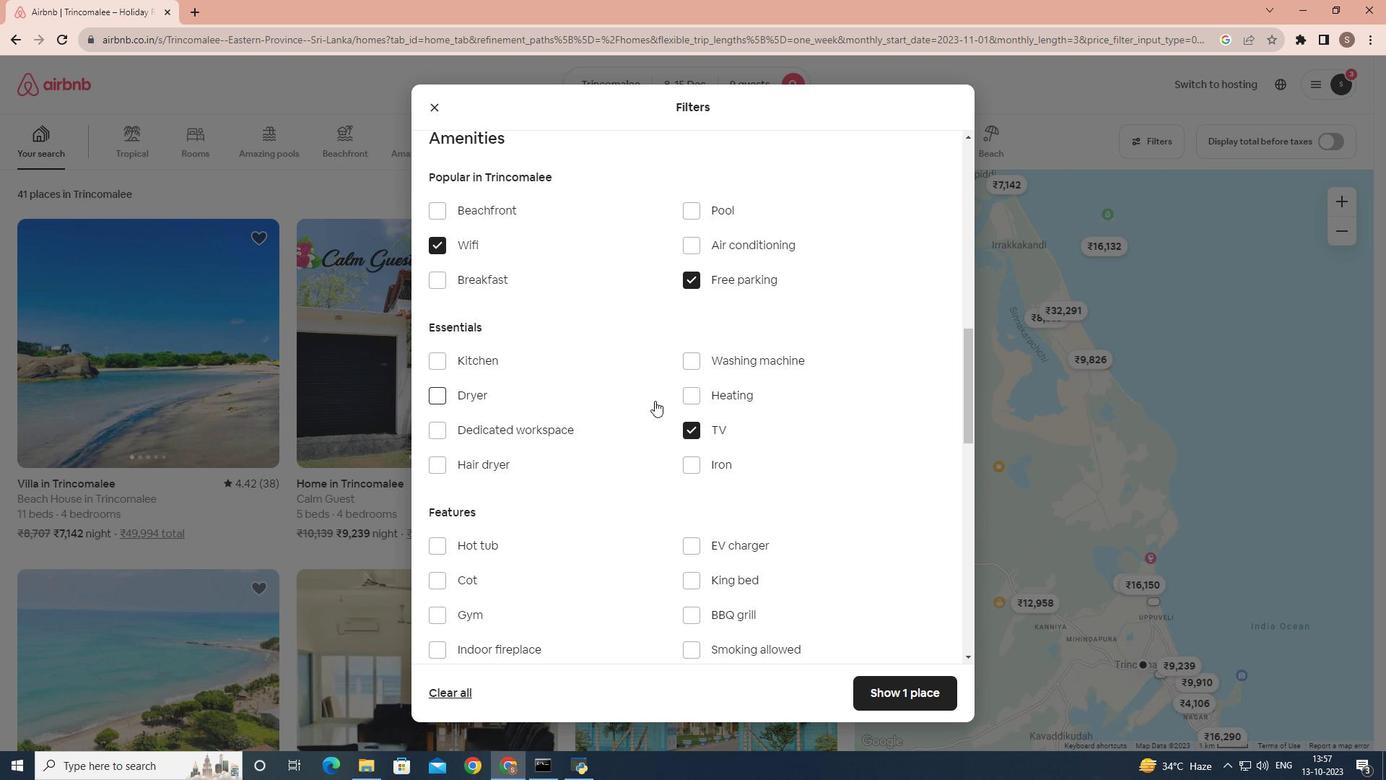 
Action: Mouse scrolled (655, 400) with delta (0, 0)
Screenshot: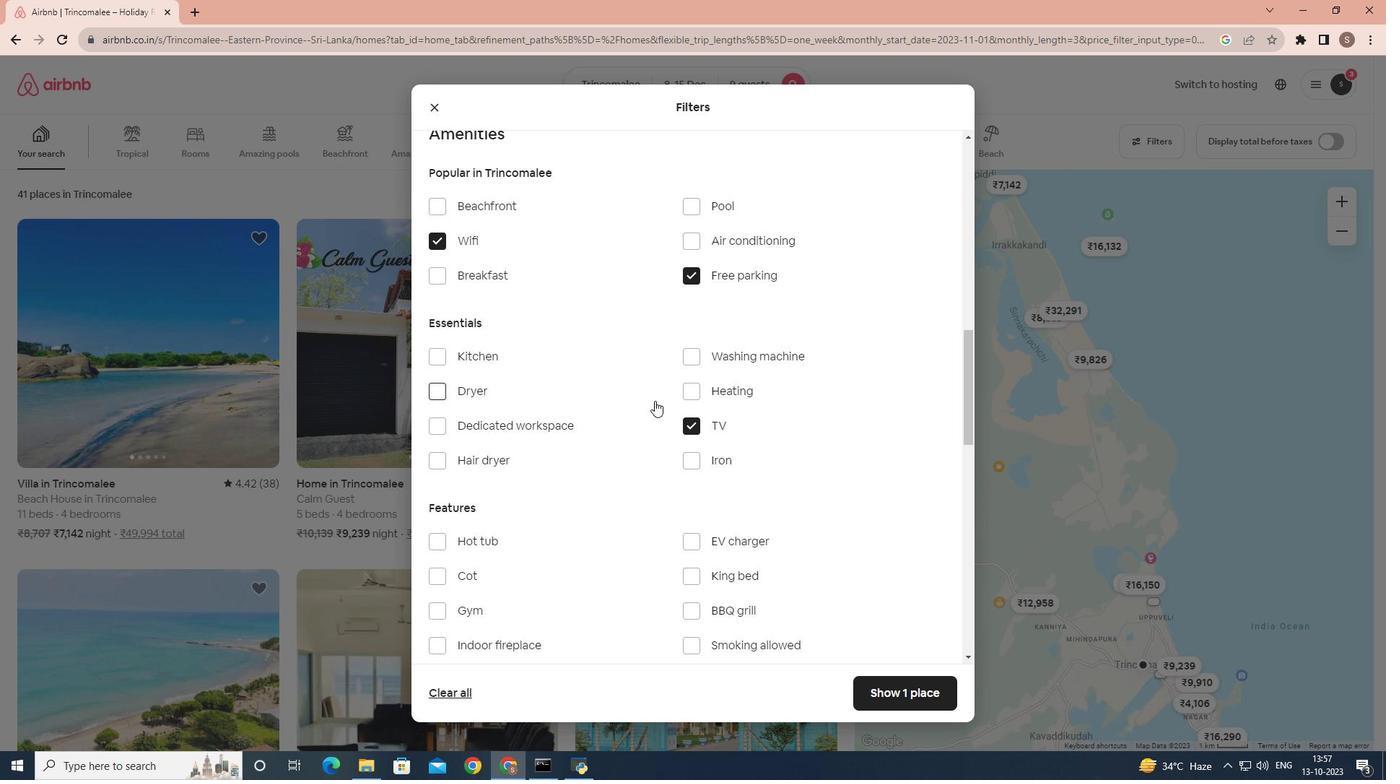 
Action: Mouse scrolled (655, 400) with delta (0, 0)
Screenshot: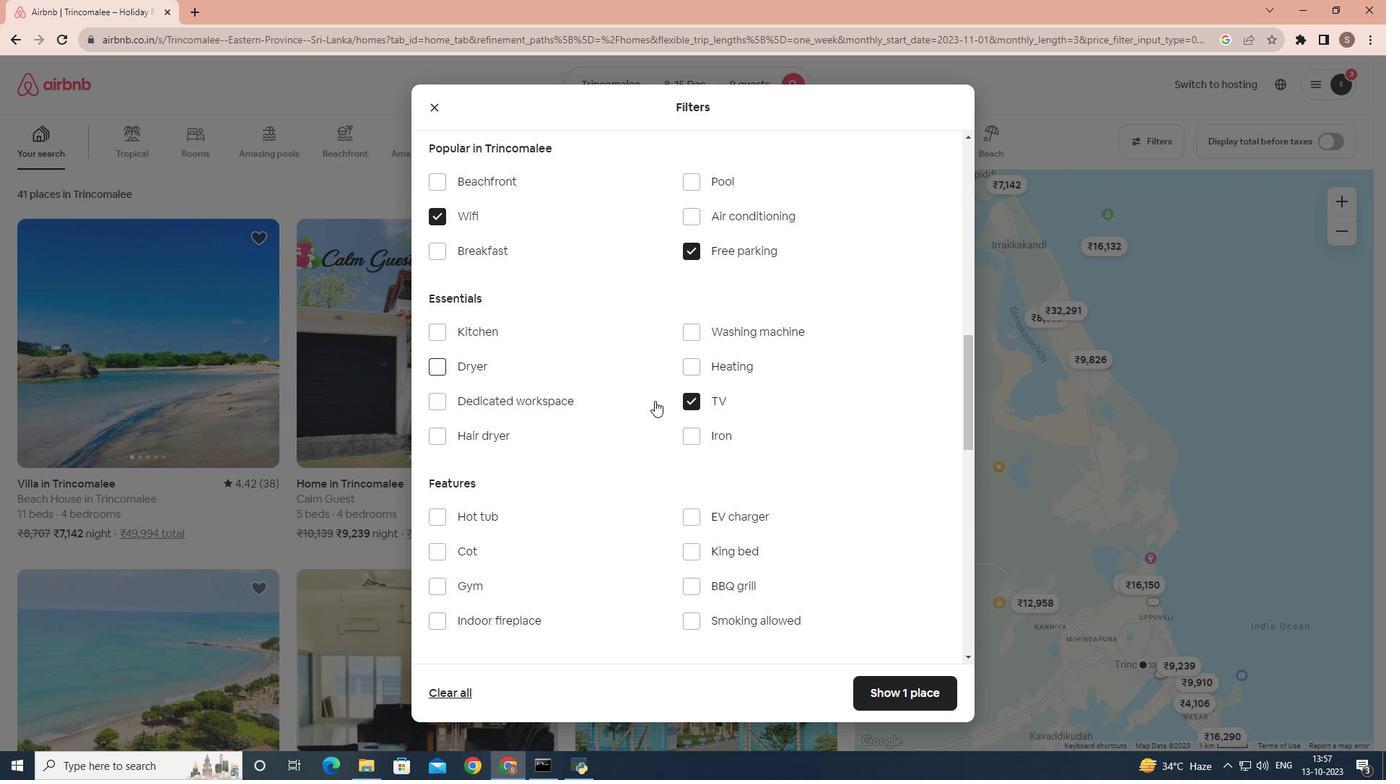 
Action: Mouse scrolled (655, 400) with delta (0, 0)
Screenshot: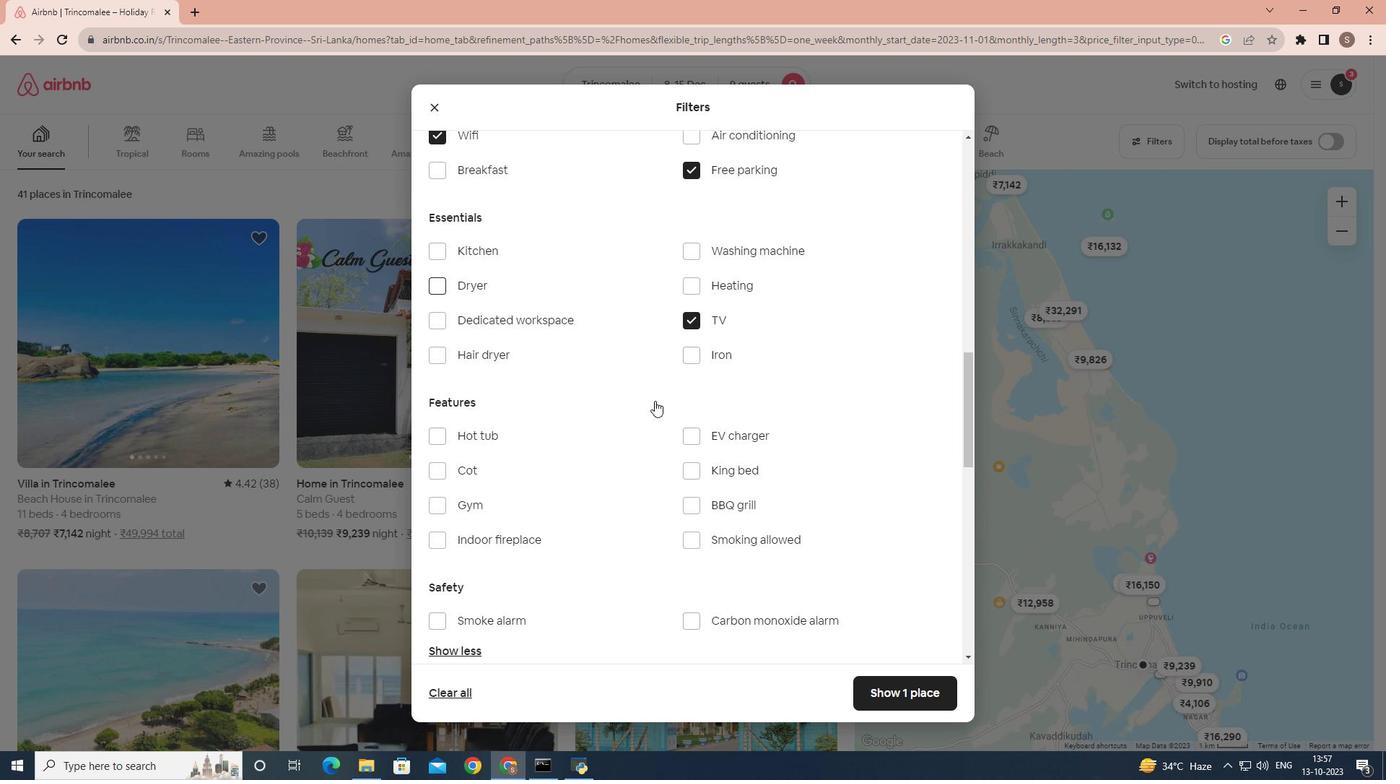 
Action: Mouse moved to (455, 397)
Screenshot: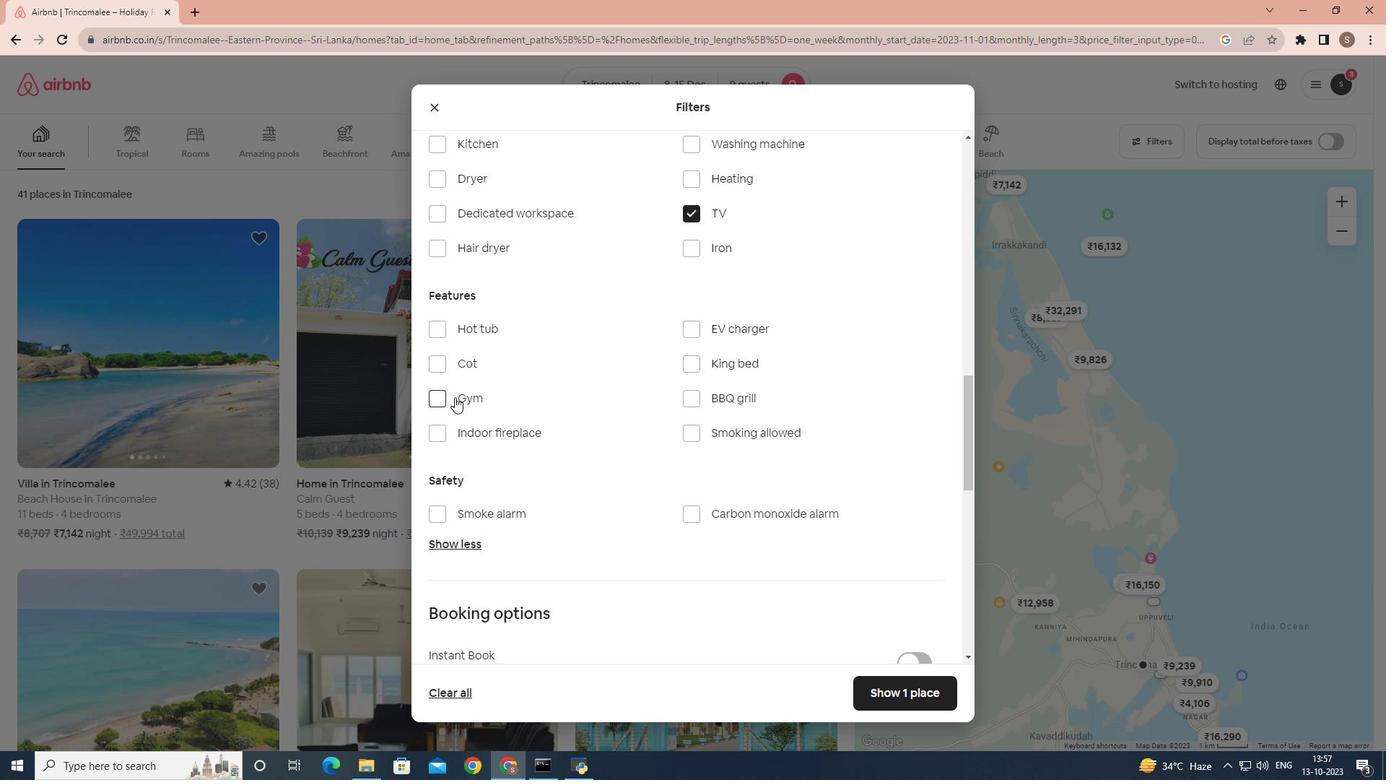 
Action: Mouse pressed left at (455, 397)
Screenshot: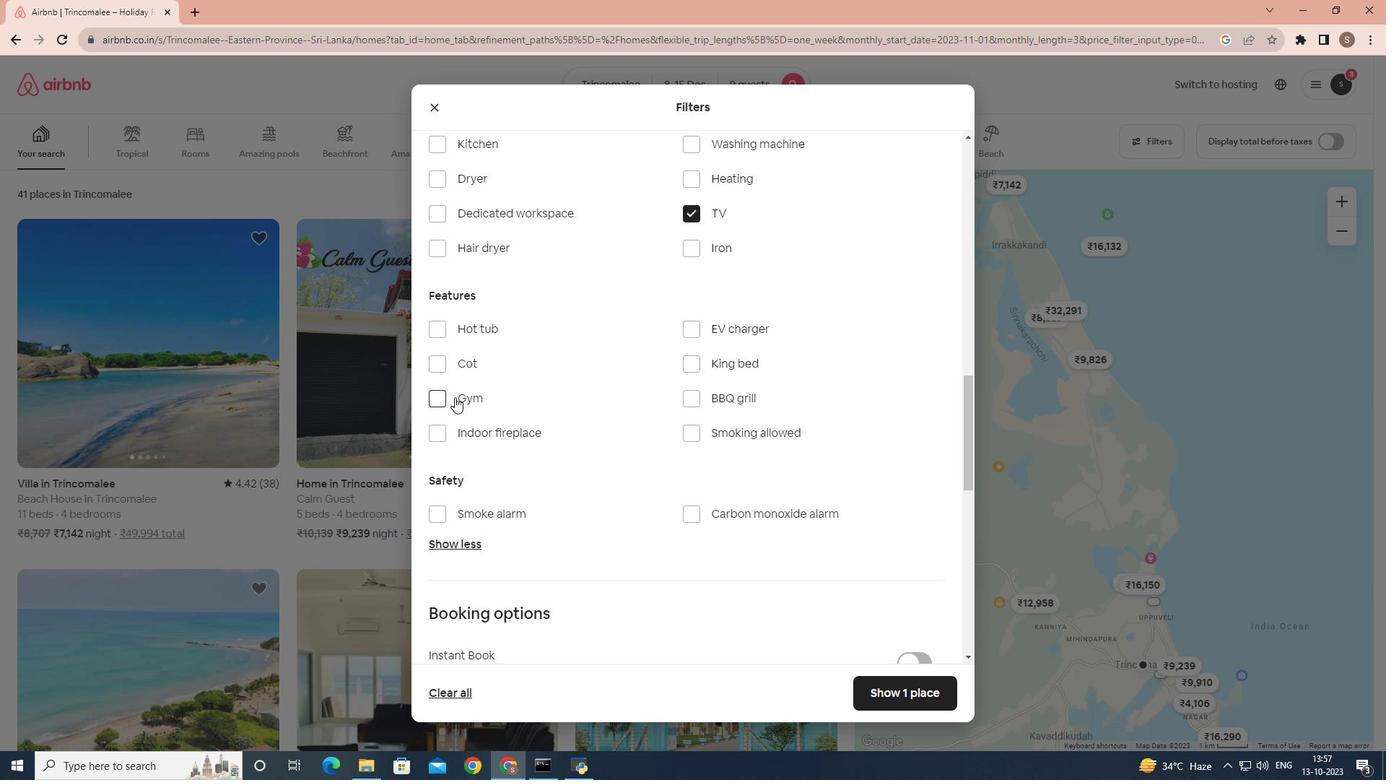 
Action: Mouse moved to (637, 380)
Screenshot: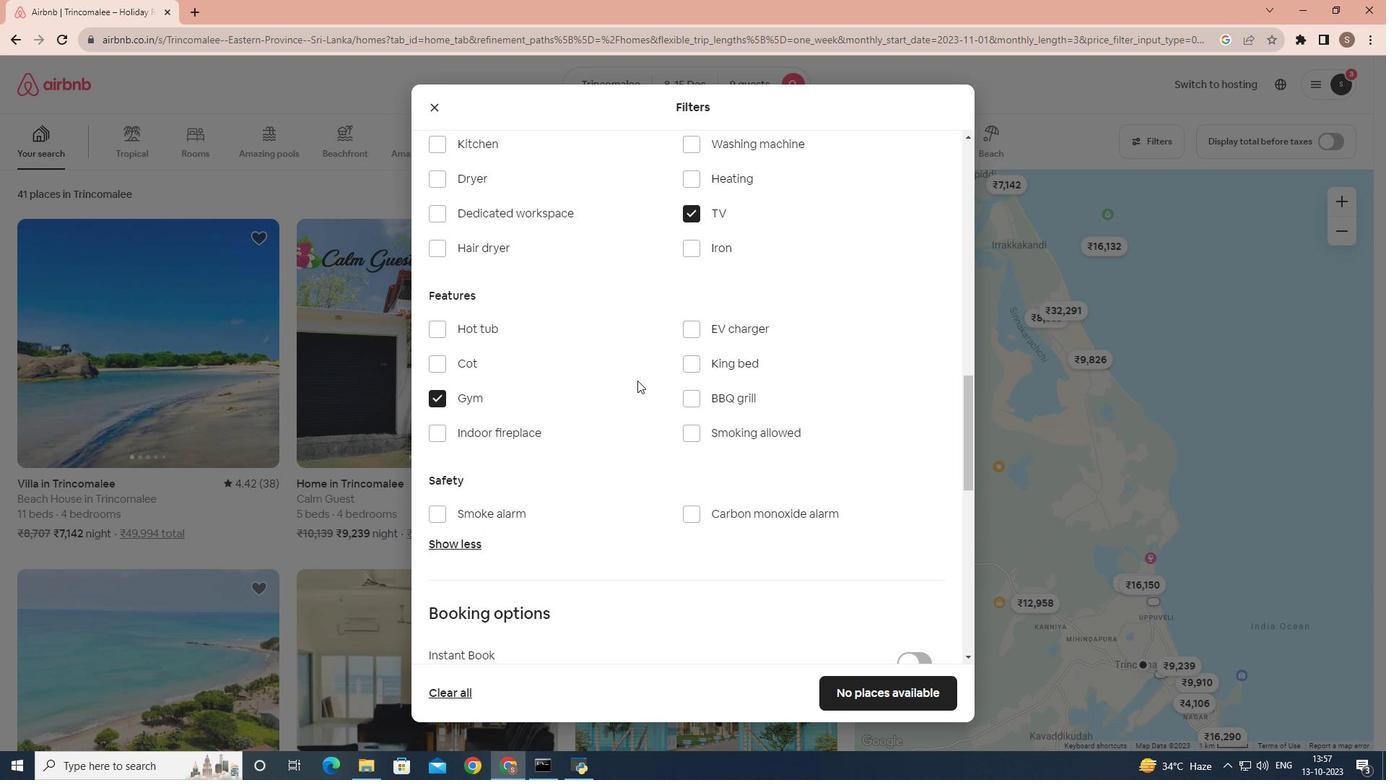 
Action: Mouse scrolled (637, 381) with delta (0, 0)
Screenshot: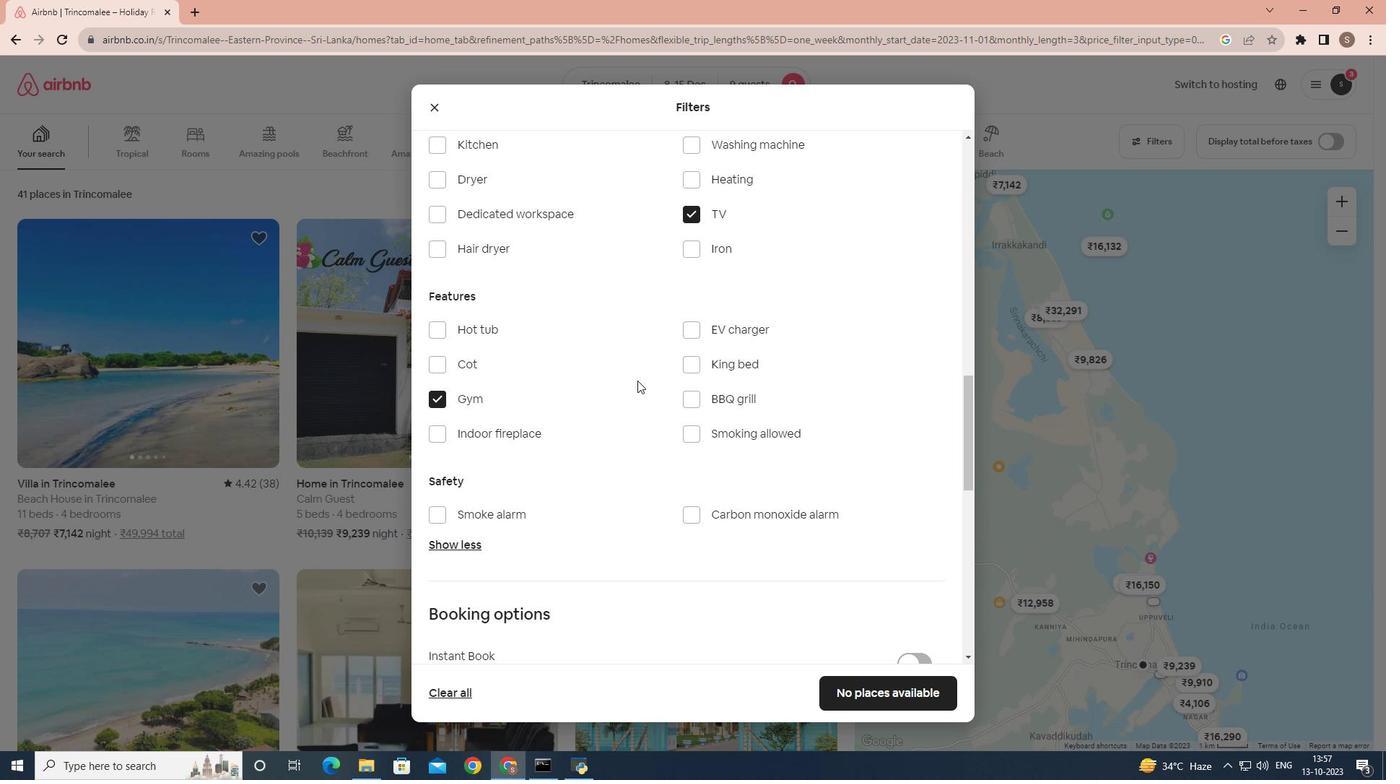 
Action: Mouse scrolled (637, 381) with delta (0, 0)
Screenshot: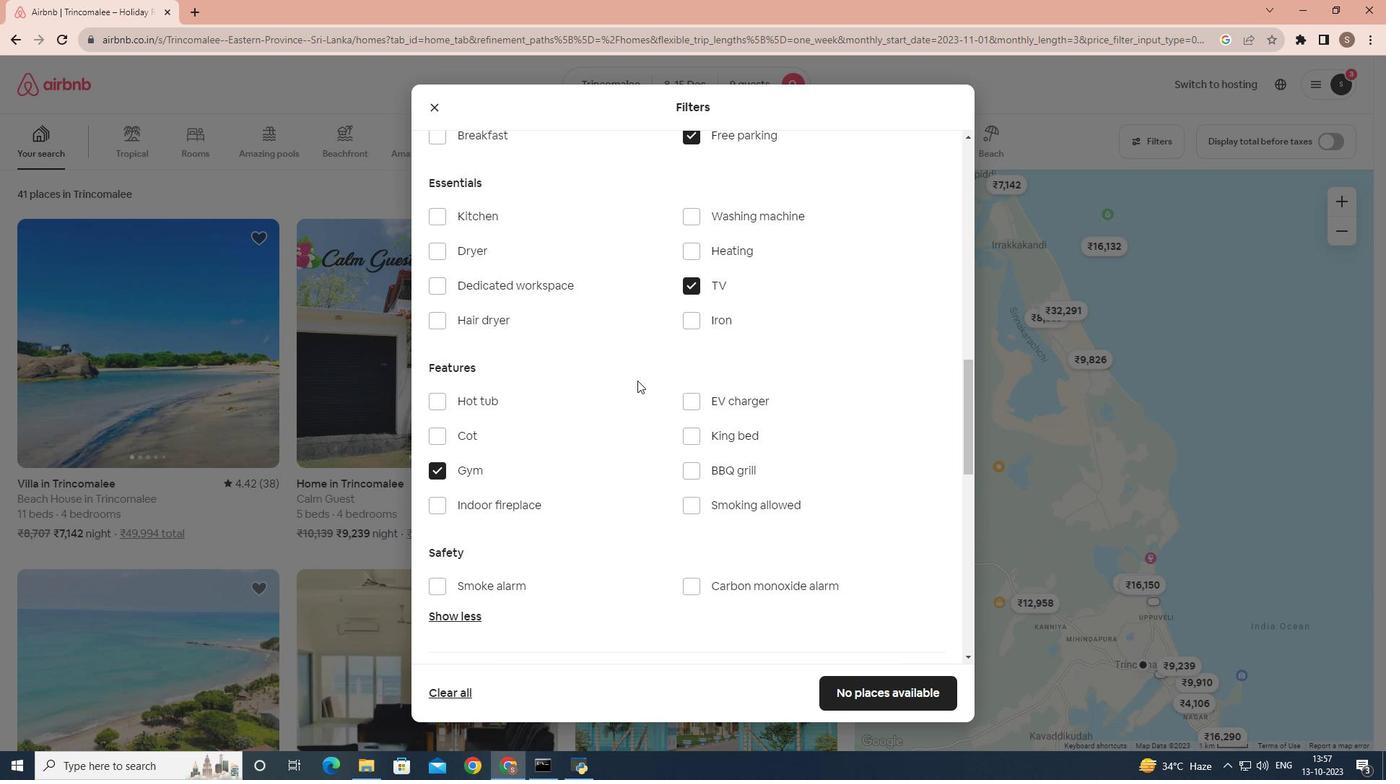 
Action: Mouse scrolled (637, 381) with delta (0, 0)
Screenshot: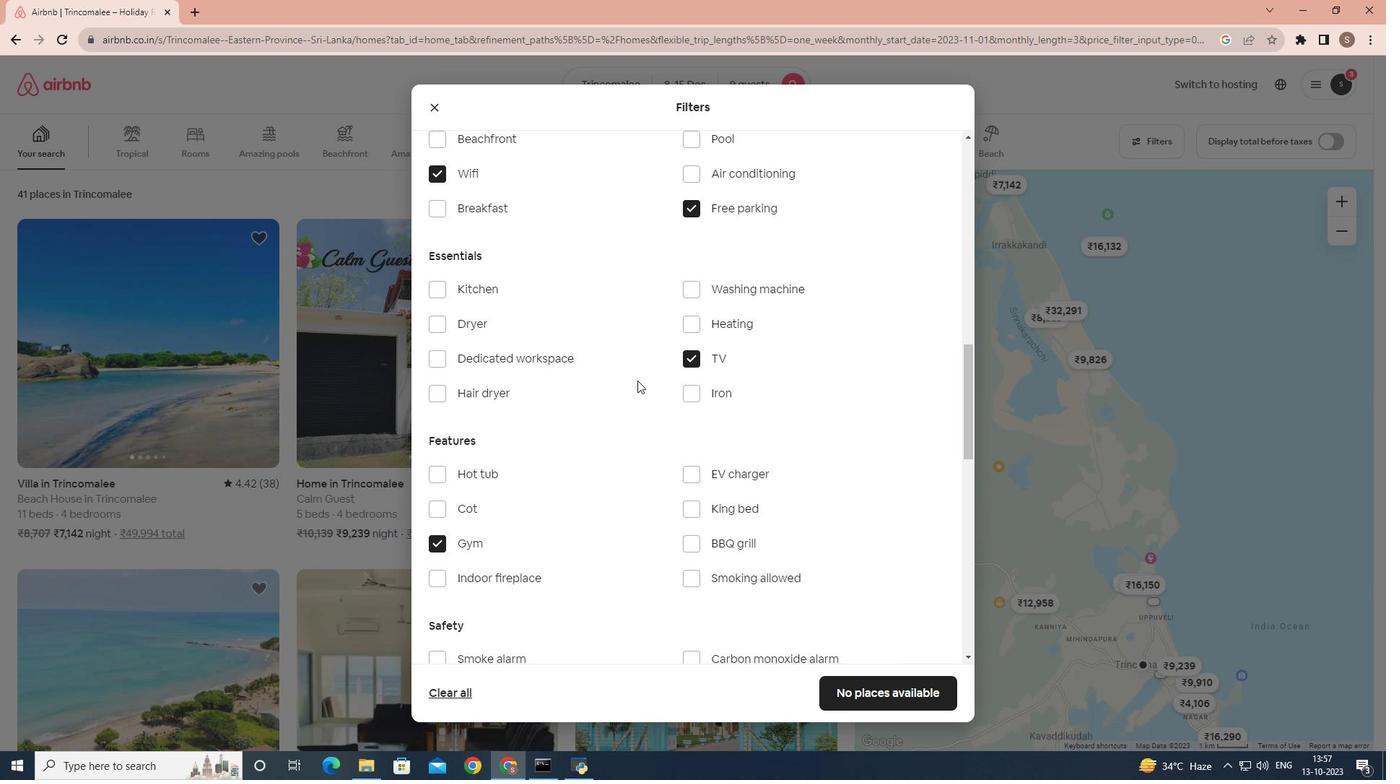 
Action: Mouse scrolled (637, 381) with delta (0, 0)
Screenshot: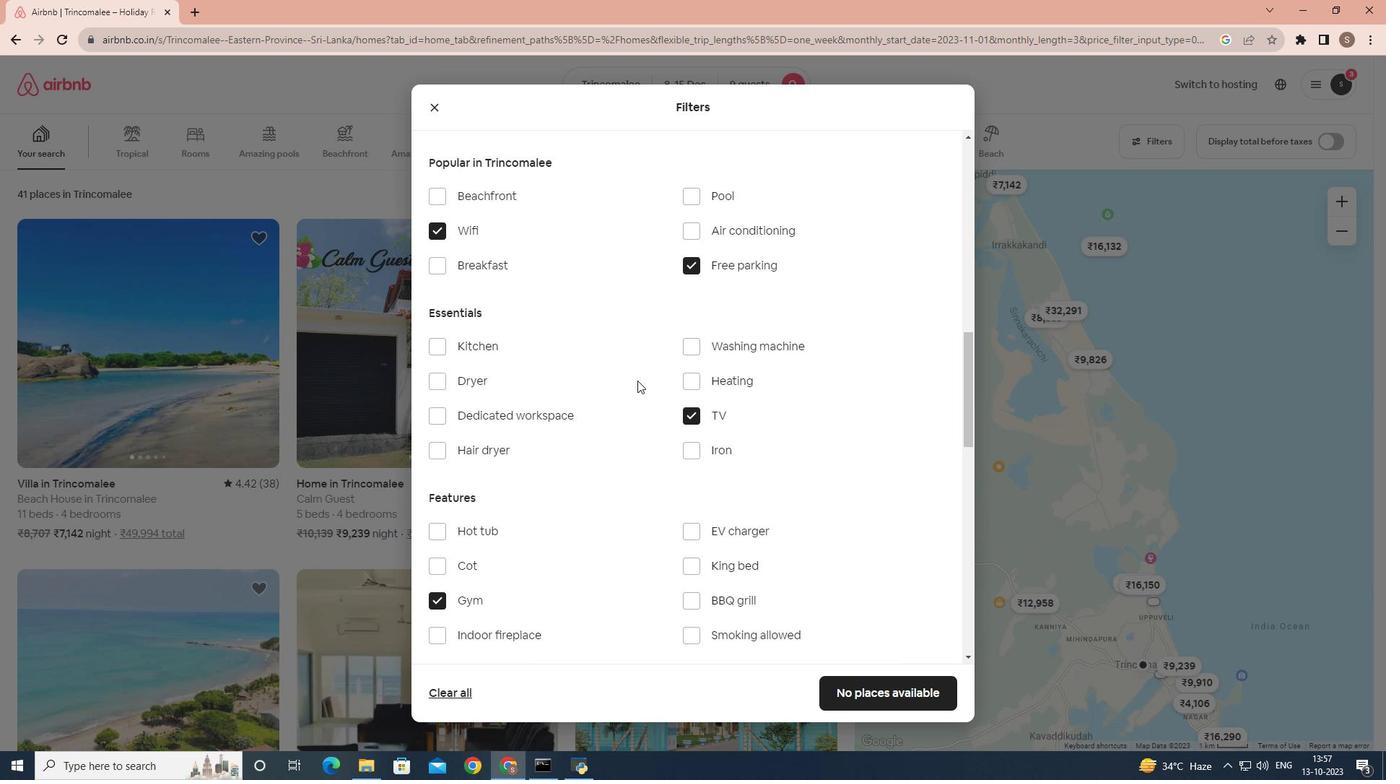 
Action: Mouse scrolled (637, 379) with delta (0, 0)
Screenshot: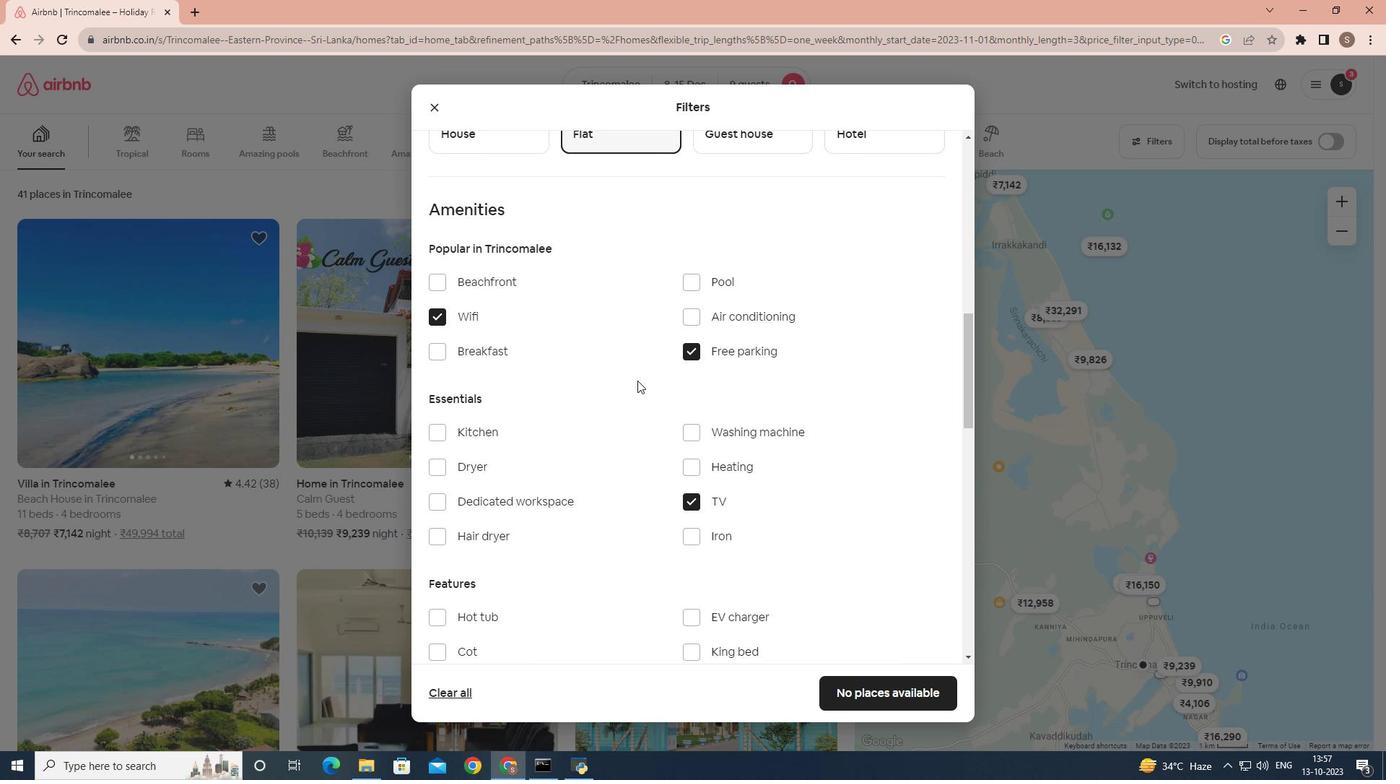 
Action: Mouse moved to (481, 286)
Screenshot: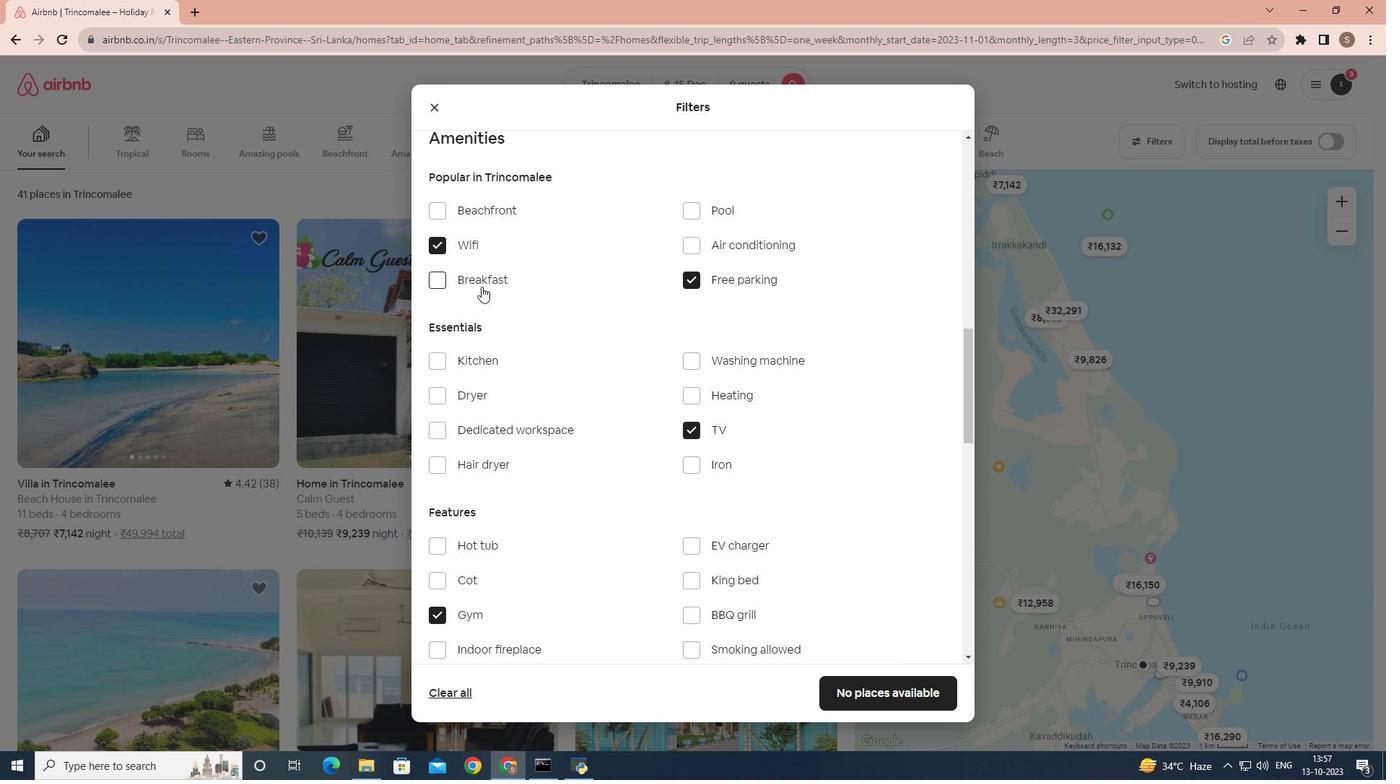 
Action: Mouse pressed left at (481, 286)
Screenshot: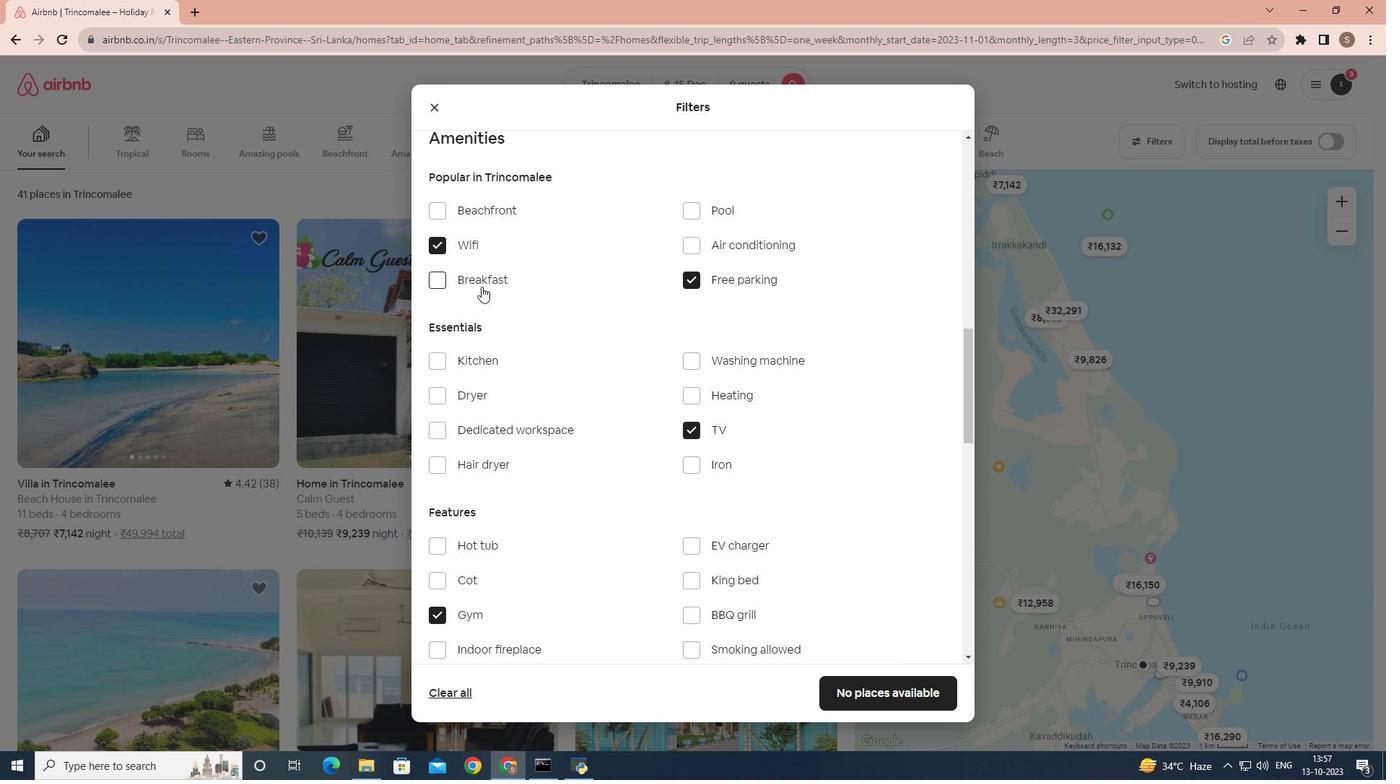 
Action: Mouse moved to (811, 434)
Screenshot: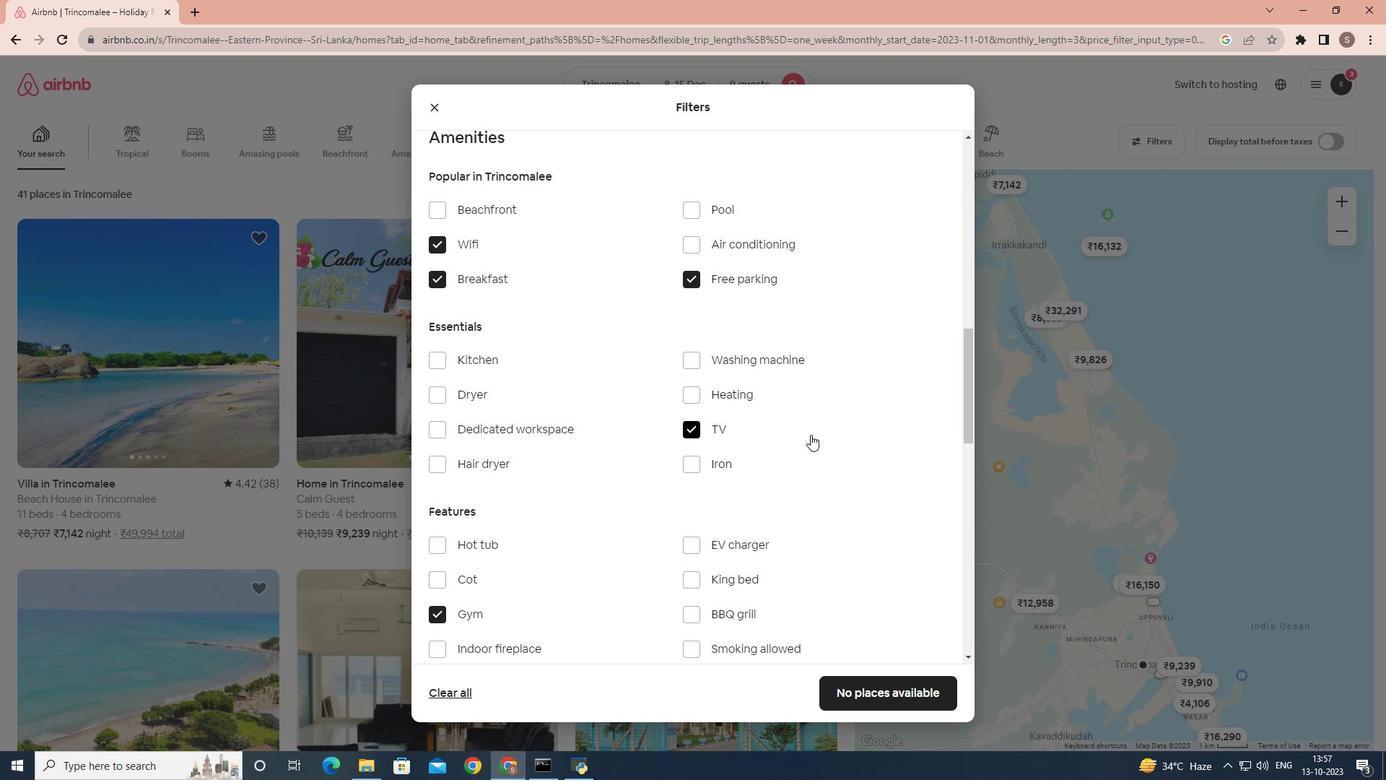 
Action: Mouse scrolled (811, 434) with delta (0, 0)
Screenshot: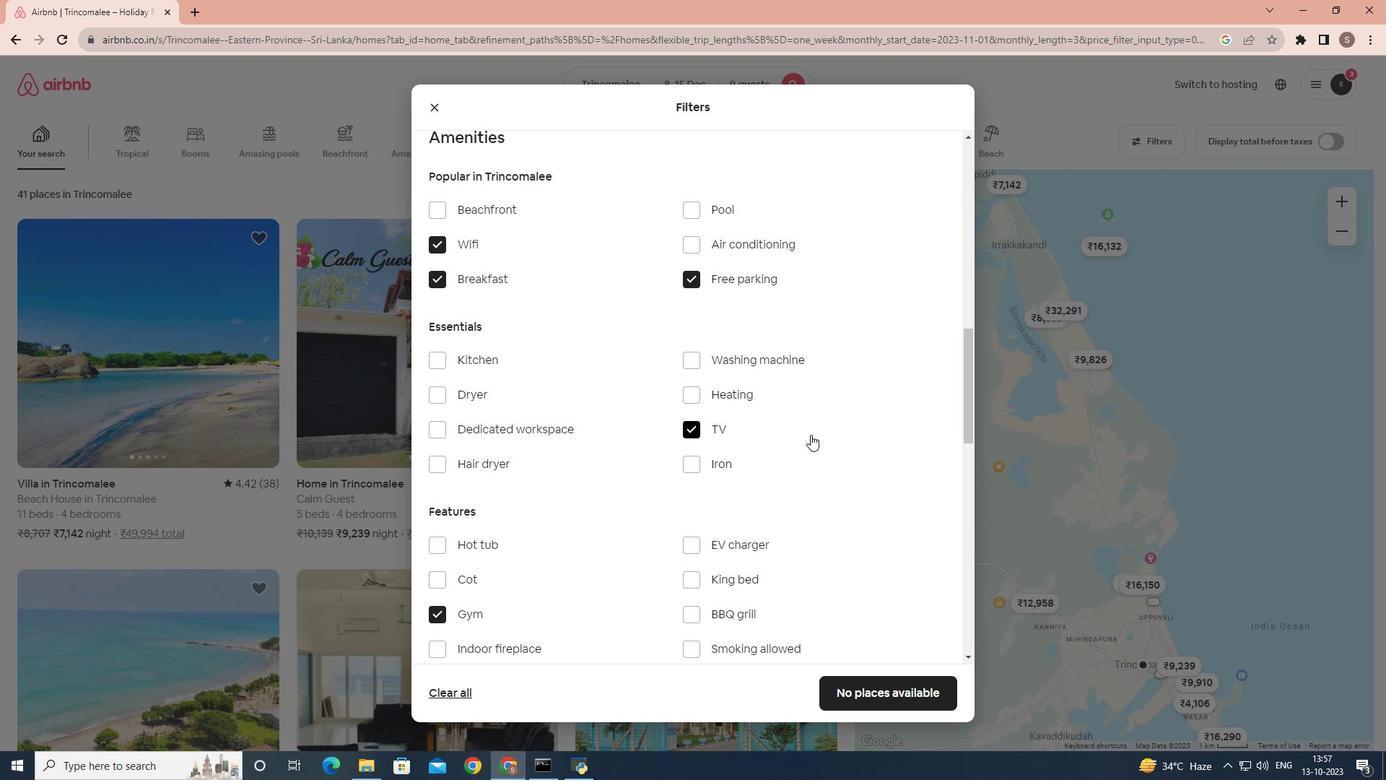 
Action: Mouse moved to (811, 436)
Screenshot: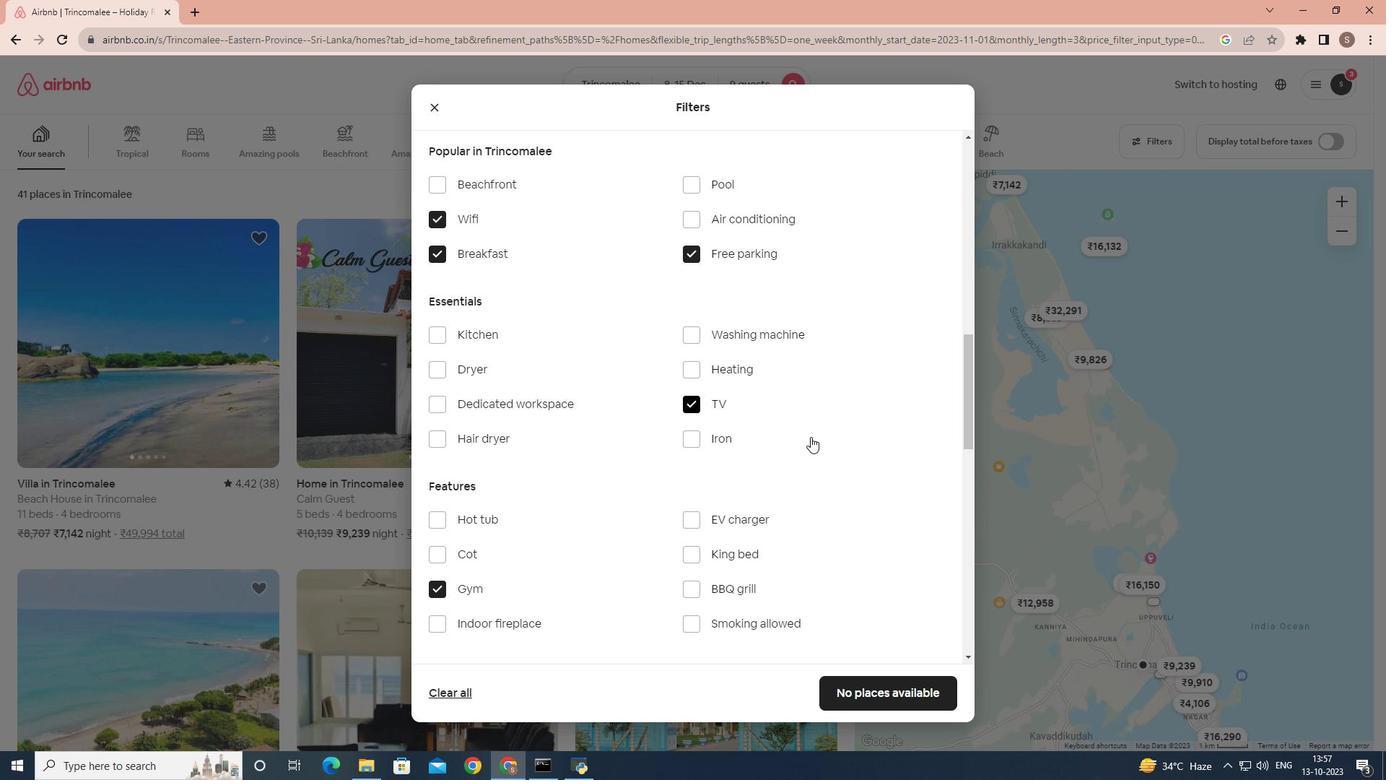 
Action: Mouse scrolled (811, 435) with delta (0, 0)
Screenshot: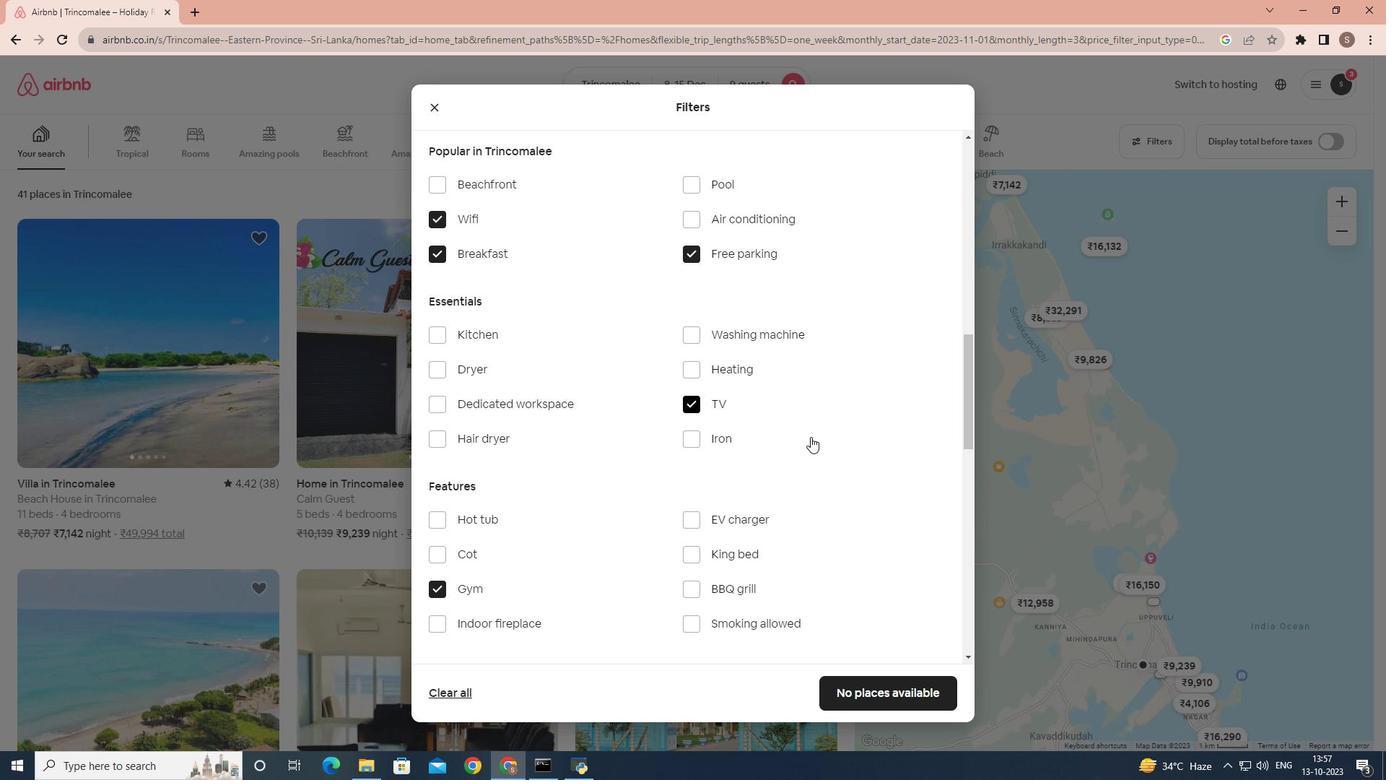 
Action: Mouse moved to (810, 440)
Screenshot: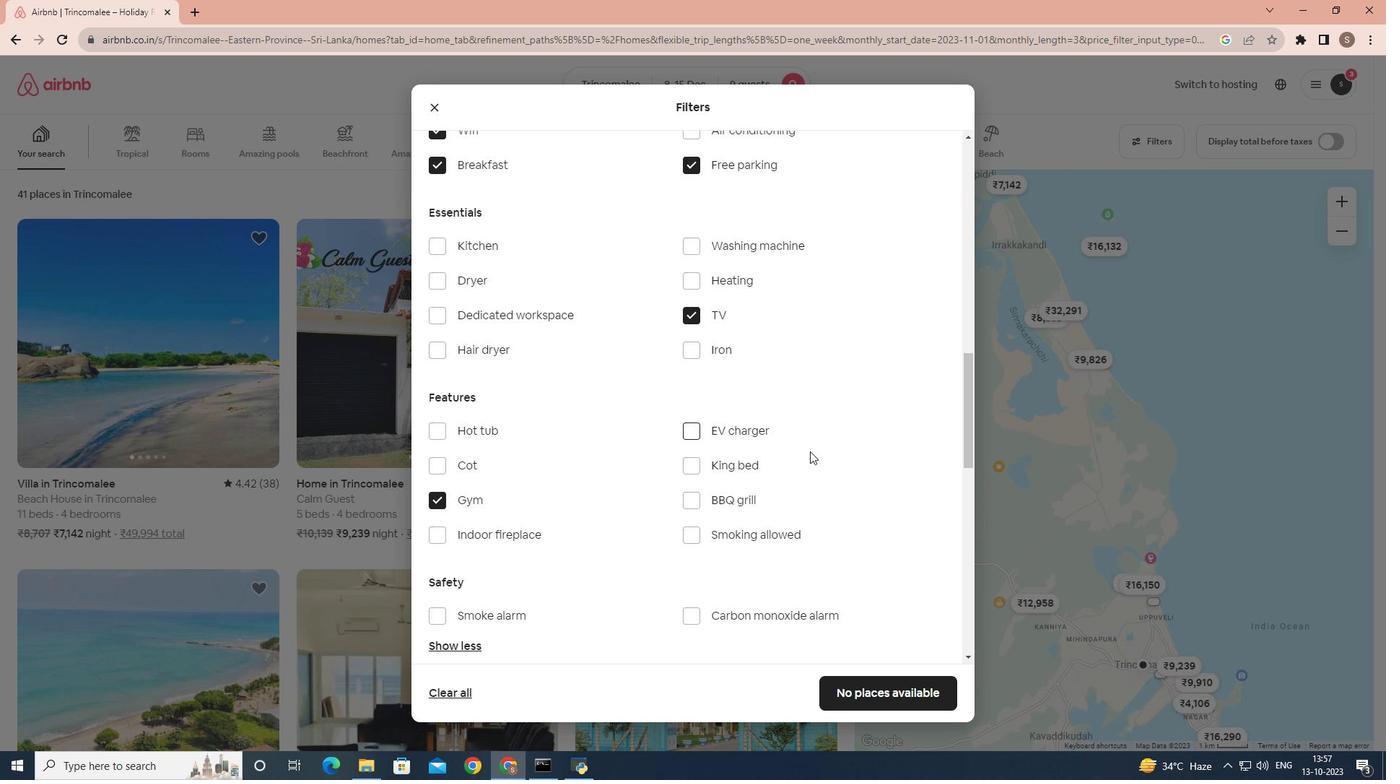 
Action: Mouse scrolled (810, 439) with delta (0, 0)
Screenshot: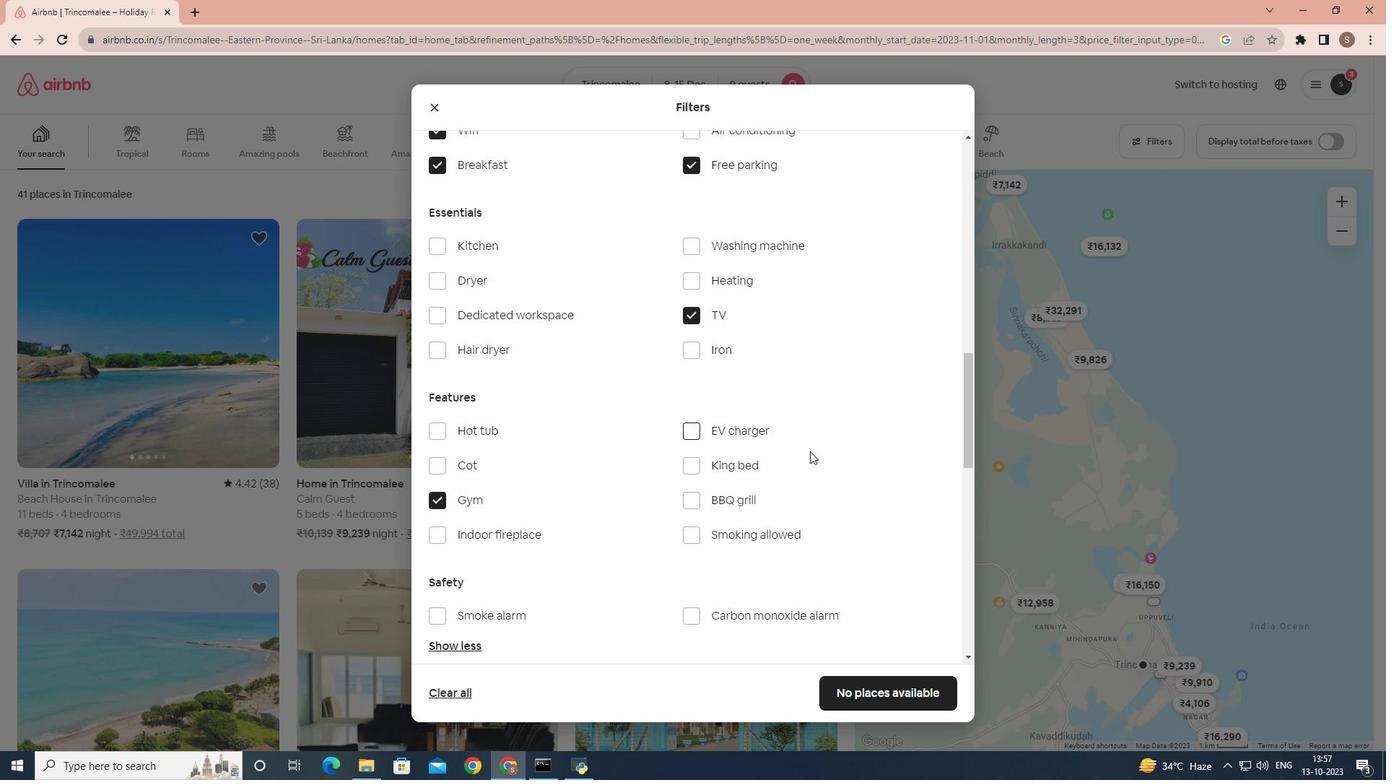 
Action: Mouse moved to (855, 686)
Screenshot: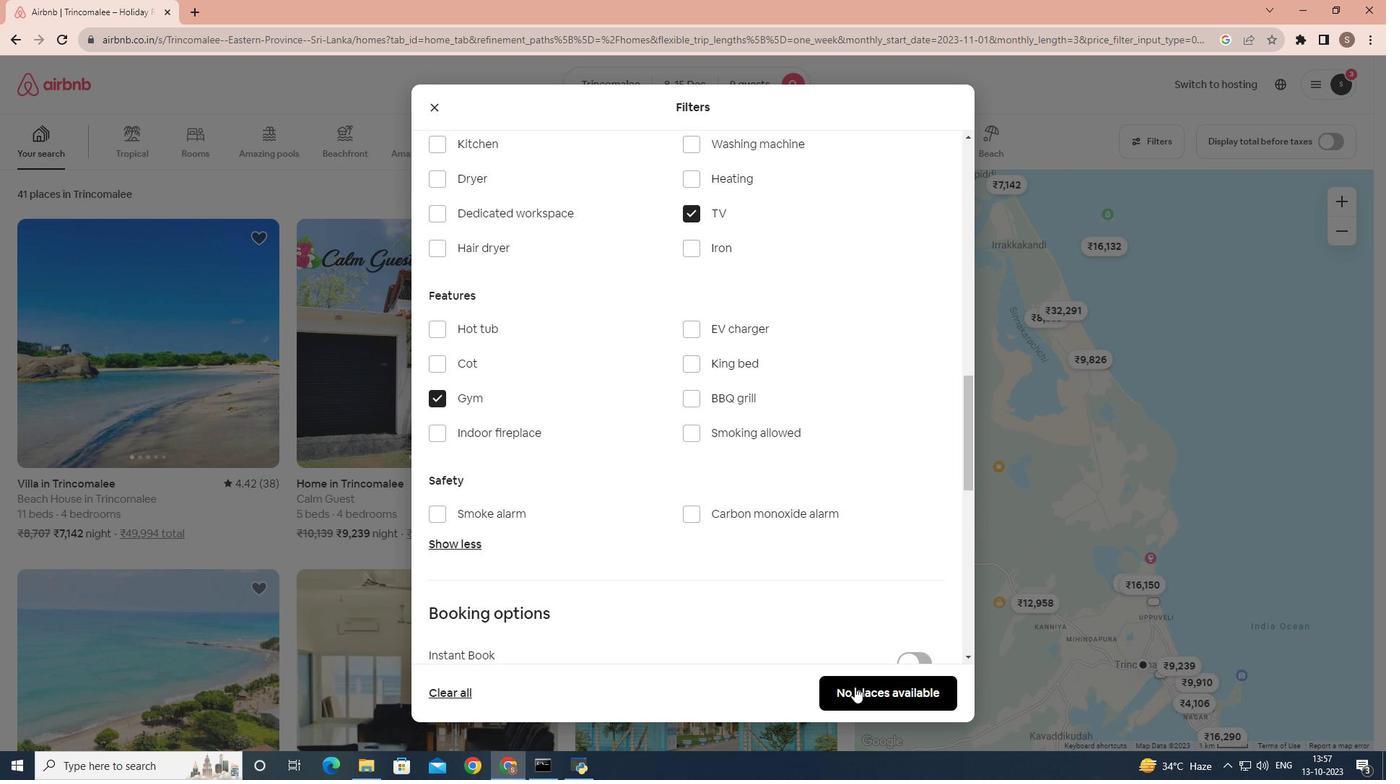 
Action: Mouse pressed left at (855, 686)
Screenshot: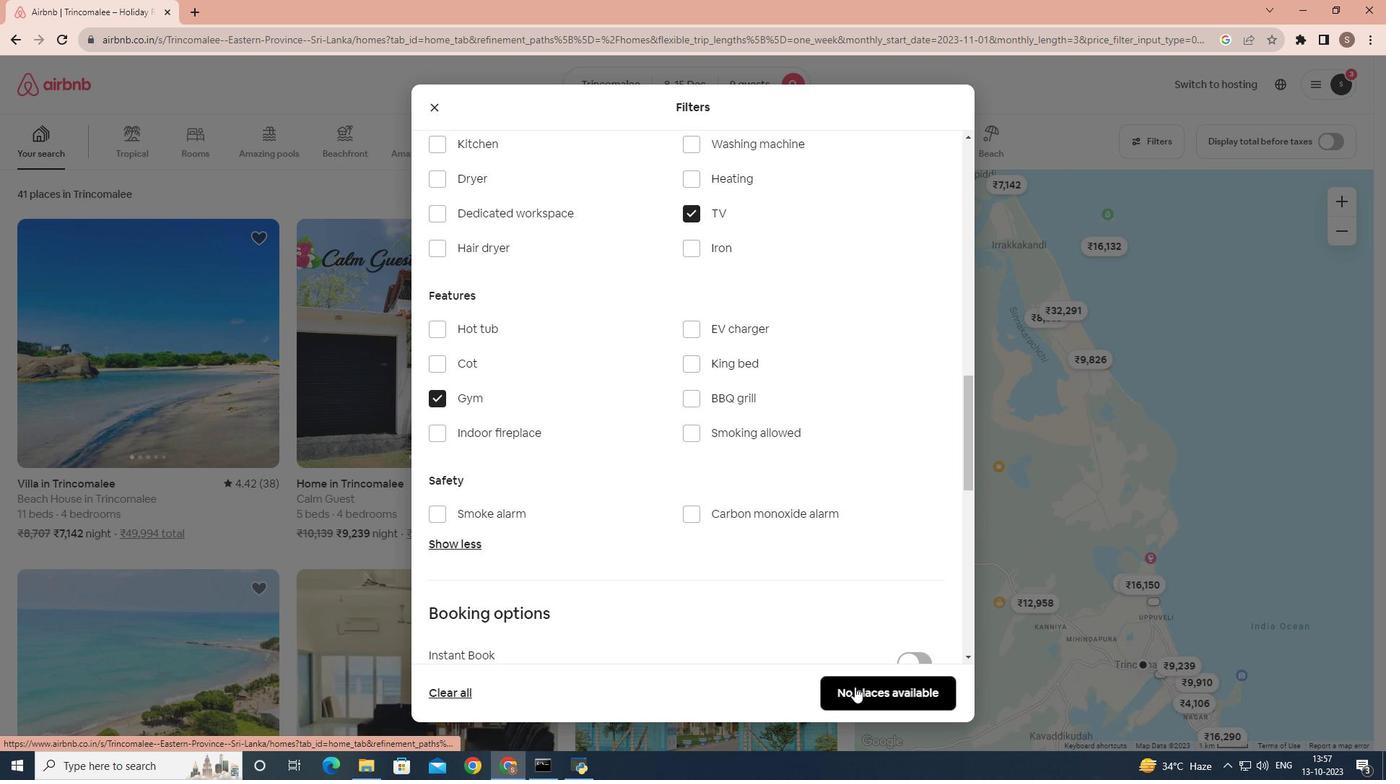 
Action: Mouse moved to (687, 507)
Screenshot: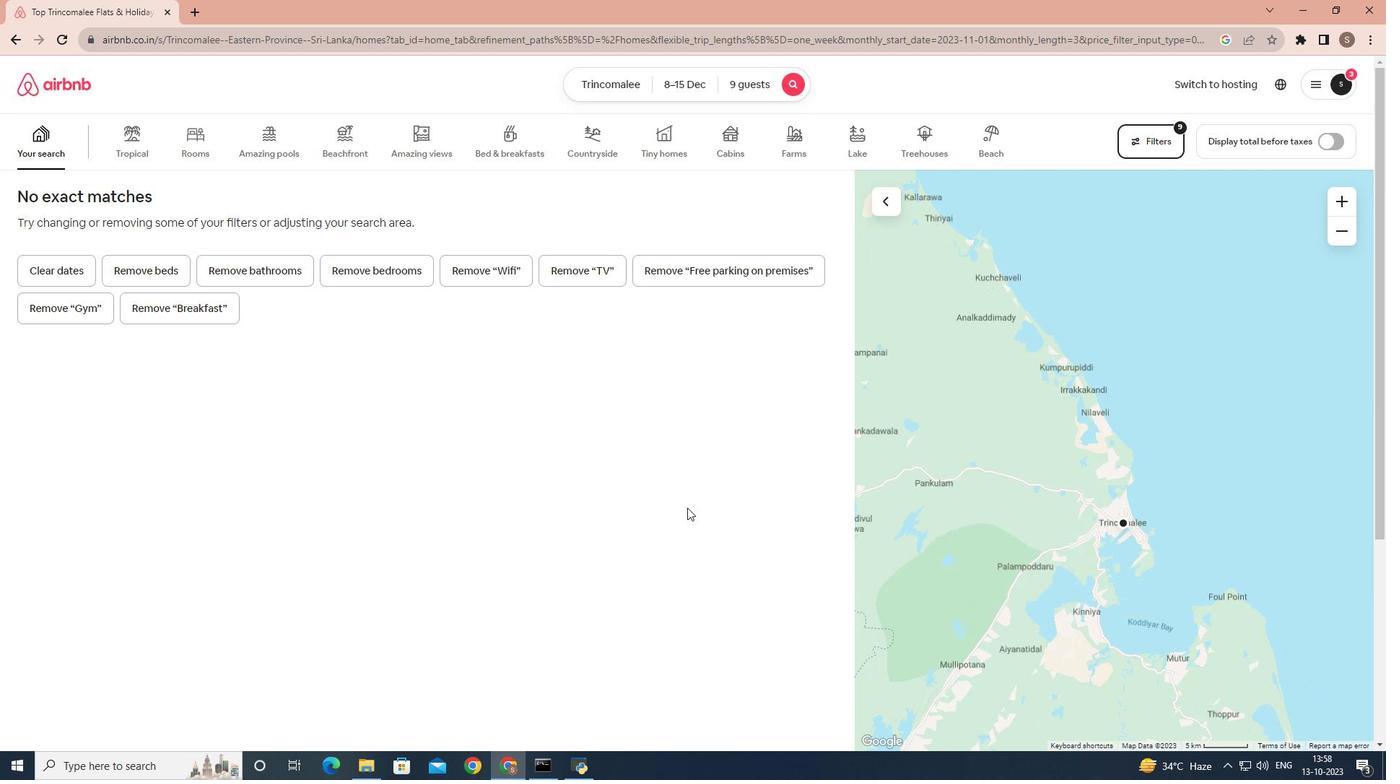
